 Task: Search one way flight ticket for 2 adults, 4 children and 1 infant on lap in business from Hyannis: Cape Cod Gateway Airport (boardman/polando Field) to New Bern: Coastal Carolina Regional Airport (was Craven County Regional) on 5-4-2023. Choice of flights is Alaska. Number of bags: 2 carry on bags and 7 checked bags. Price is upto 40000. Outbound departure time preference is 22:00.
Action: Mouse moved to (285, 119)
Screenshot: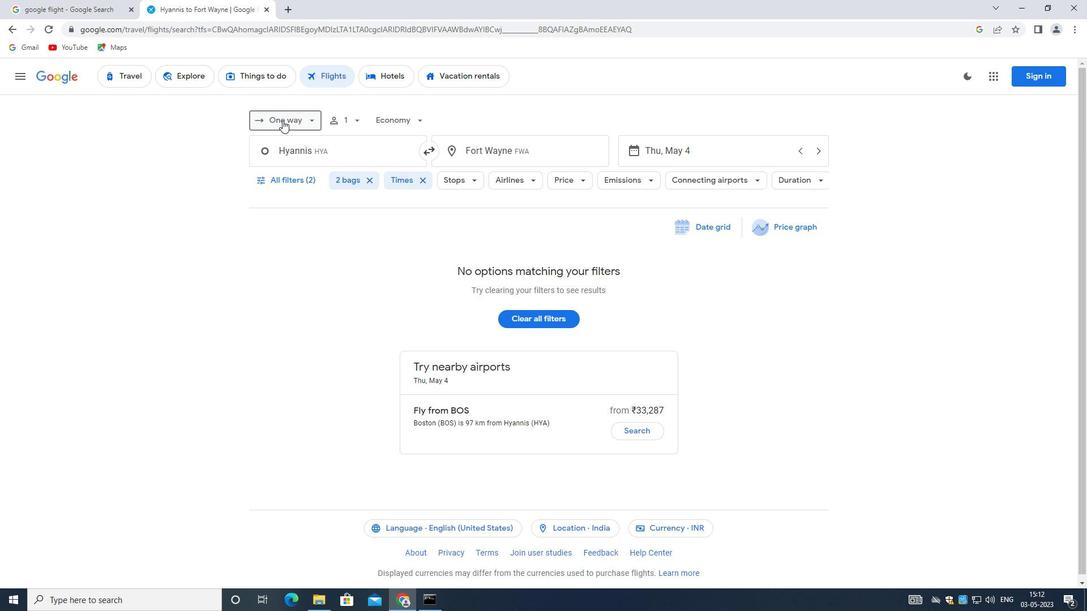 
Action: Mouse pressed left at (285, 119)
Screenshot: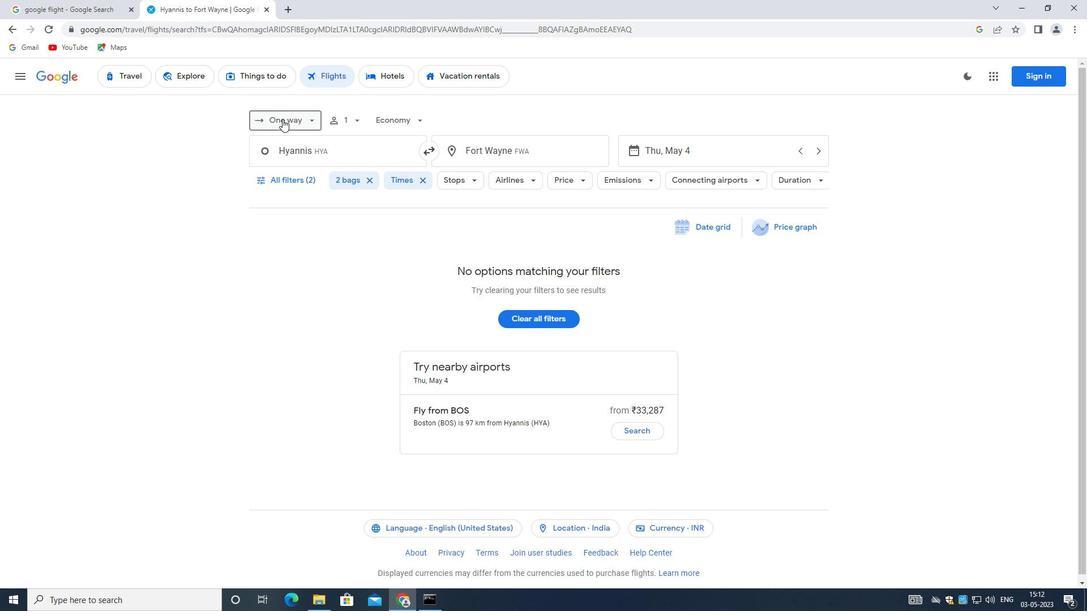 
Action: Mouse moved to (294, 167)
Screenshot: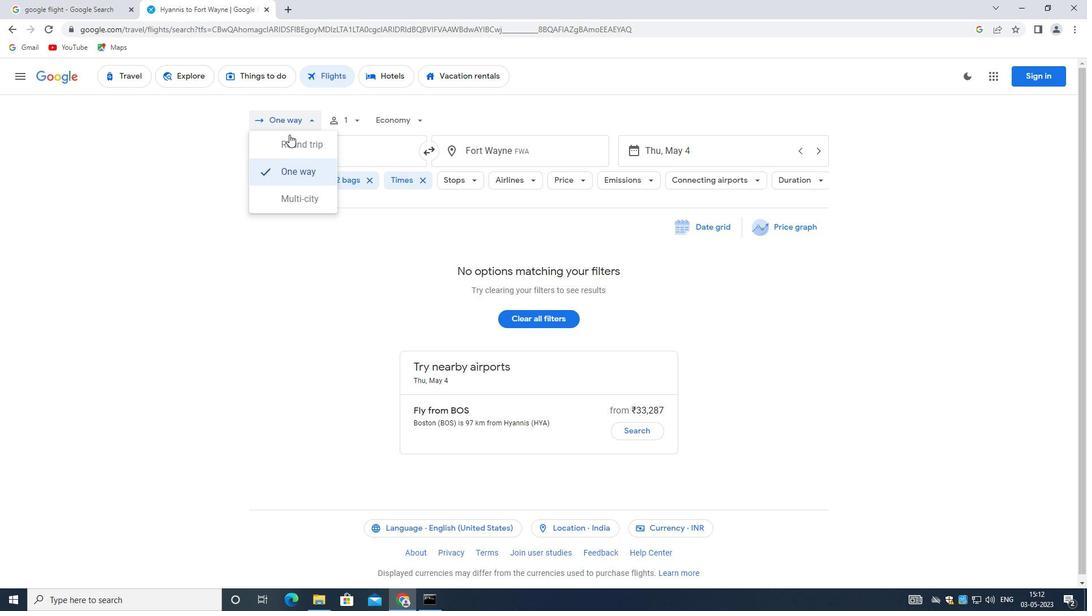 
Action: Mouse pressed left at (294, 167)
Screenshot: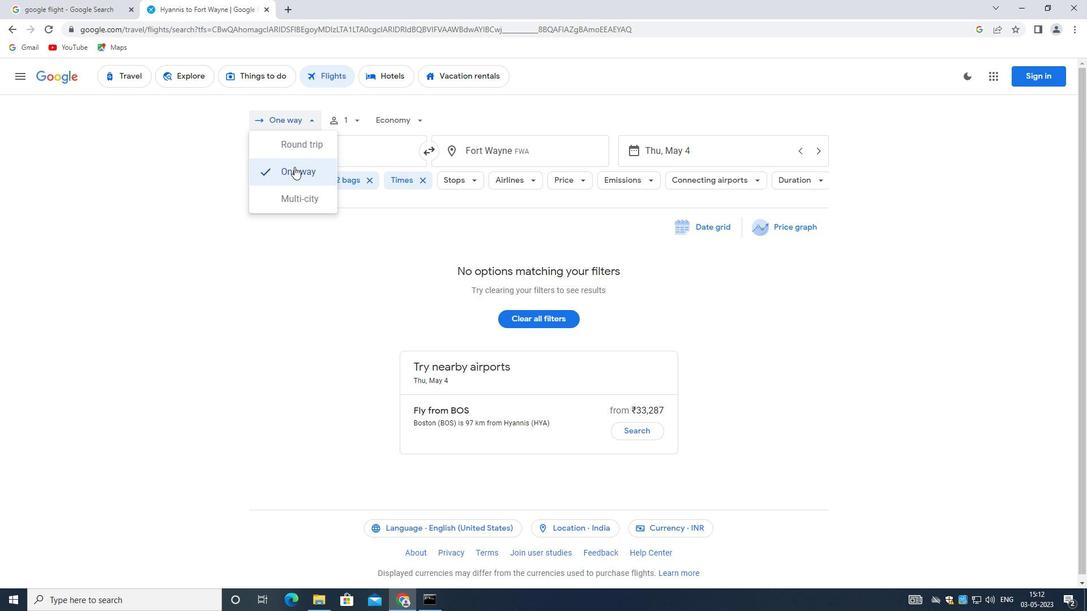 
Action: Mouse moved to (345, 118)
Screenshot: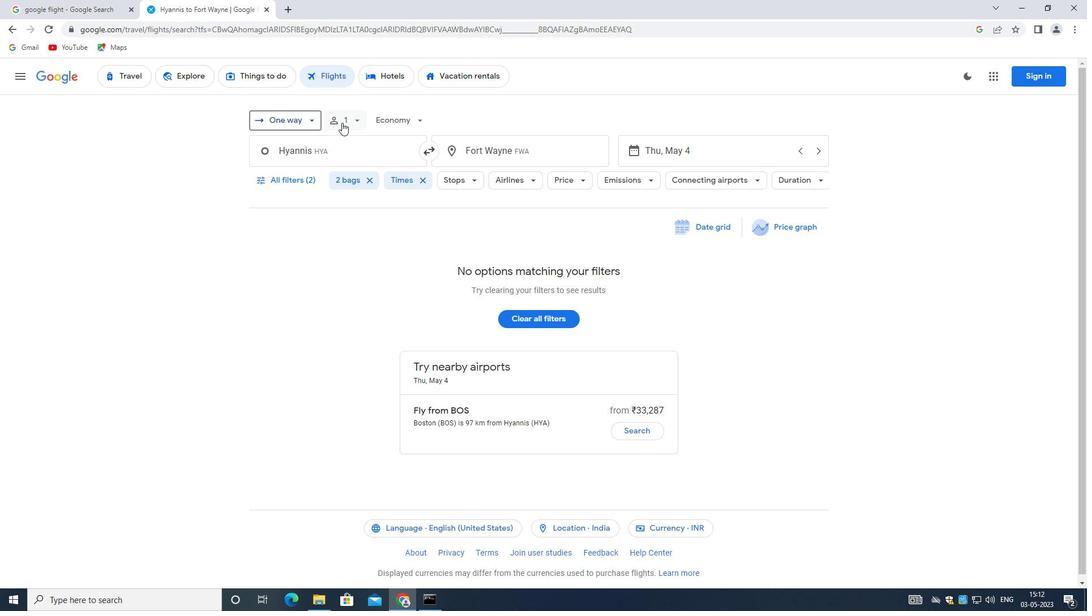 
Action: Mouse pressed left at (345, 118)
Screenshot: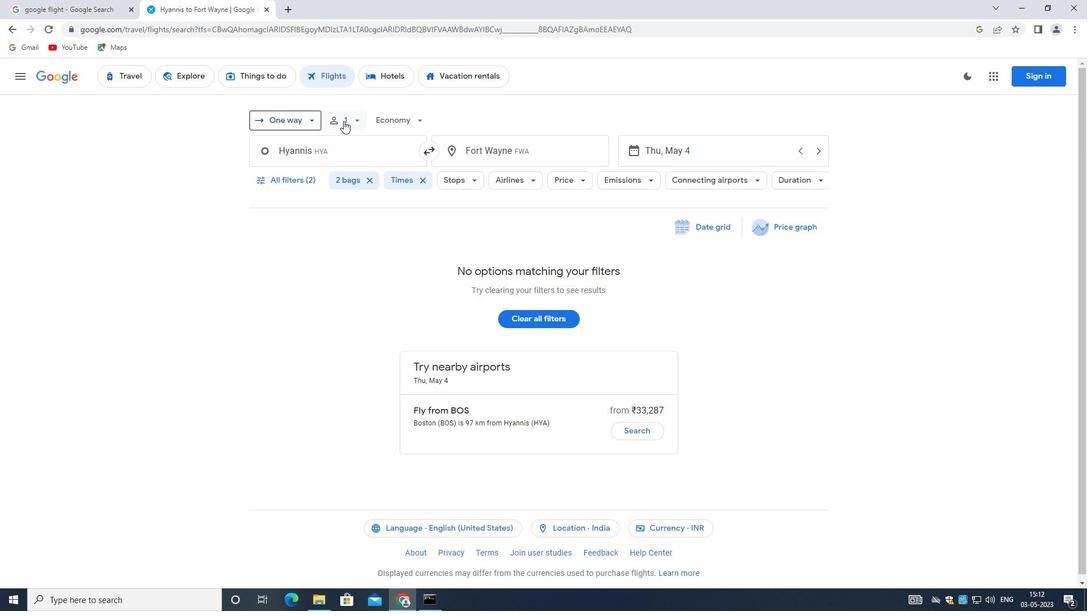 
Action: Mouse moved to (438, 148)
Screenshot: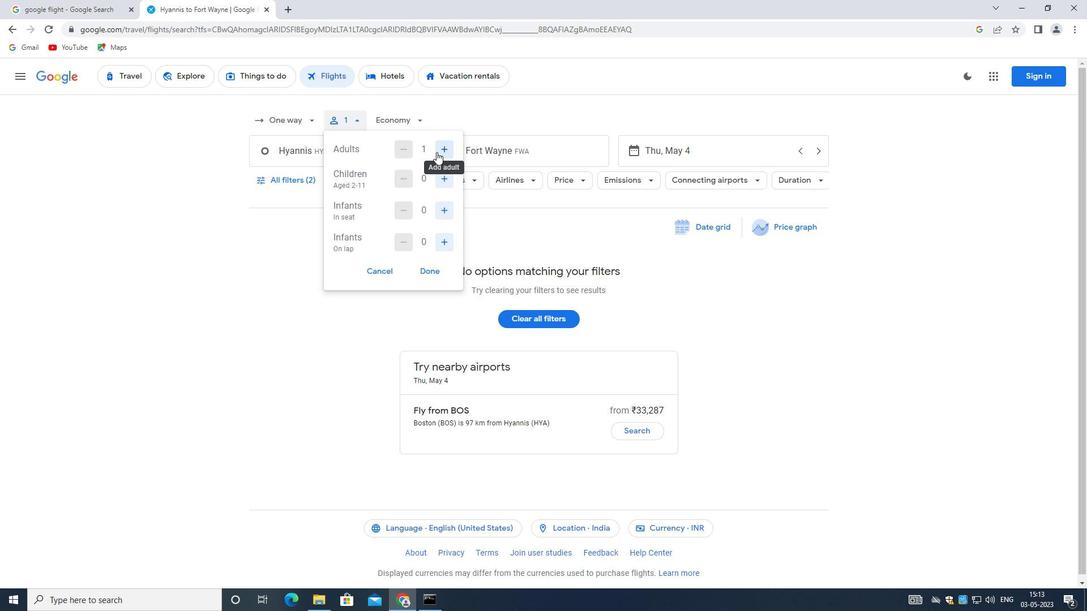 
Action: Mouse pressed left at (438, 148)
Screenshot: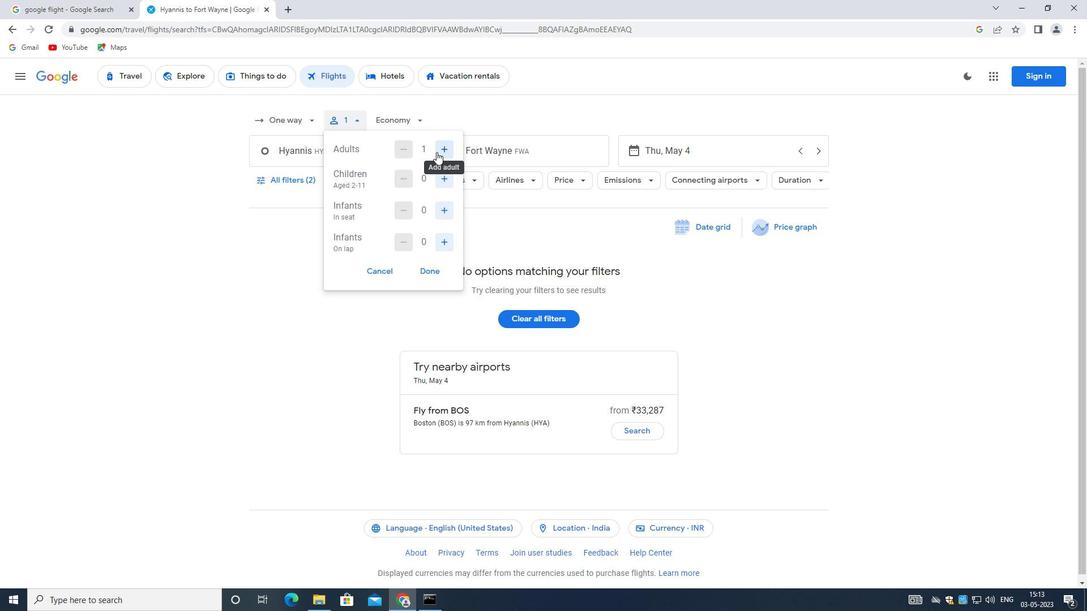
Action: Mouse moved to (447, 174)
Screenshot: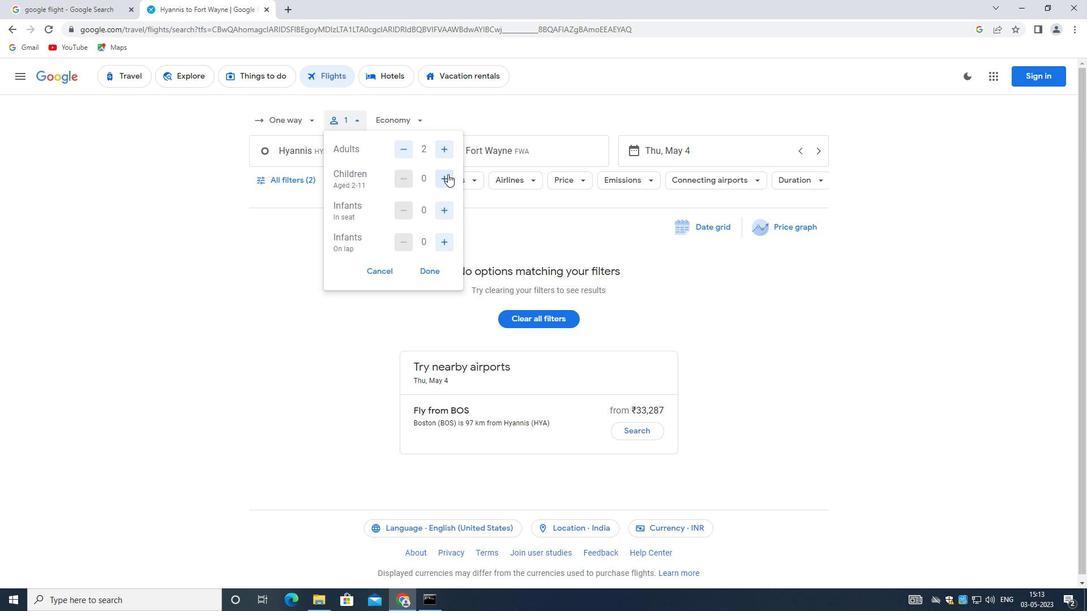 
Action: Mouse pressed left at (447, 174)
Screenshot: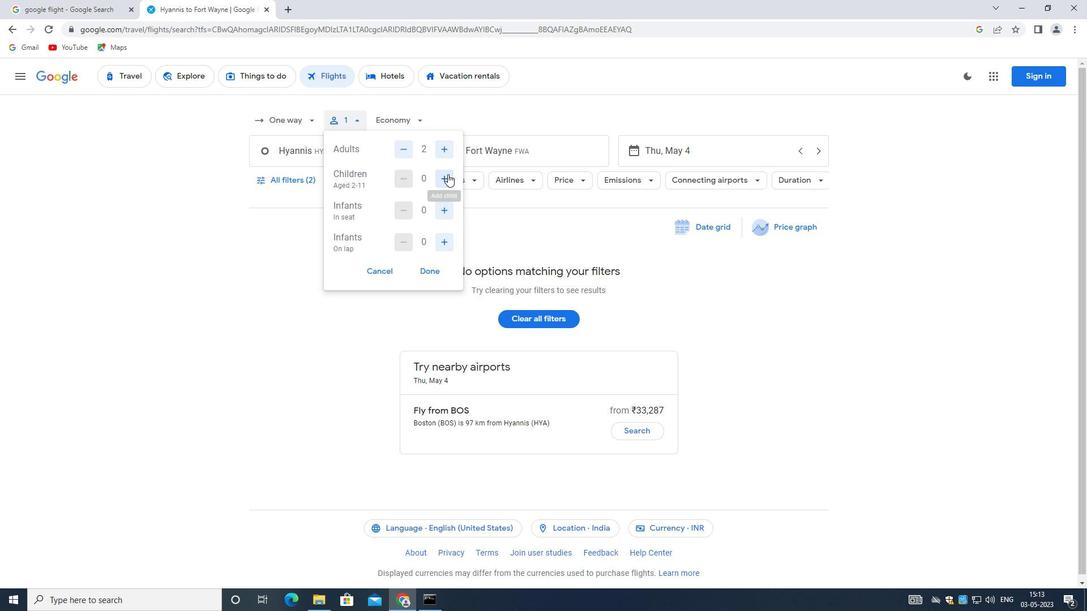 
Action: Mouse moved to (447, 174)
Screenshot: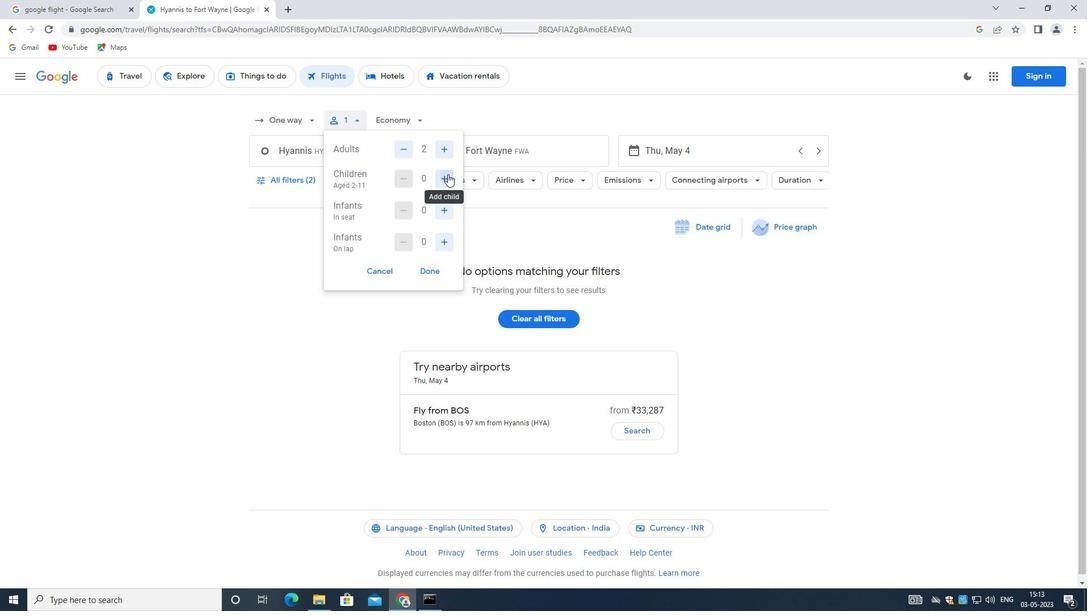 
Action: Mouse pressed left at (447, 174)
Screenshot: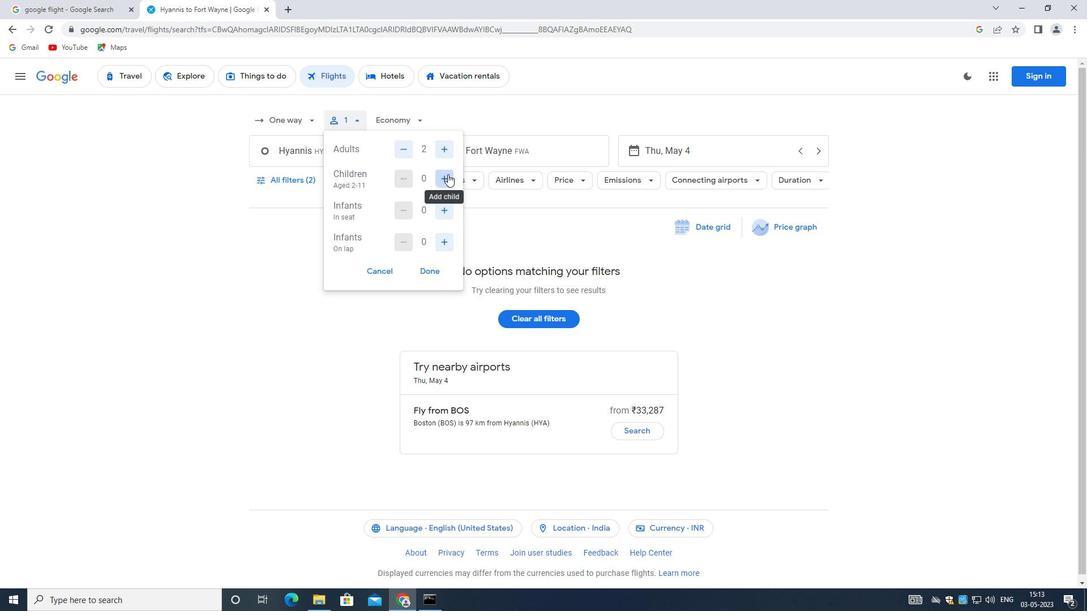 
Action: Mouse moved to (447, 175)
Screenshot: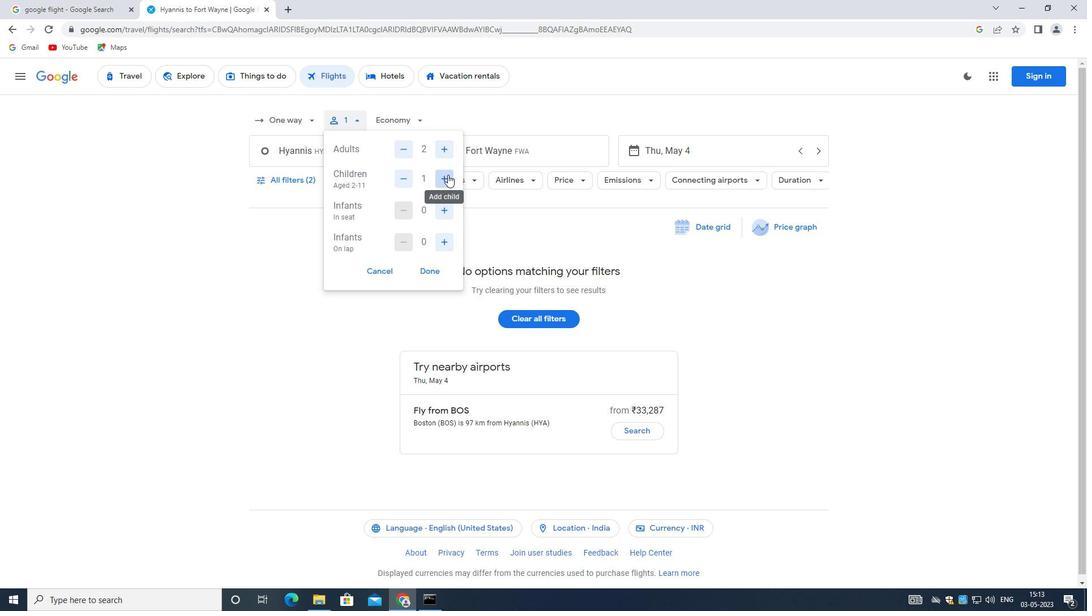 
Action: Mouse pressed left at (447, 175)
Screenshot: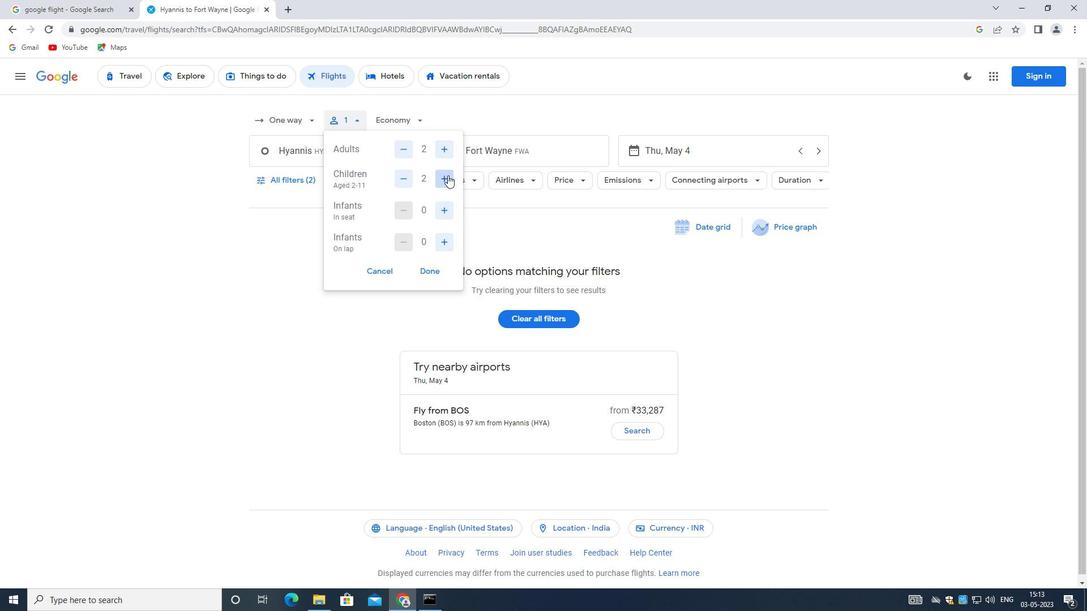 
Action: Mouse pressed left at (447, 175)
Screenshot: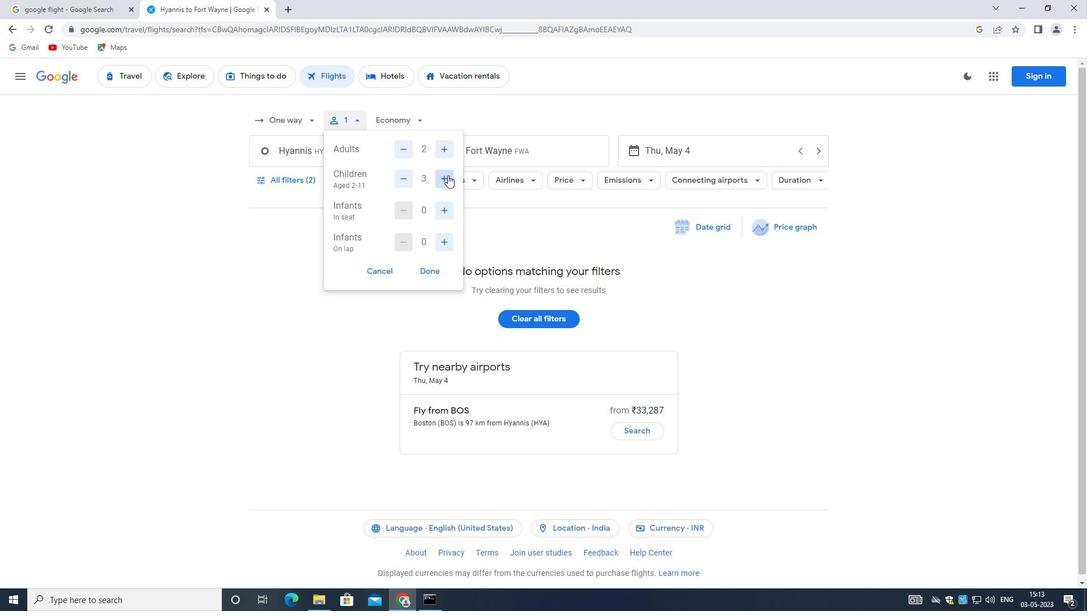 
Action: Mouse moved to (449, 211)
Screenshot: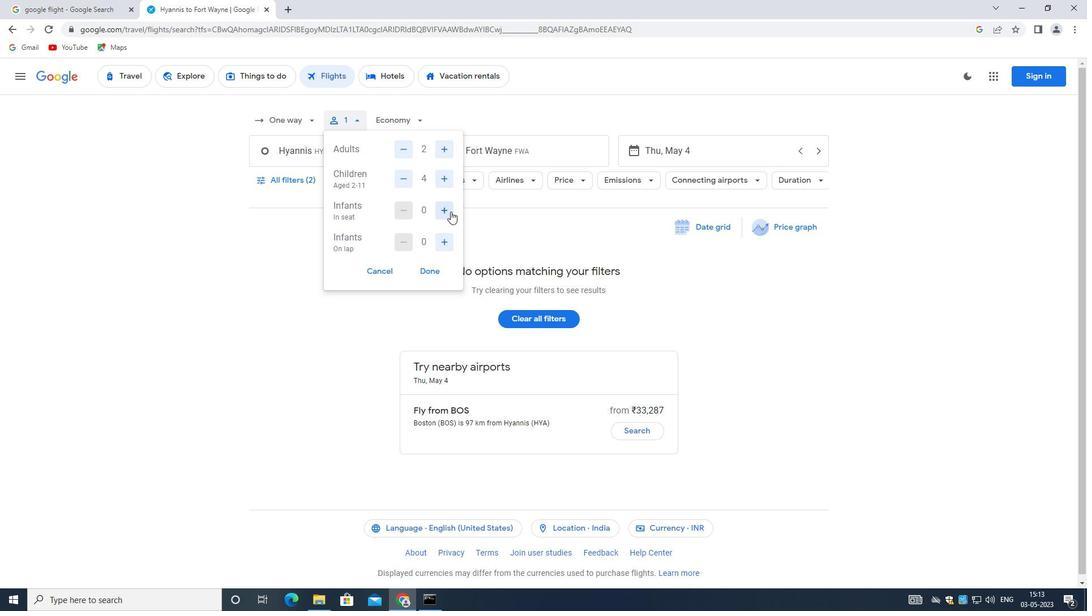 
Action: Mouse pressed left at (449, 211)
Screenshot: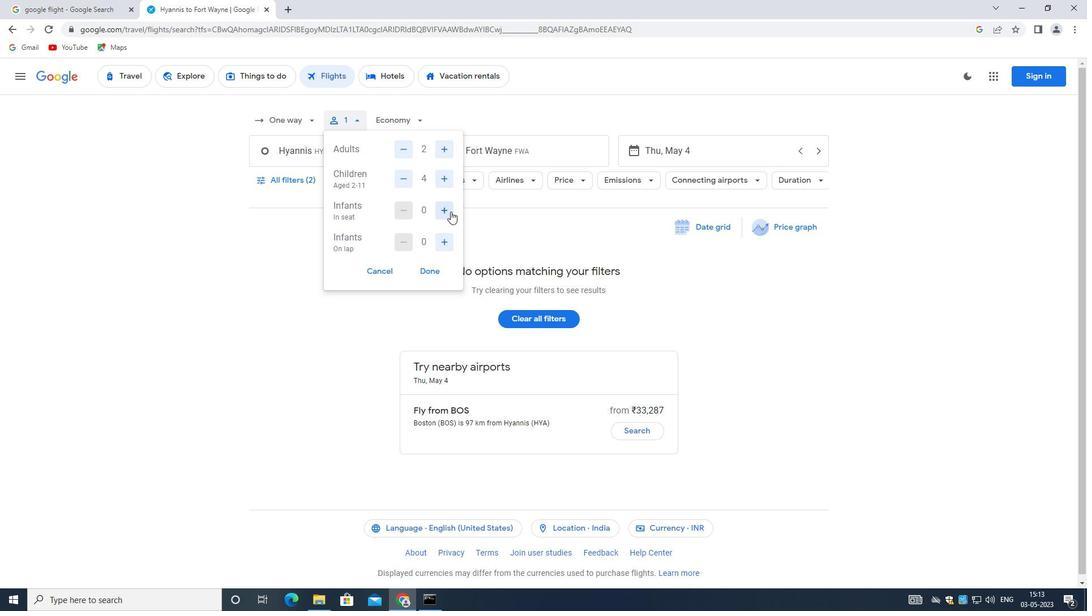 
Action: Mouse moved to (402, 208)
Screenshot: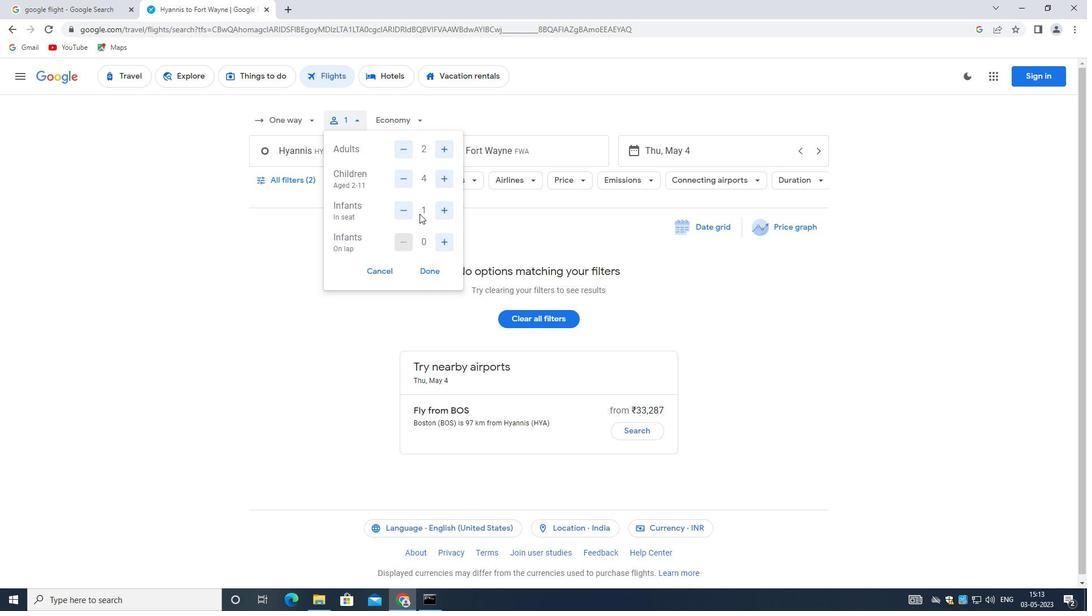 
Action: Mouse pressed left at (402, 208)
Screenshot: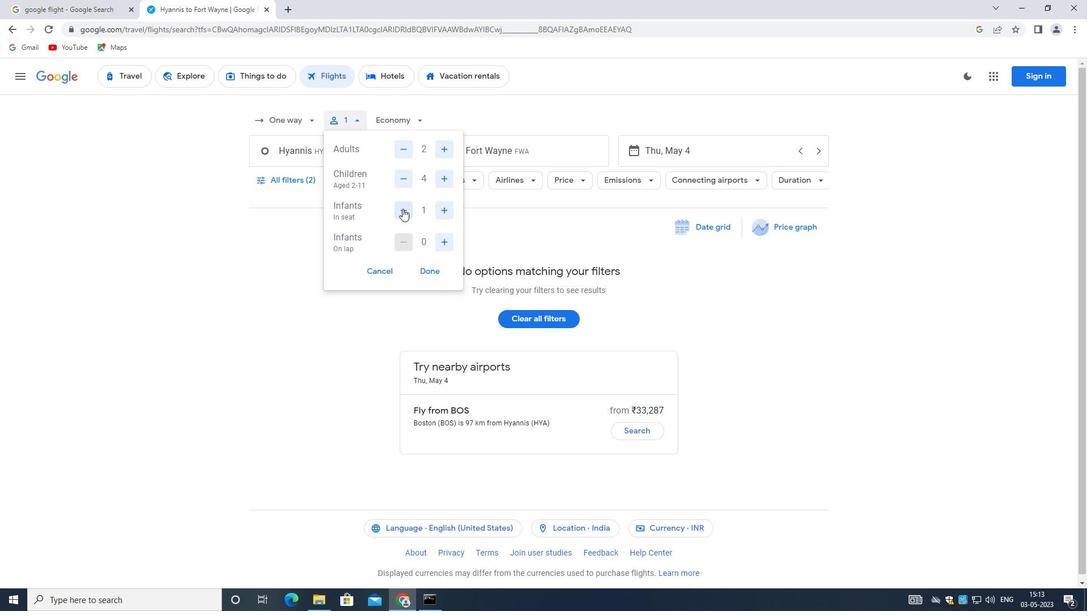 
Action: Mouse moved to (440, 241)
Screenshot: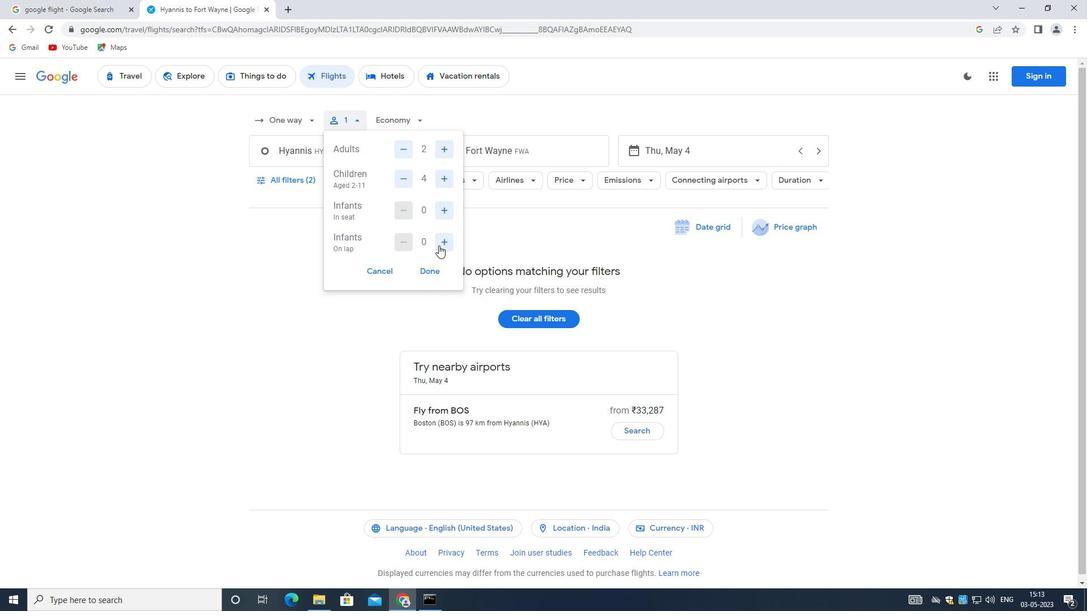 
Action: Mouse pressed left at (440, 241)
Screenshot: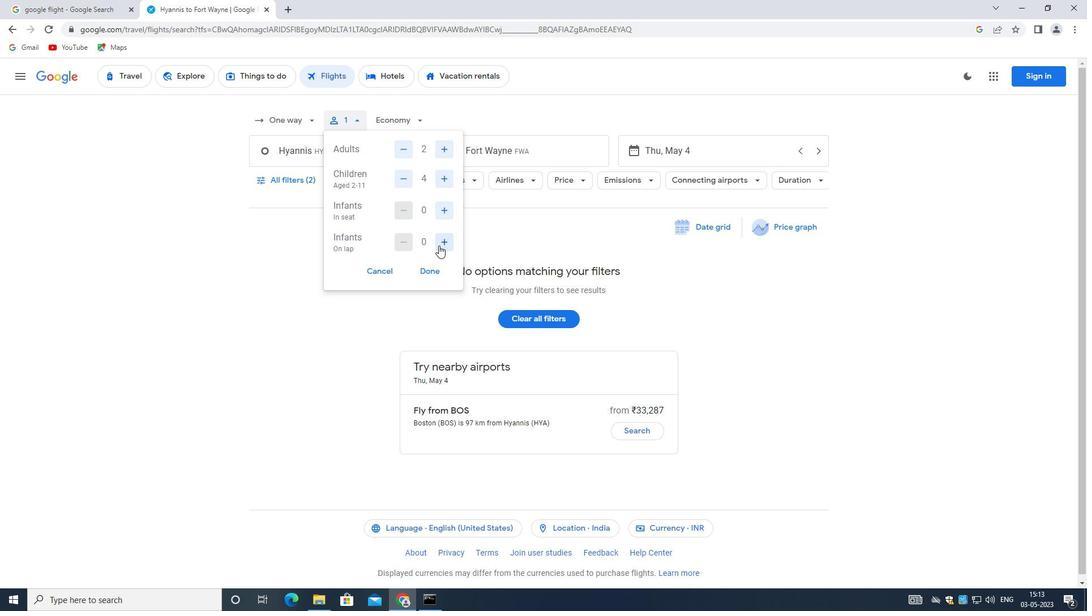 
Action: Mouse moved to (431, 269)
Screenshot: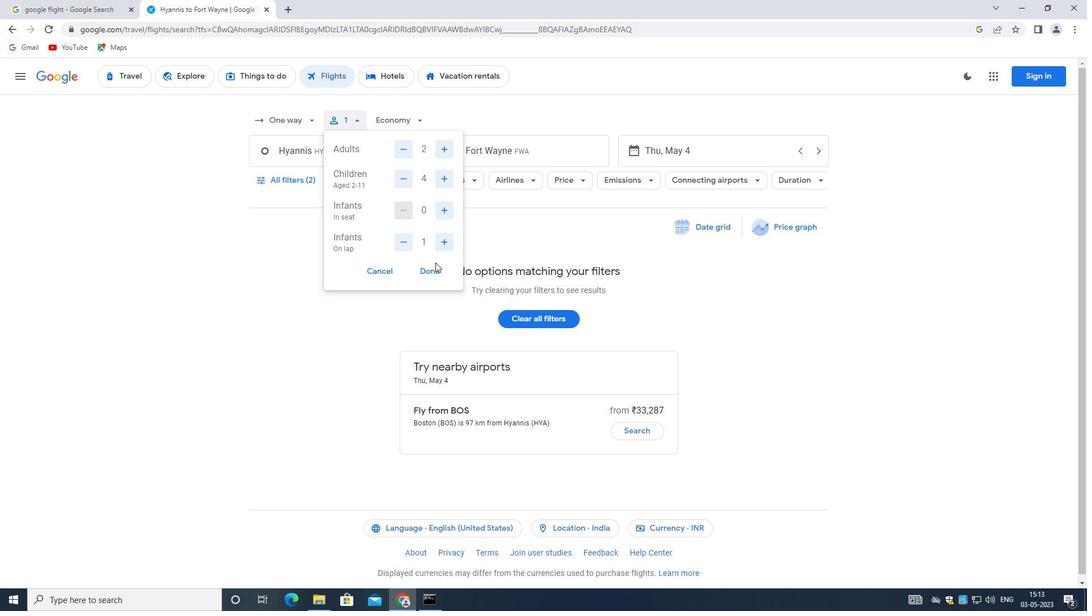 
Action: Mouse pressed left at (431, 269)
Screenshot: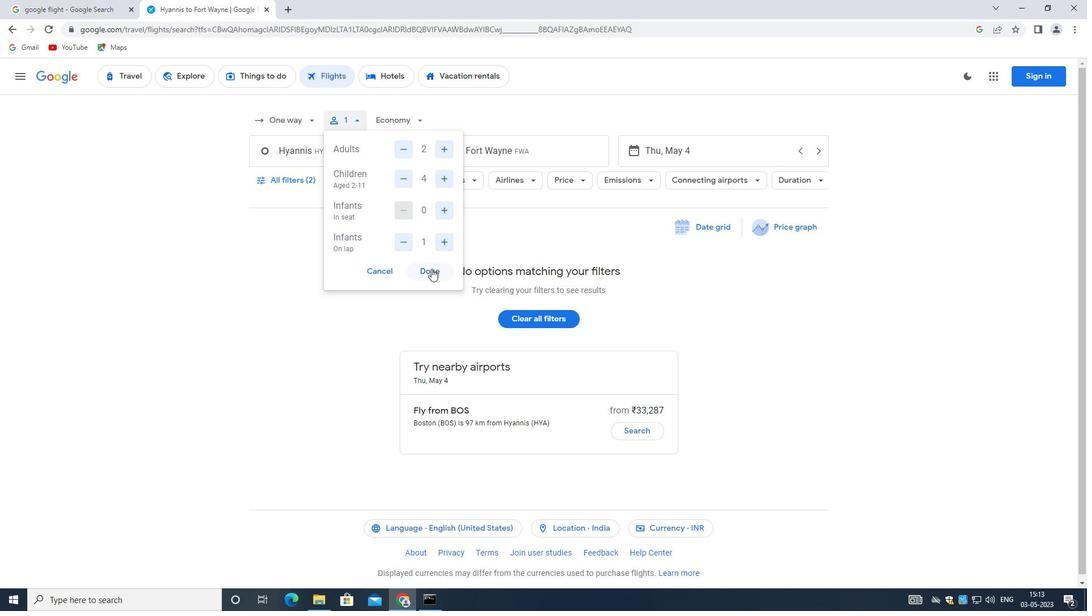 
Action: Mouse moved to (344, 160)
Screenshot: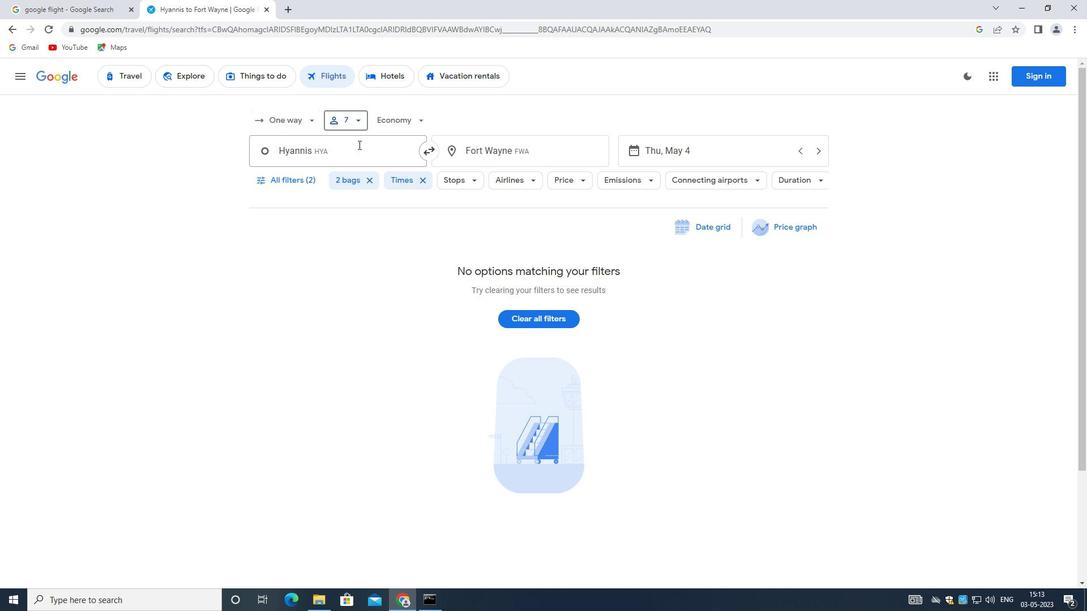 
Action: Mouse pressed left at (344, 160)
Screenshot: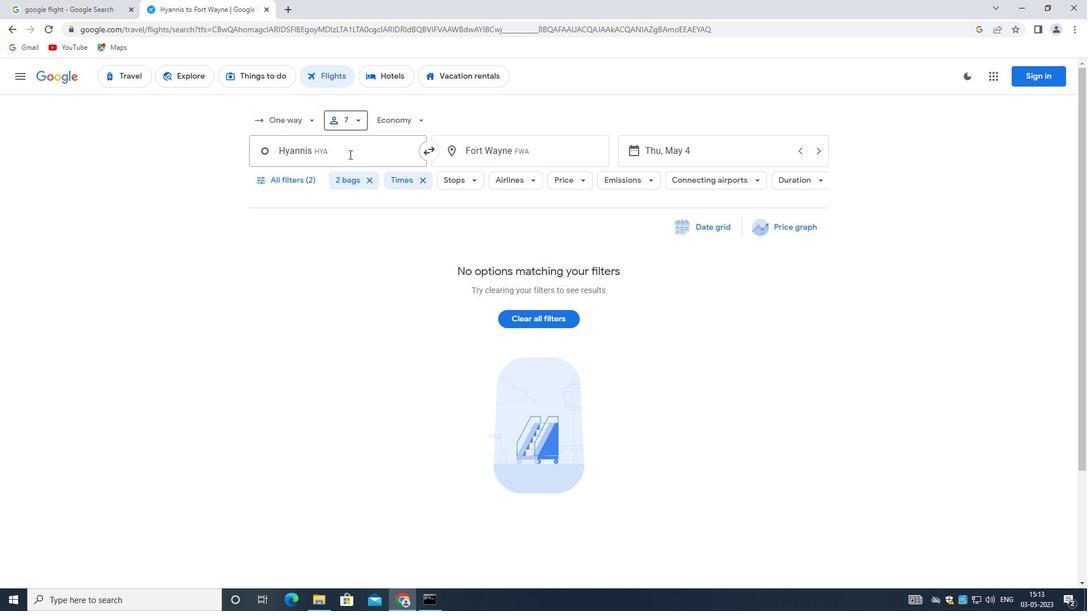 
Action: Mouse moved to (344, 160)
Screenshot: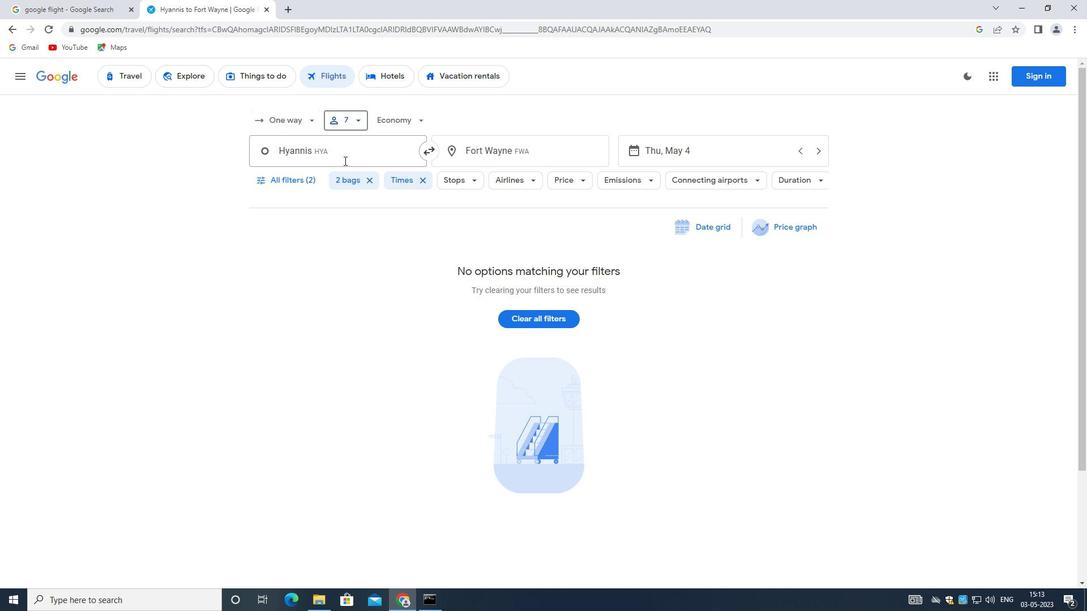 
Action: Key pressed <Key.backspace><Key.shift>CAPE
Screenshot: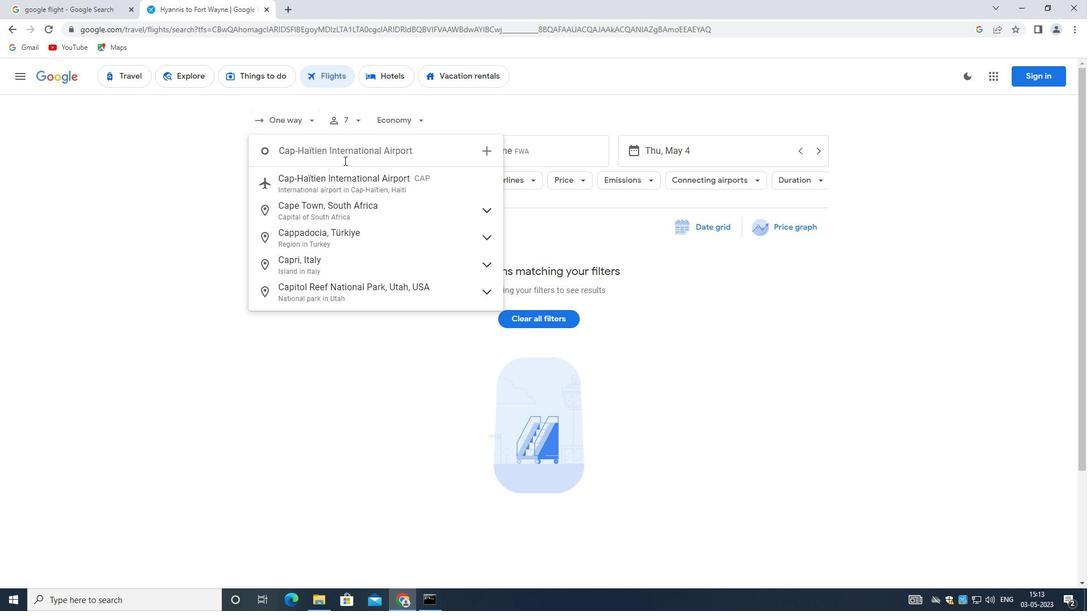 
Action: Mouse moved to (378, 303)
Screenshot: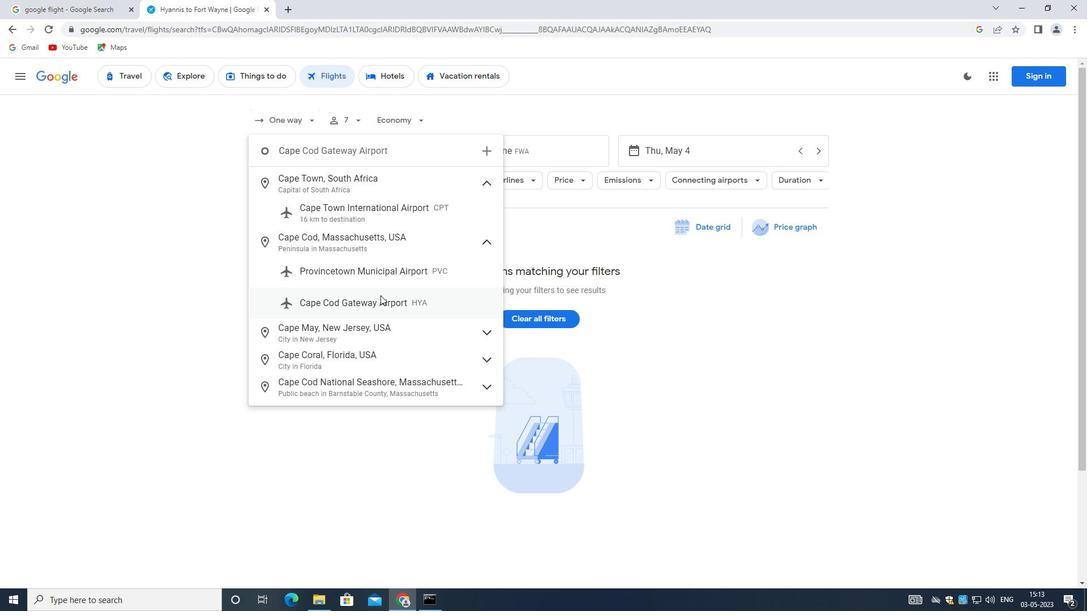 
Action: Mouse pressed left at (378, 303)
Screenshot: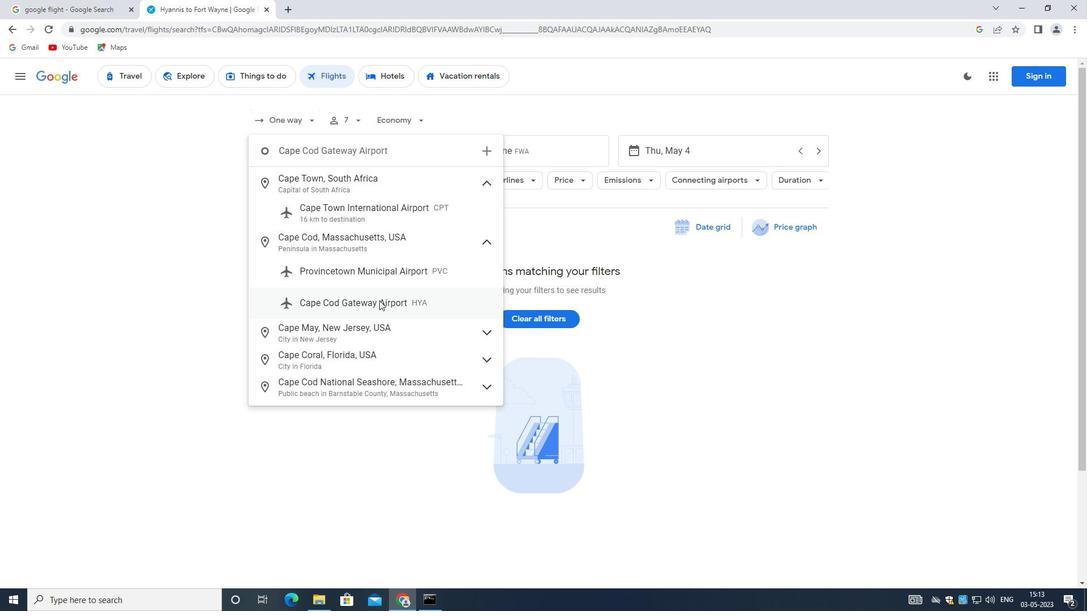 
Action: Mouse moved to (479, 147)
Screenshot: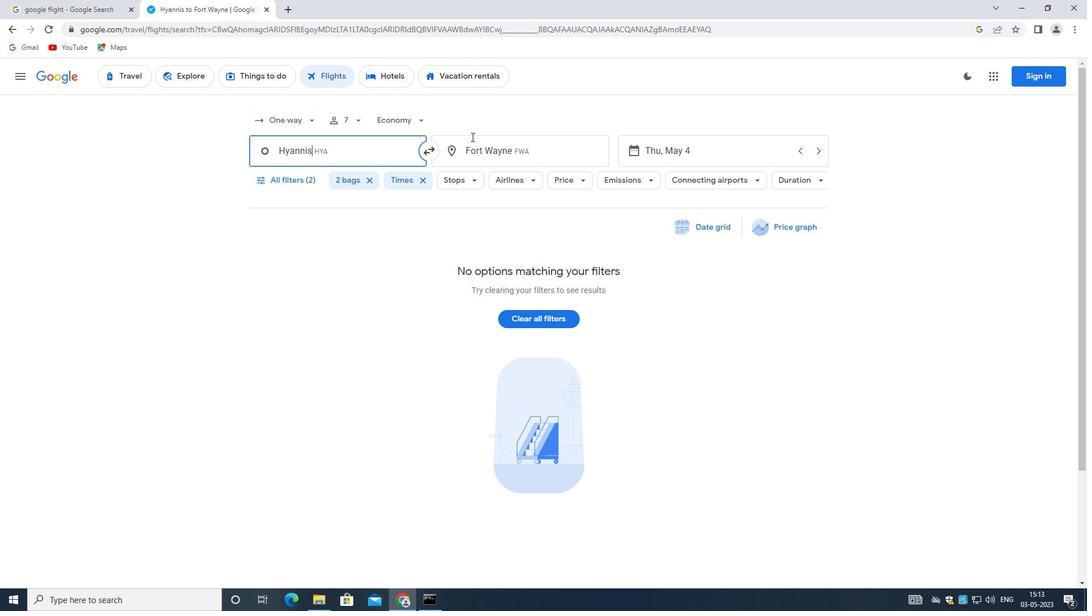 
Action: Mouse pressed left at (479, 147)
Screenshot: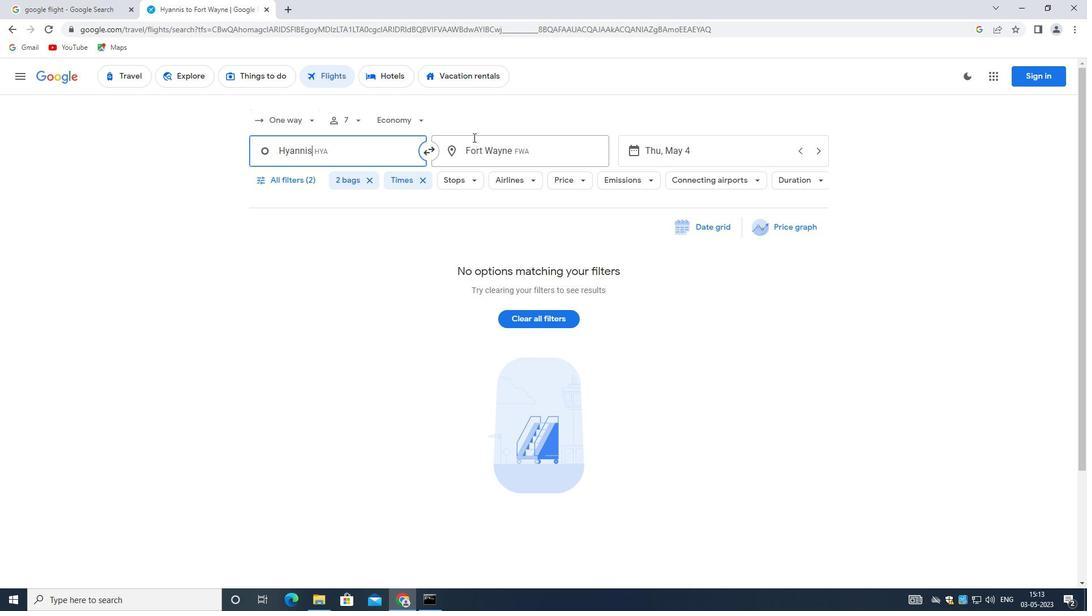 
Action: Mouse moved to (477, 148)
Screenshot: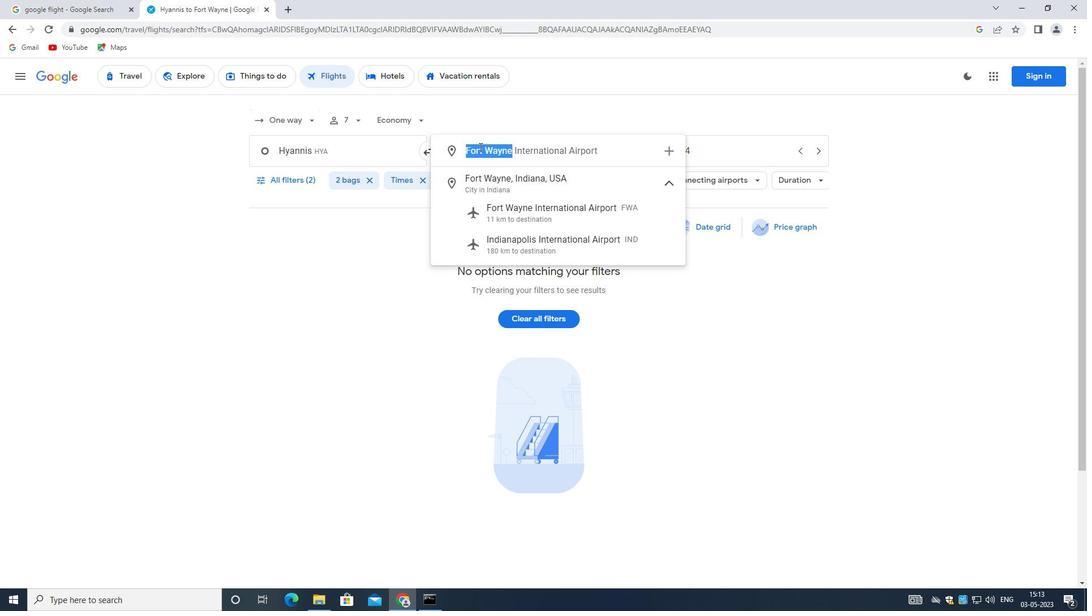 
Action: Key pressed <Key.shift><Key.shift><Key.shift><Key.shift><Key.shift><Key.shift><Key.shift><Key.shift><Key.shift><Key.shift>COASTAL
Screenshot: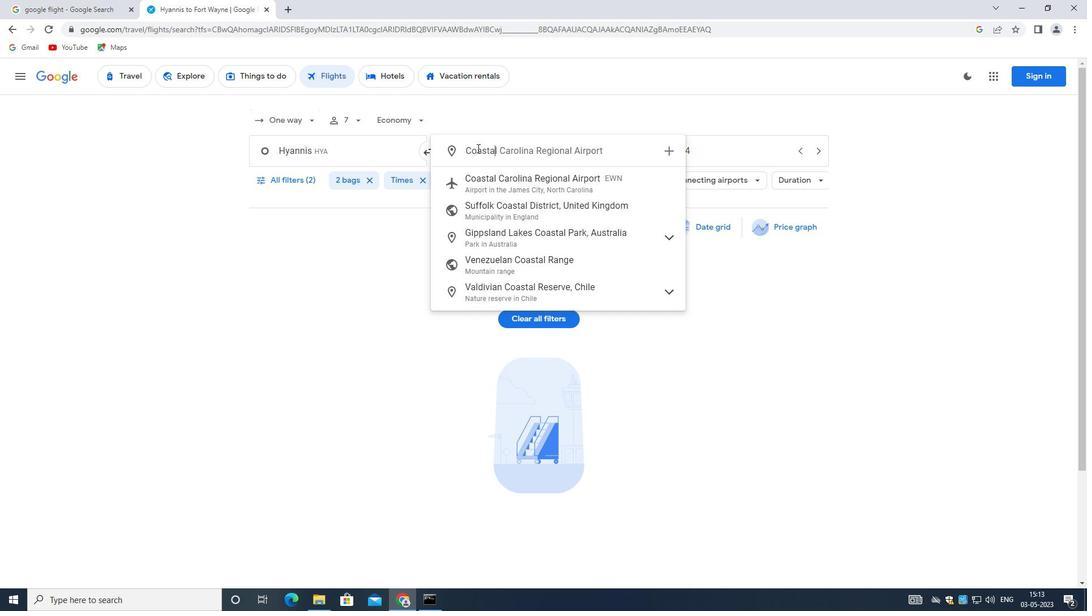 
Action: Mouse moved to (536, 180)
Screenshot: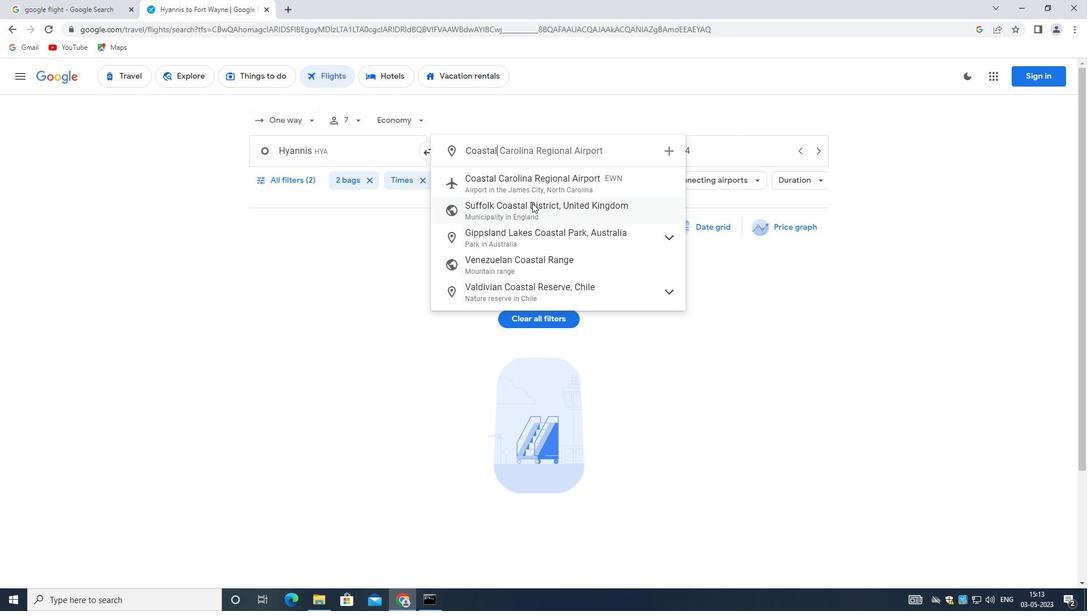 
Action: Mouse pressed left at (536, 180)
Screenshot: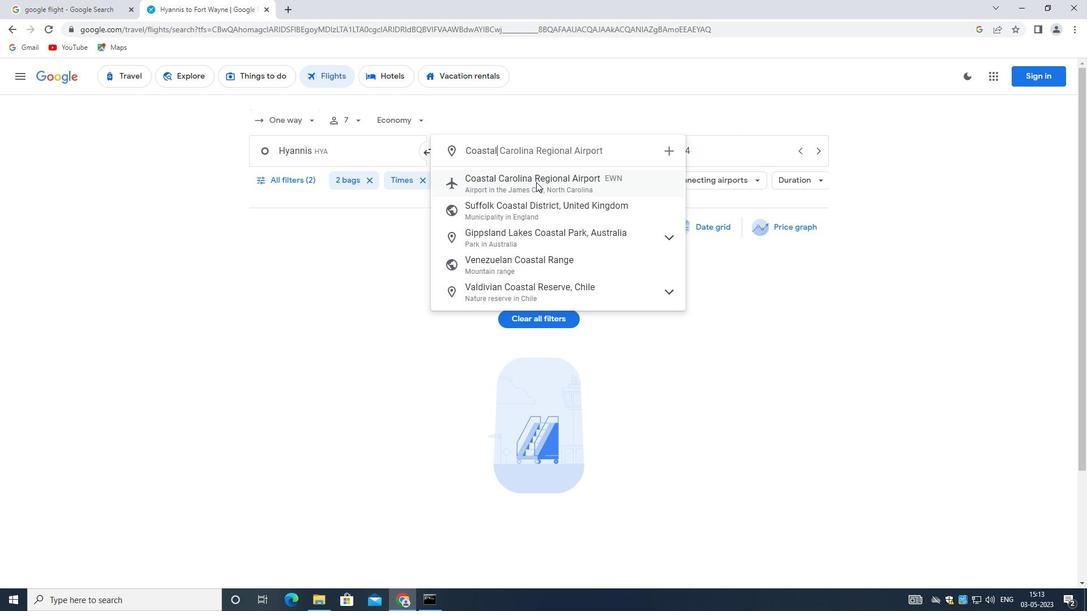 
Action: Mouse moved to (669, 137)
Screenshot: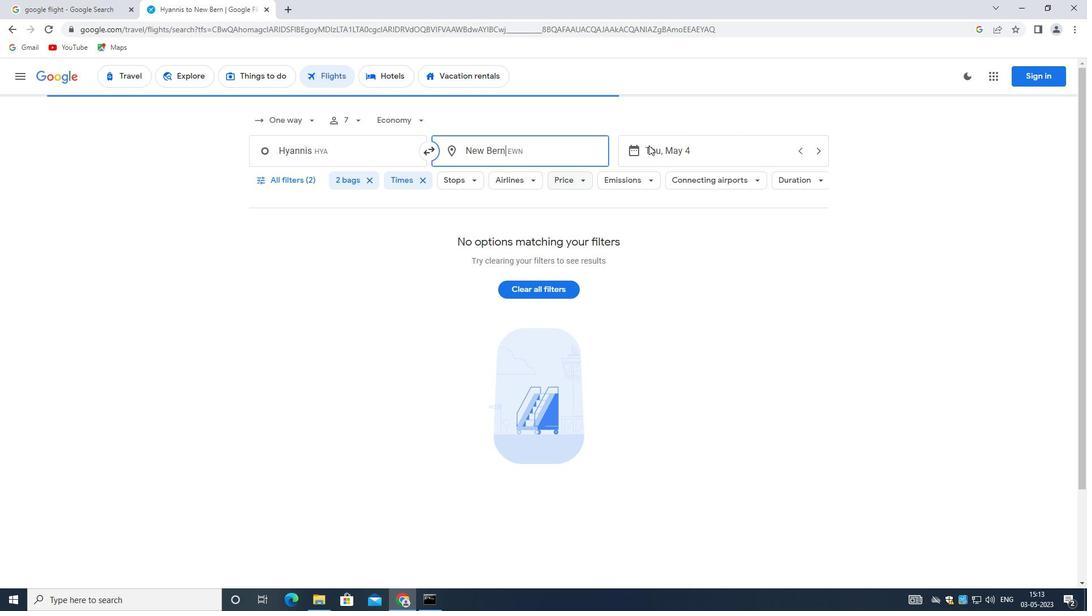 
Action: Mouse pressed left at (669, 137)
Screenshot: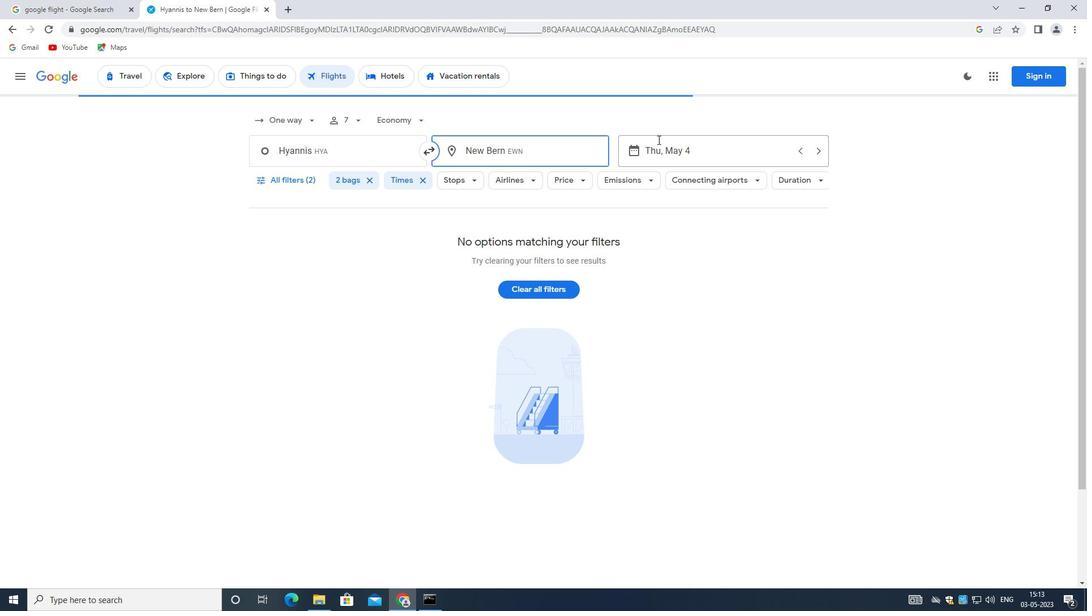 
Action: Mouse moved to (805, 431)
Screenshot: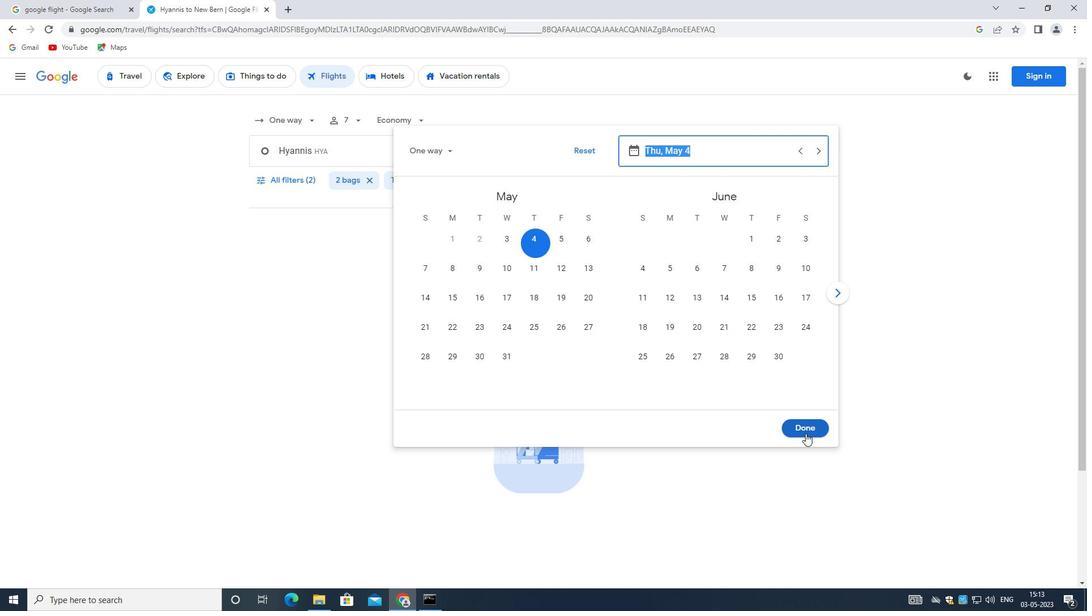 
Action: Mouse pressed left at (805, 431)
Screenshot: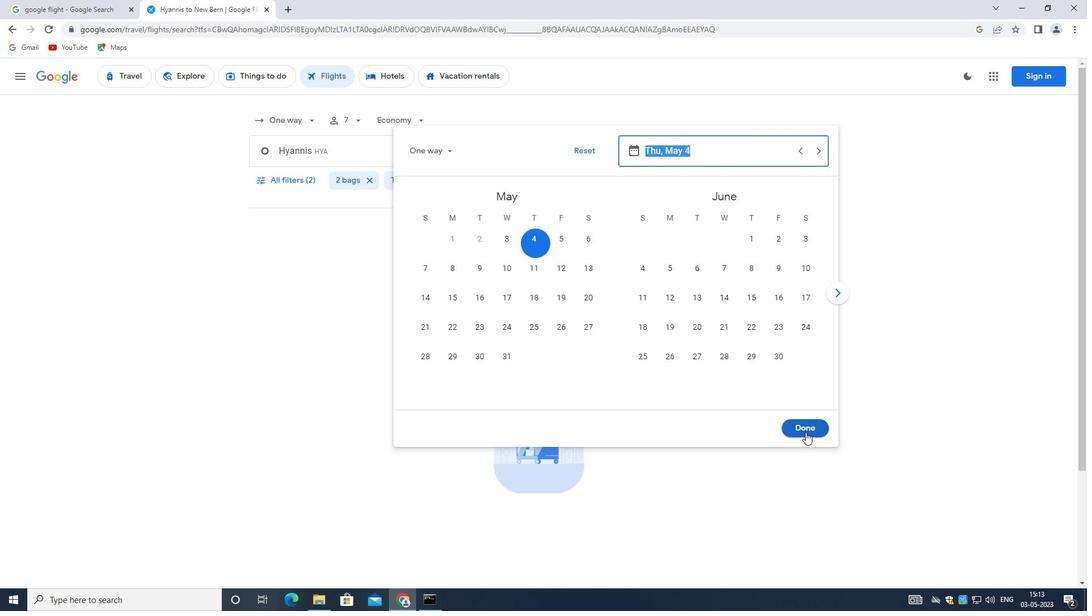
Action: Mouse moved to (286, 175)
Screenshot: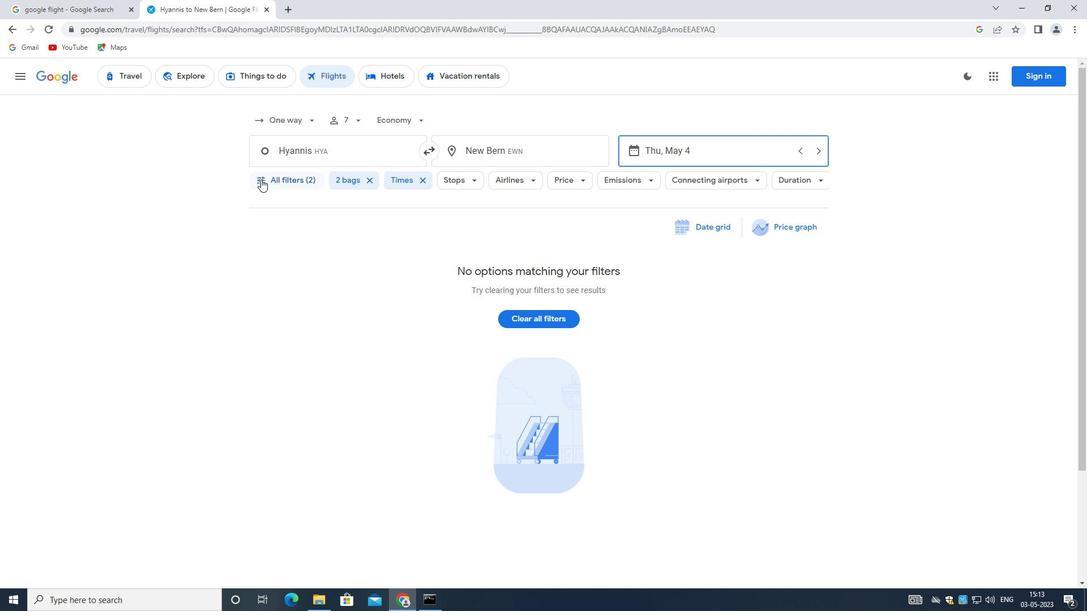
Action: Mouse pressed left at (286, 175)
Screenshot: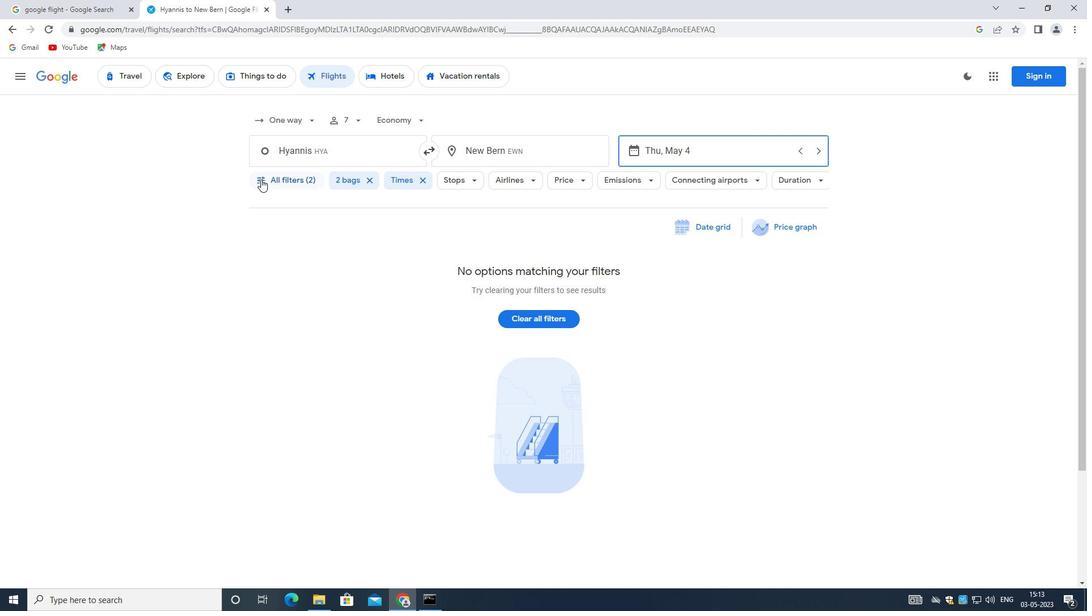 
Action: Mouse moved to (368, 297)
Screenshot: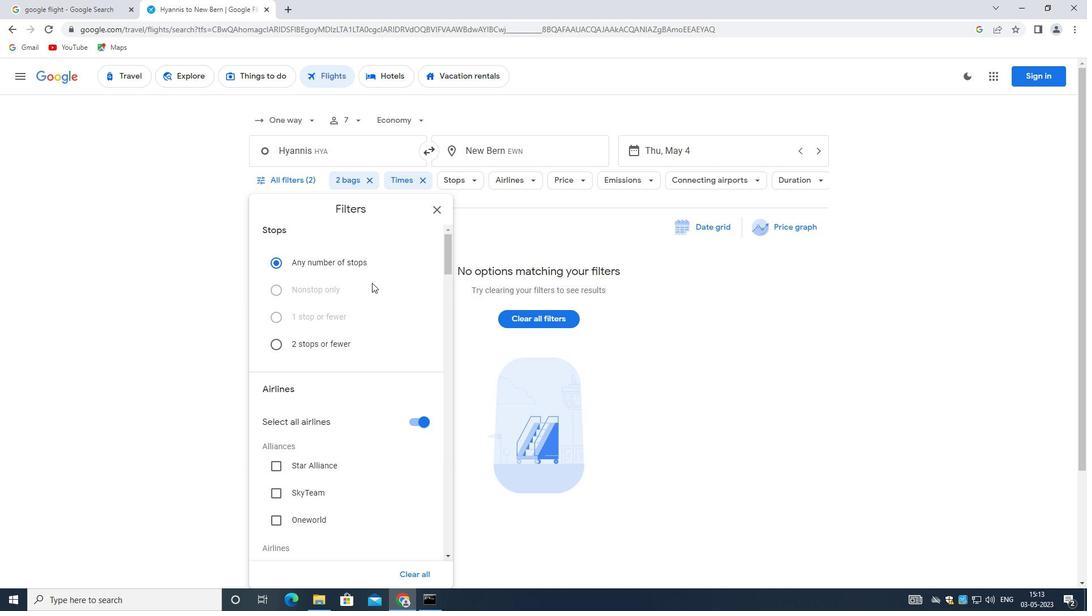 
Action: Mouse scrolled (368, 296) with delta (0, 0)
Screenshot: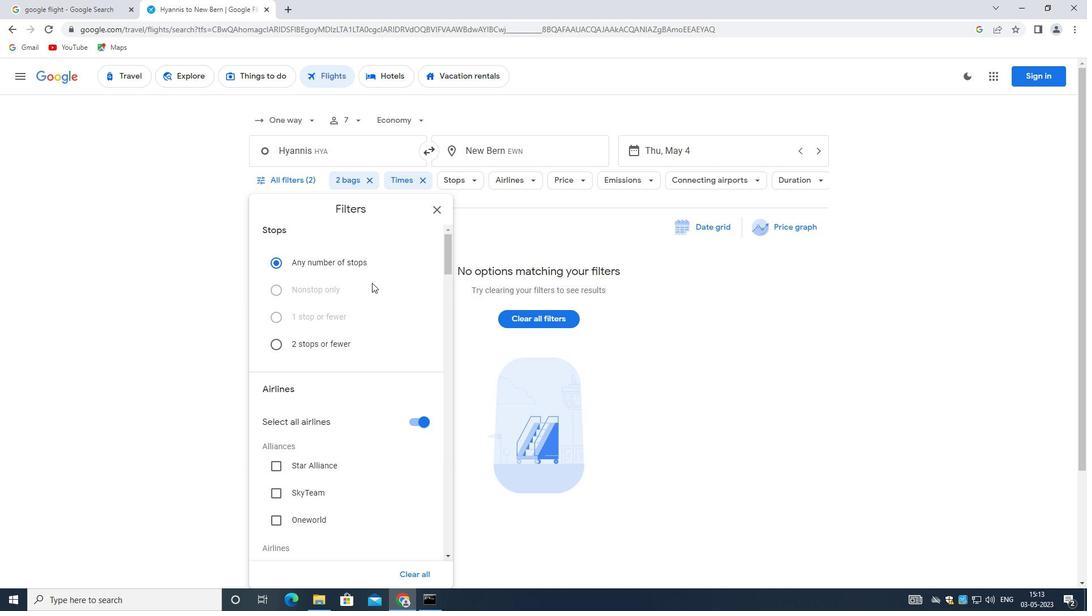 
Action: Mouse moved to (367, 299)
Screenshot: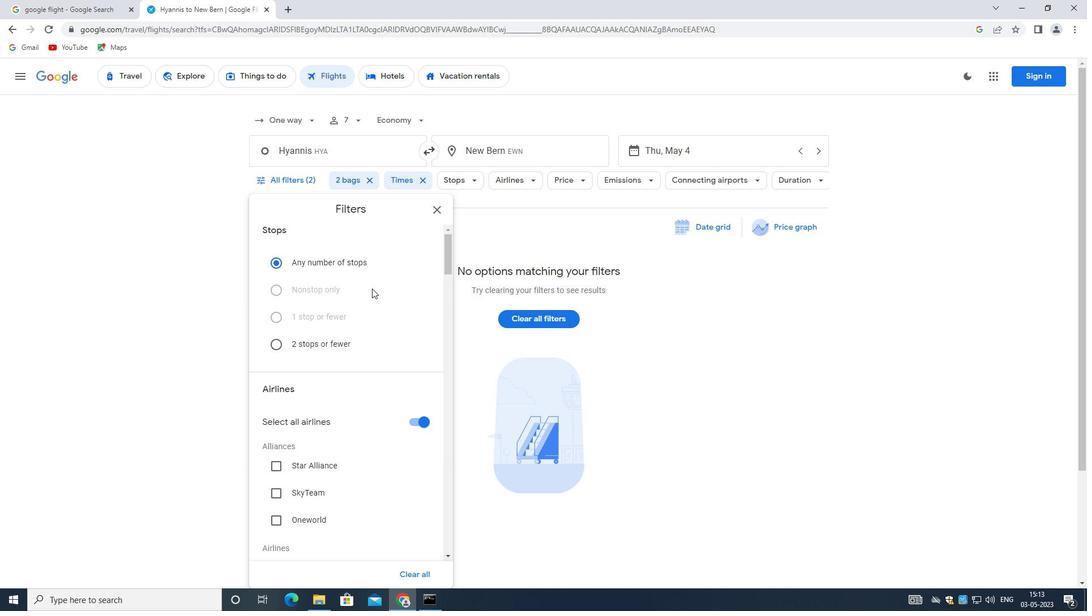 
Action: Mouse scrolled (367, 299) with delta (0, 0)
Screenshot: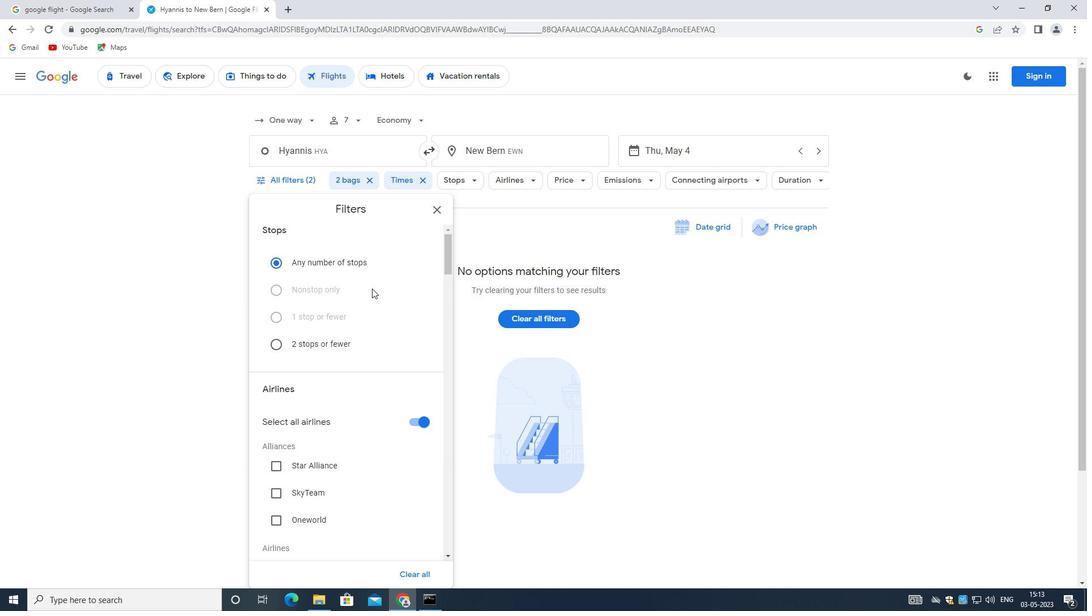 
Action: Mouse moved to (367, 299)
Screenshot: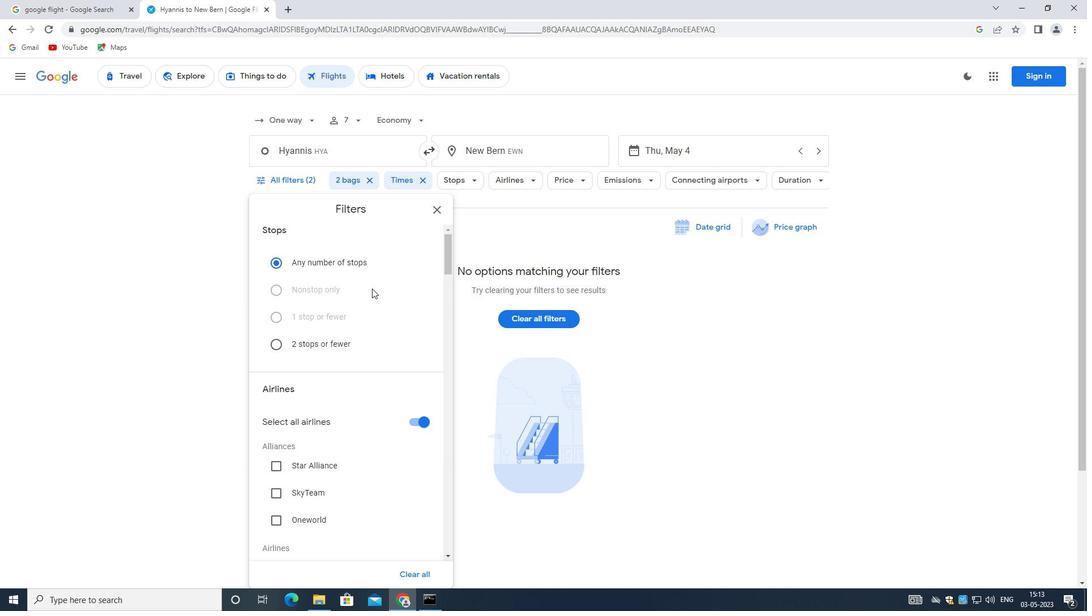 
Action: Mouse scrolled (367, 299) with delta (0, 0)
Screenshot: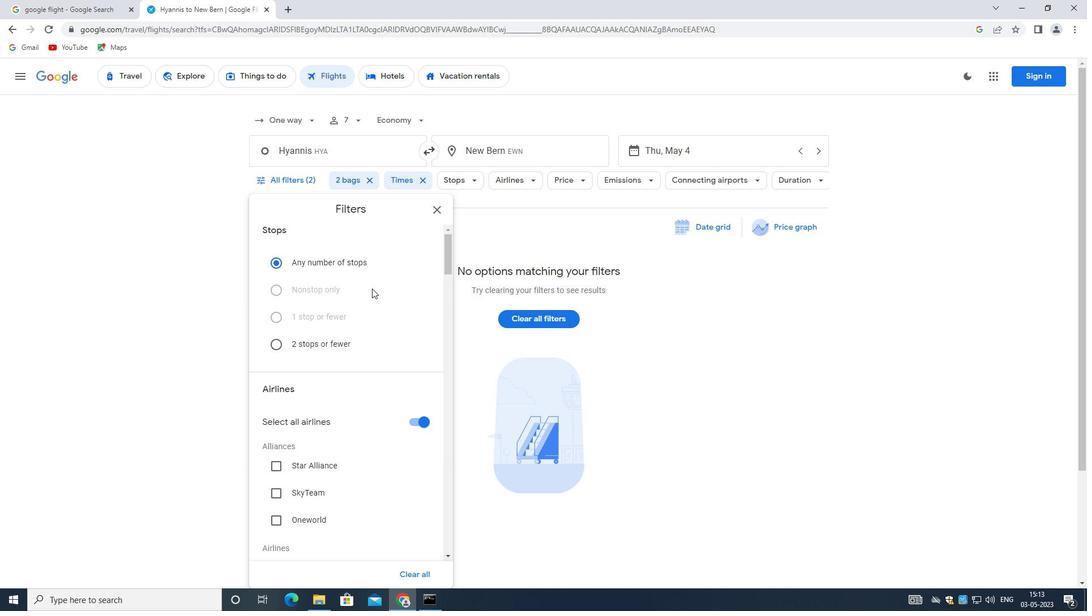 
Action: Mouse moved to (415, 252)
Screenshot: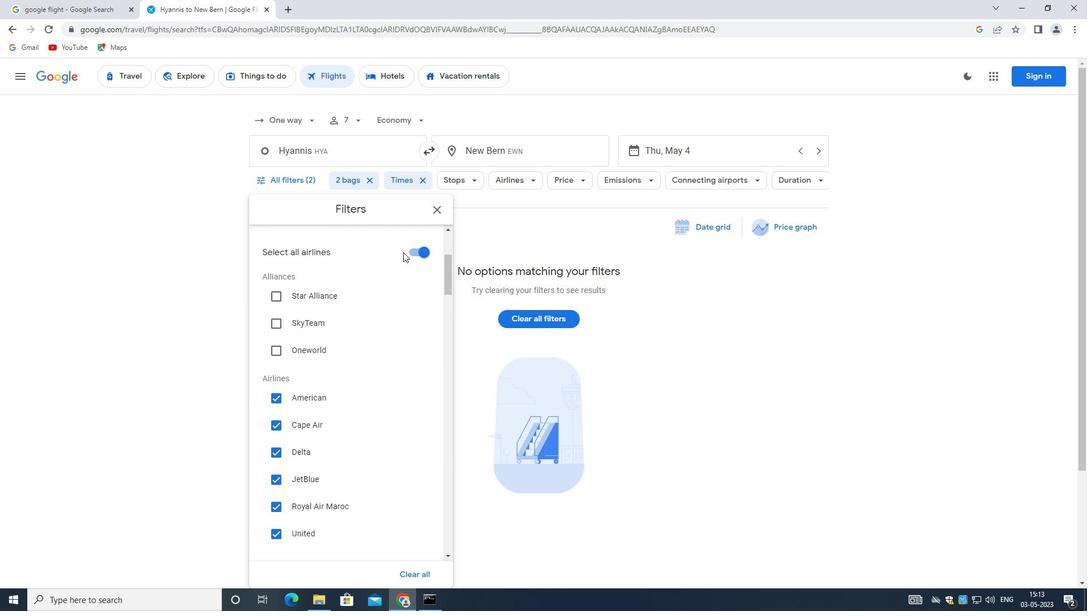 
Action: Mouse pressed left at (415, 252)
Screenshot: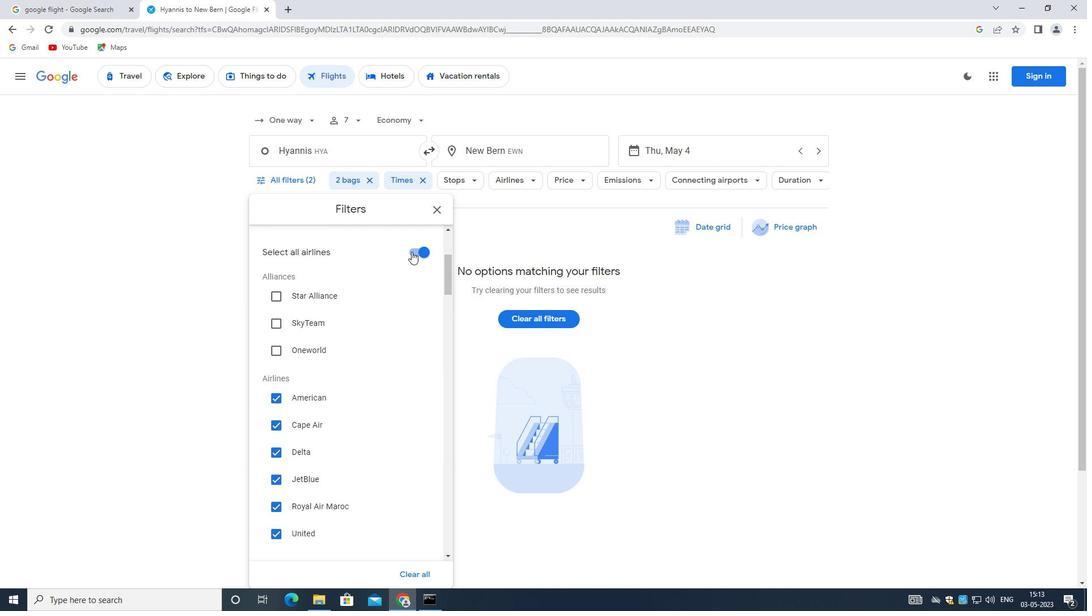 
Action: Mouse moved to (378, 297)
Screenshot: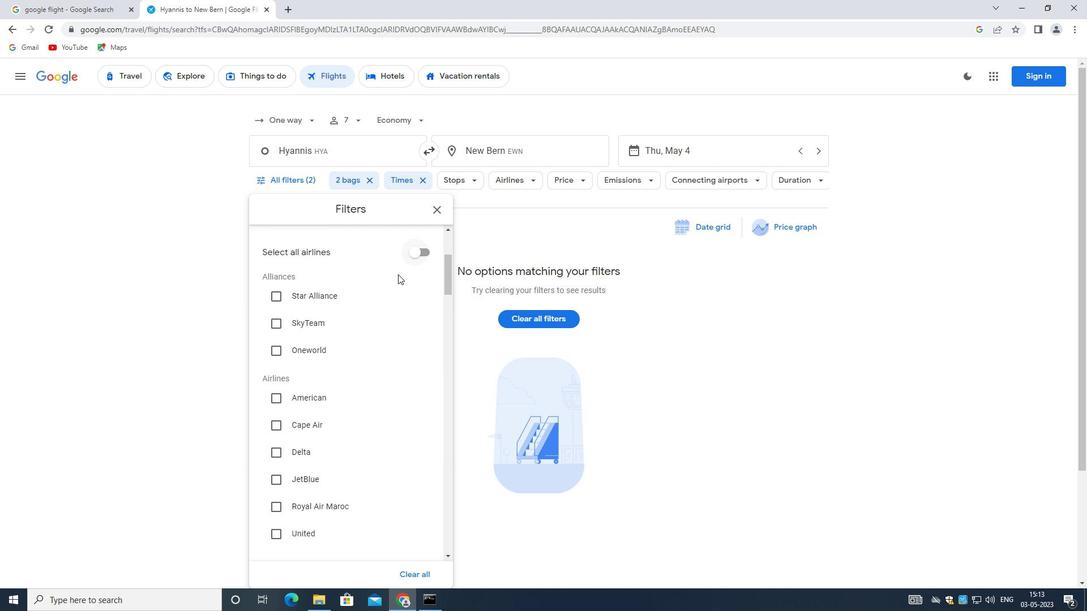 
Action: Mouse scrolled (378, 297) with delta (0, 0)
Screenshot: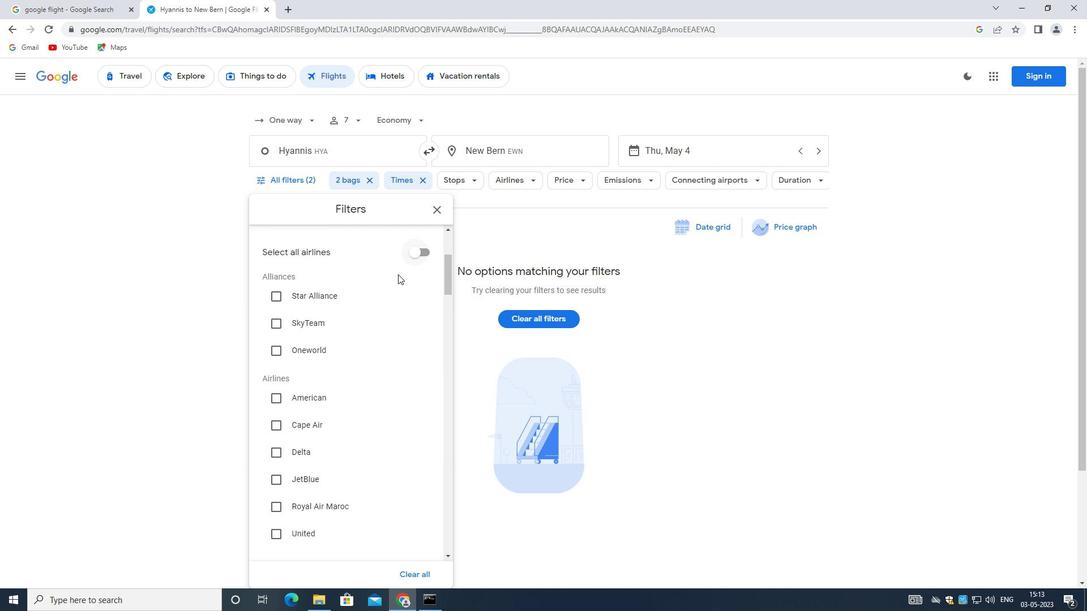 
Action: Mouse scrolled (378, 297) with delta (0, 0)
Screenshot: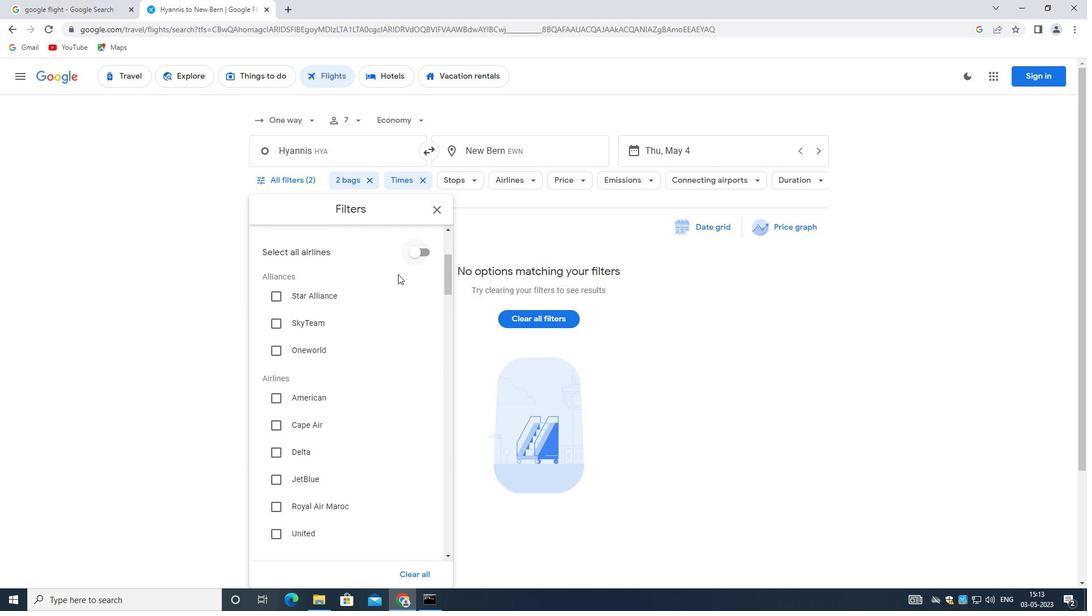
Action: Mouse moved to (376, 310)
Screenshot: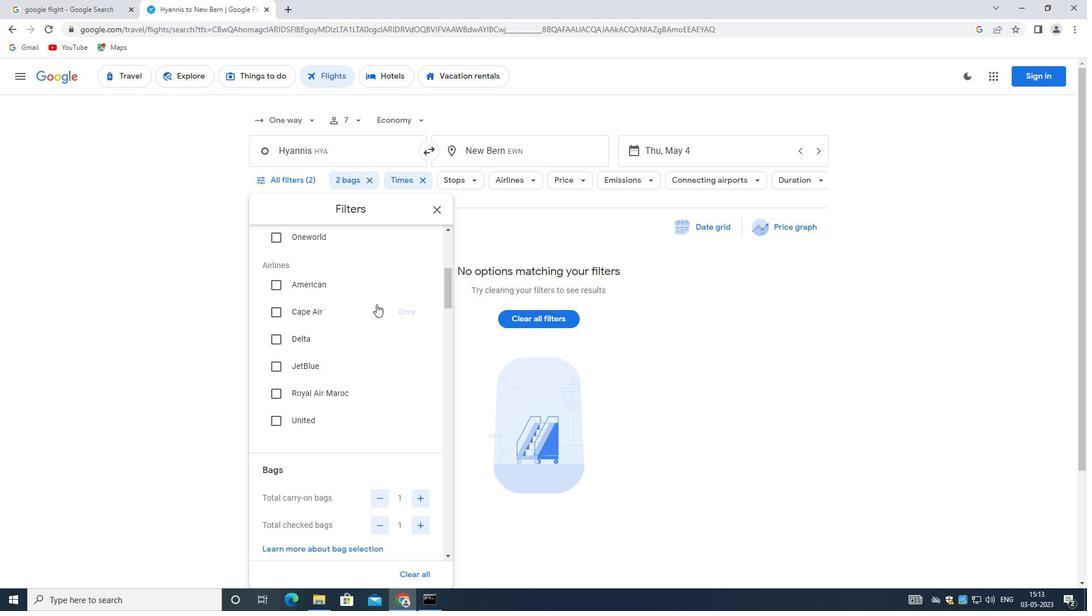 
Action: Mouse scrolled (376, 310) with delta (0, 0)
Screenshot: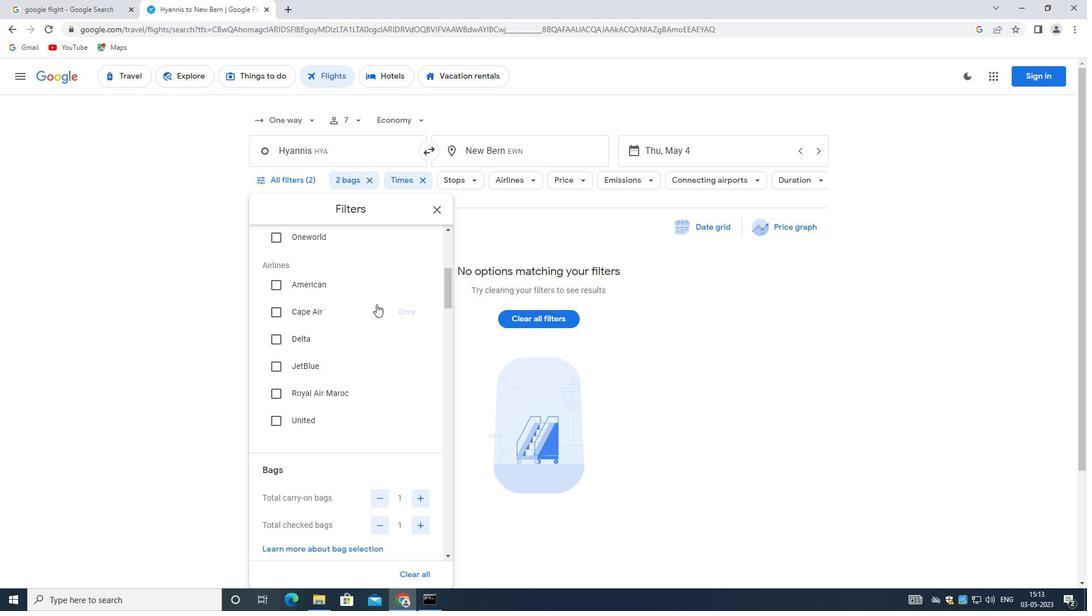 
Action: Mouse moved to (376, 312)
Screenshot: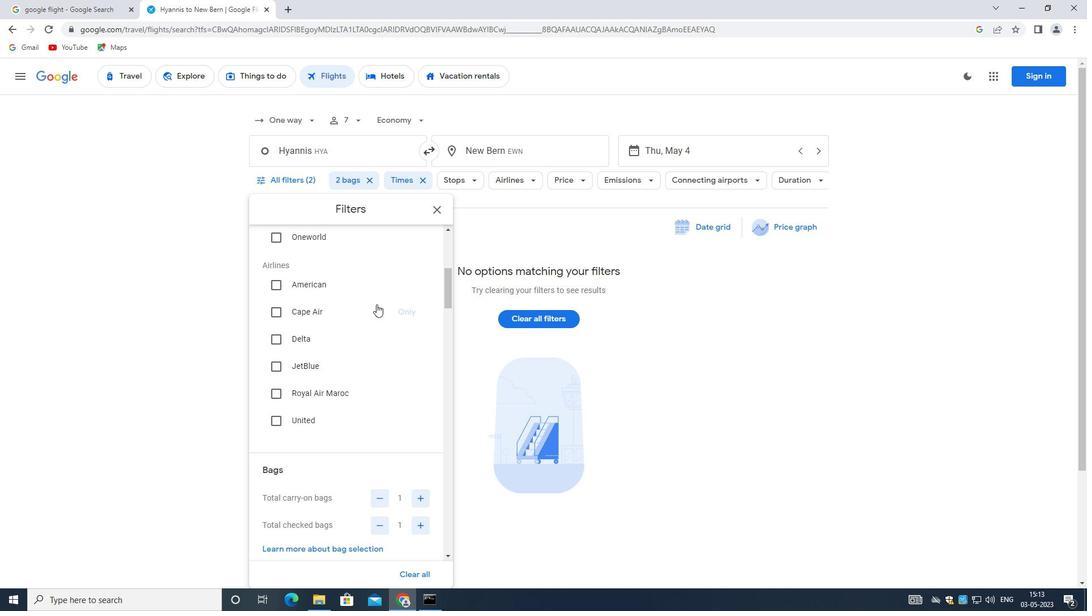 
Action: Mouse scrolled (376, 312) with delta (0, 0)
Screenshot: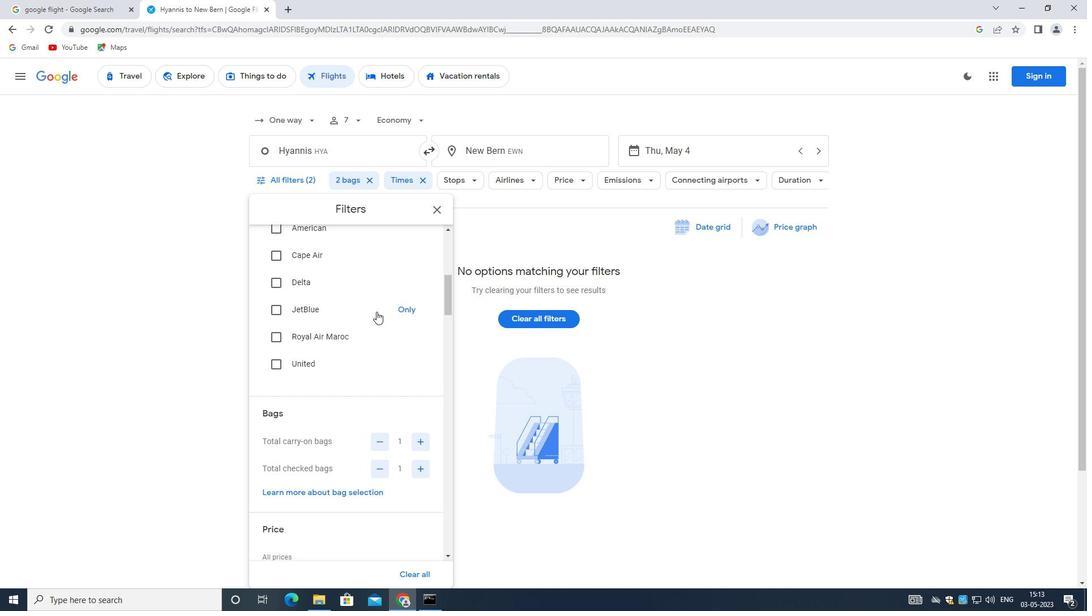 
Action: Mouse scrolled (376, 312) with delta (0, 0)
Screenshot: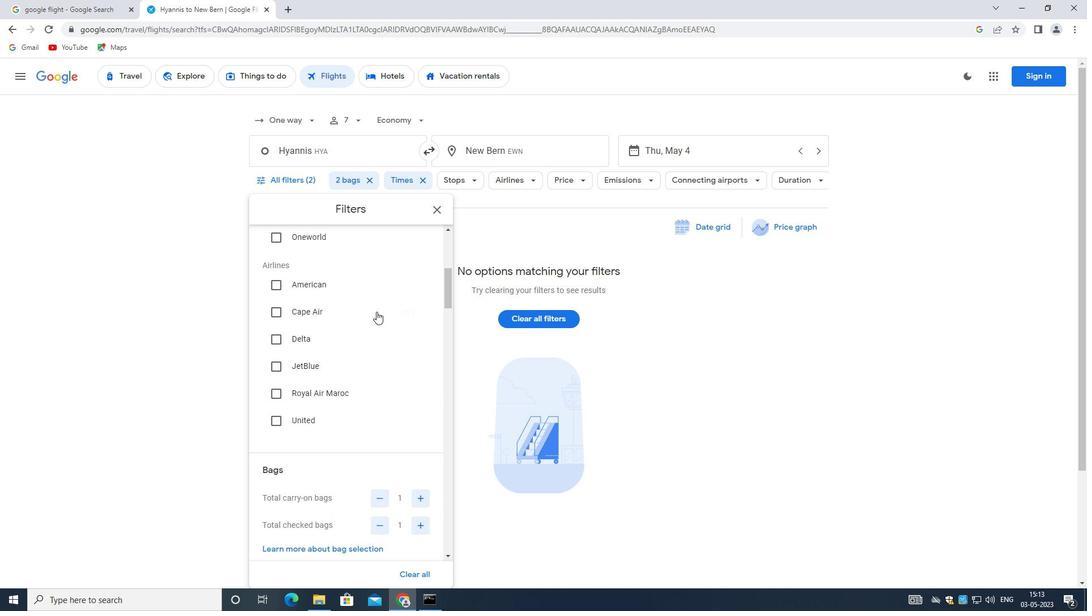 
Action: Mouse moved to (376, 312)
Screenshot: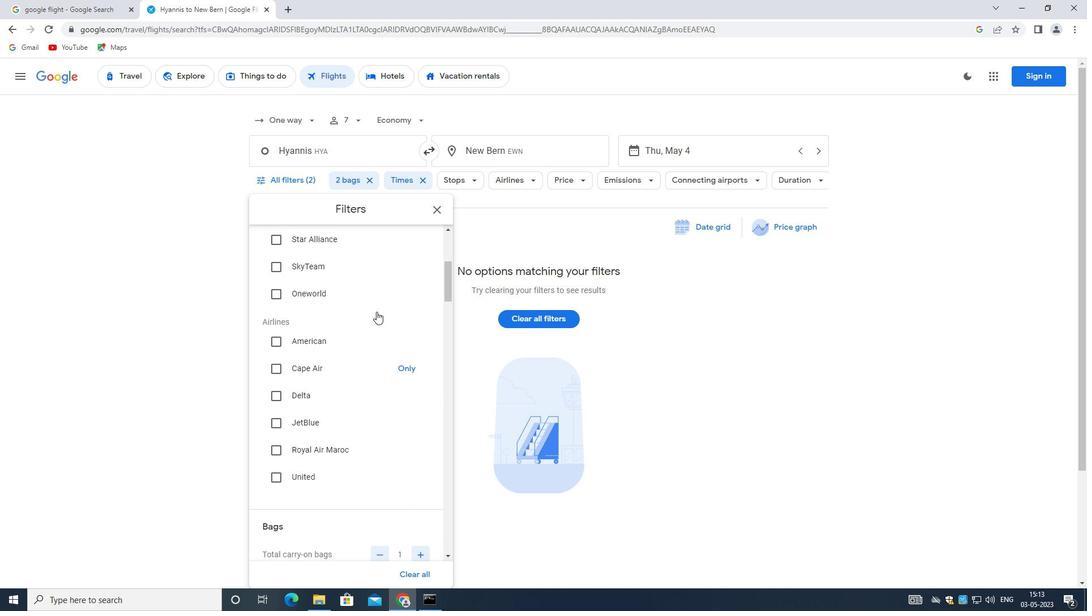 
Action: Mouse scrolled (376, 312) with delta (0, 0)
Screenshot: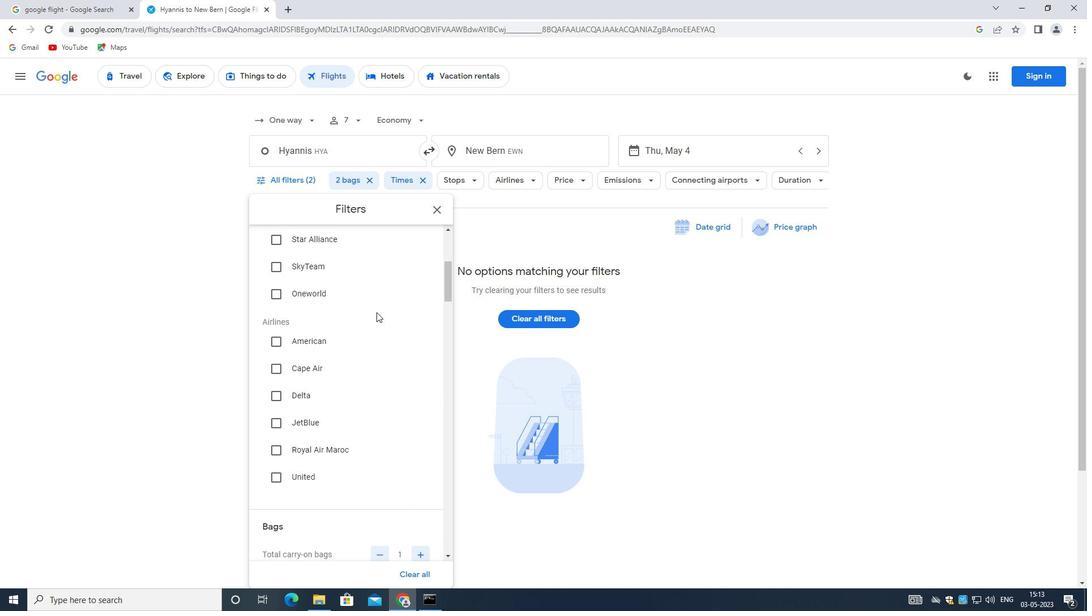 
Action: Mouse scrolled (376, 312) with delta (0, 0)
Screenshot: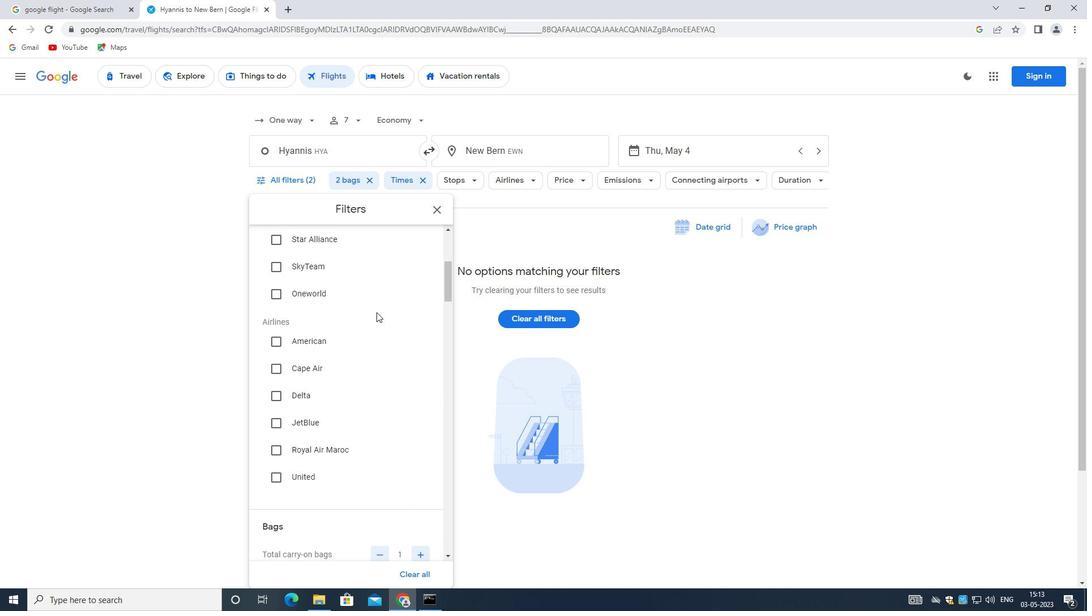 
Action: Mouse scrolled (376, 312) with delta (0, 0)
Screenshot: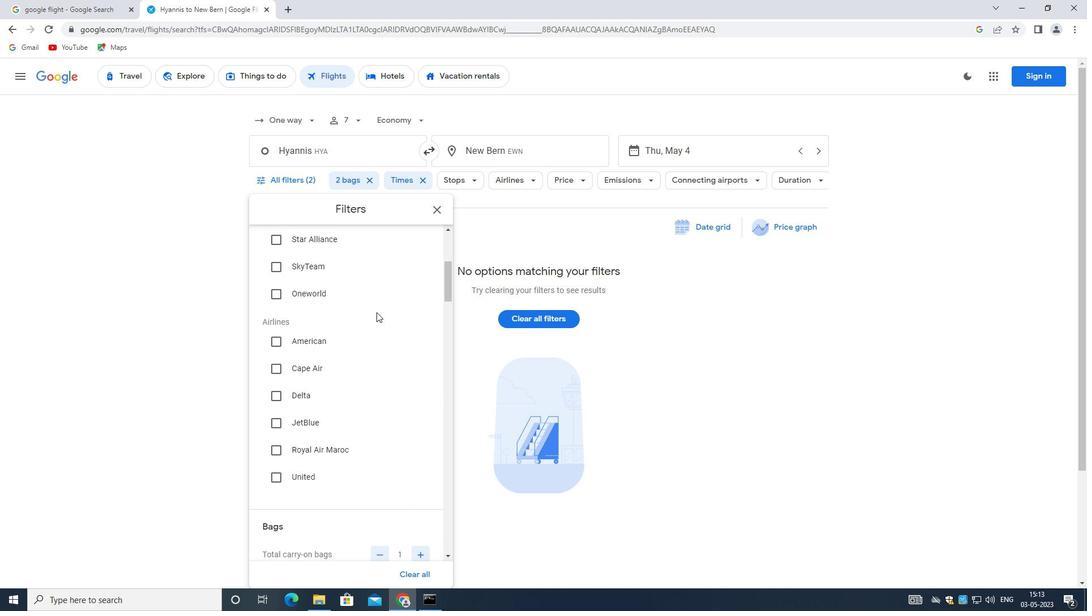
Action: Mouse scrolled (376, 313) with delta (0, 0)
Screenshot: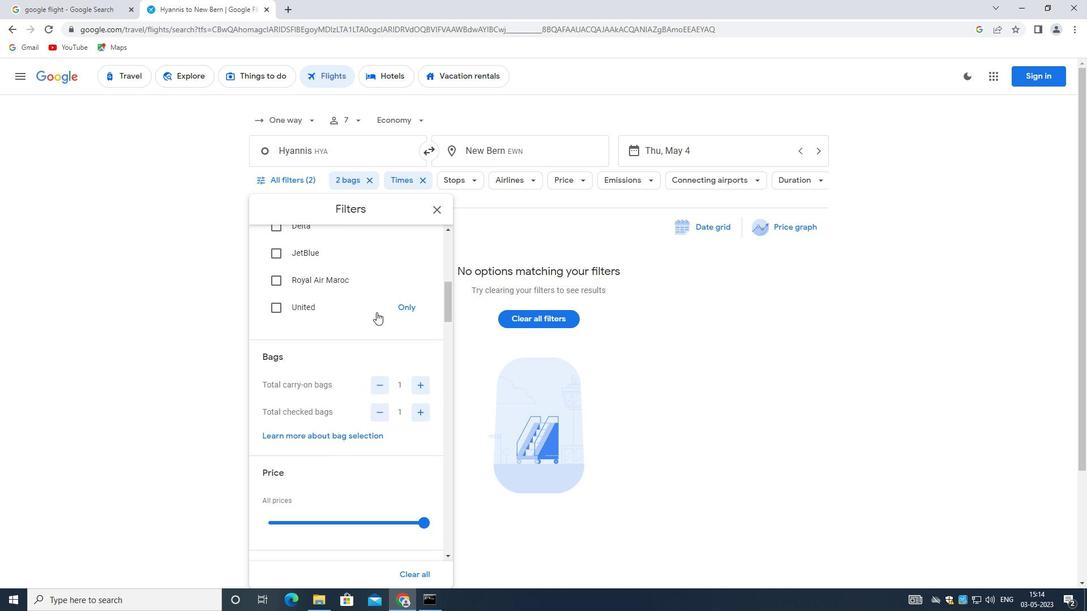 
Action: Mouse moved to (376, 312)
Screenshot: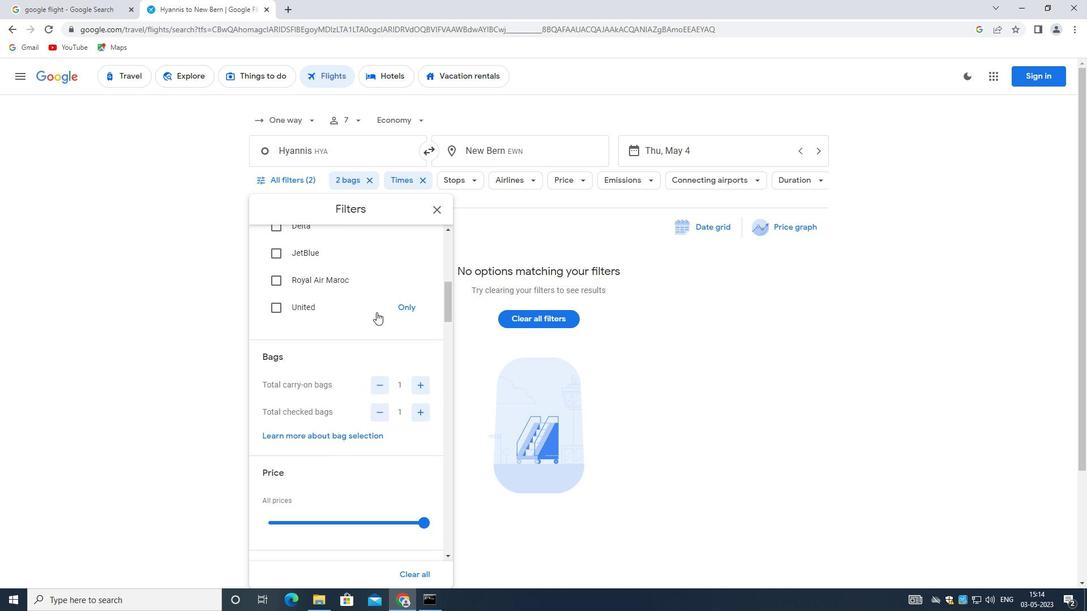 
Action: Mouse scrolled (376, 313) with delta (0, 0)
Screenshot: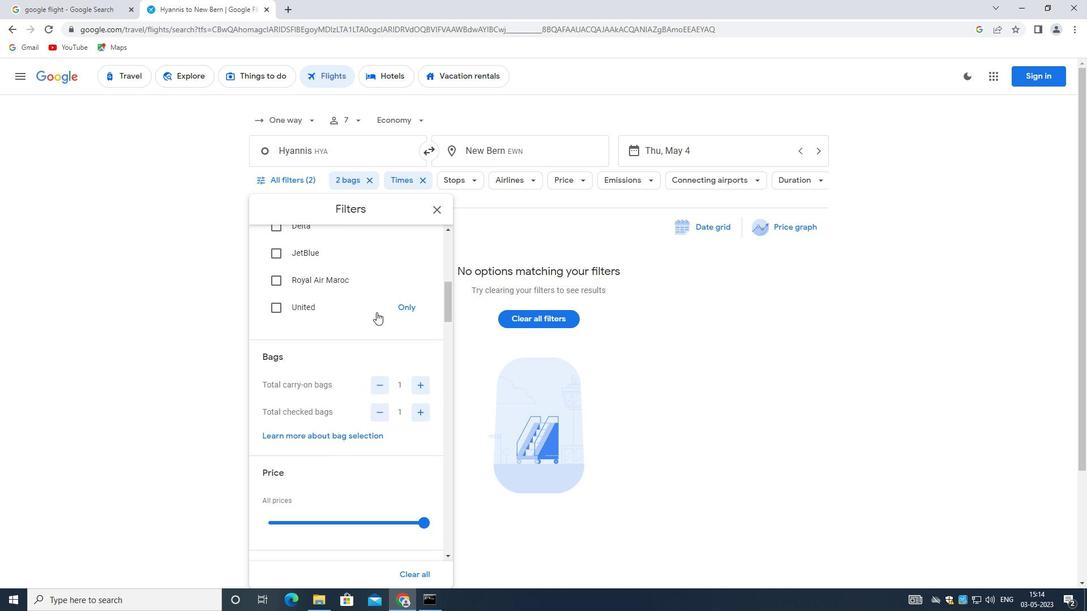 
Action: Mouse moved to (322, 285)
Screenshot: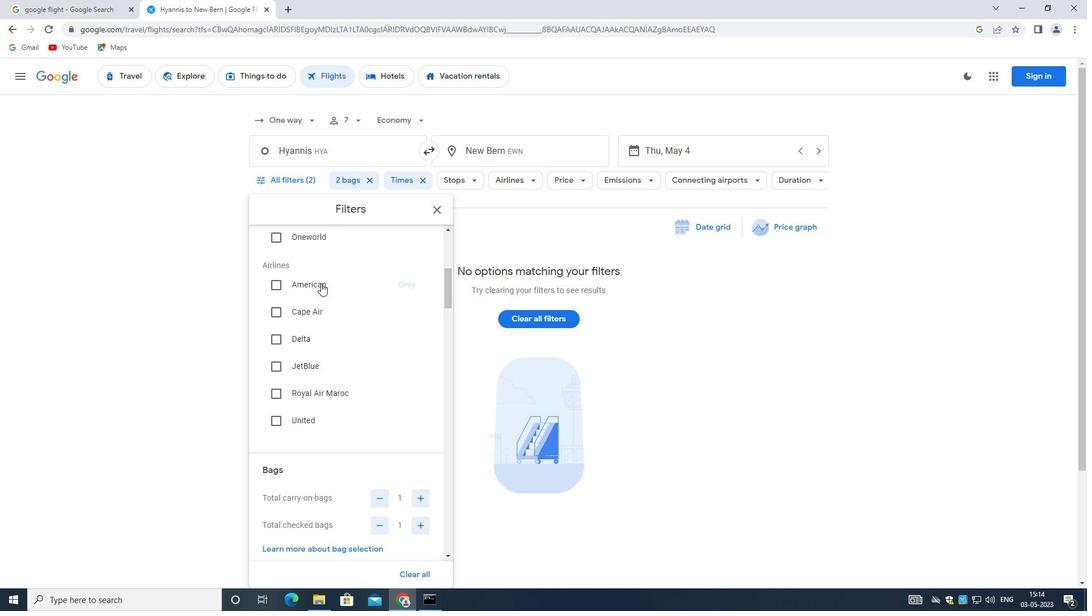 
Action: Mouse scrolled (322, 284) with delta (0, 0)
Screenshot: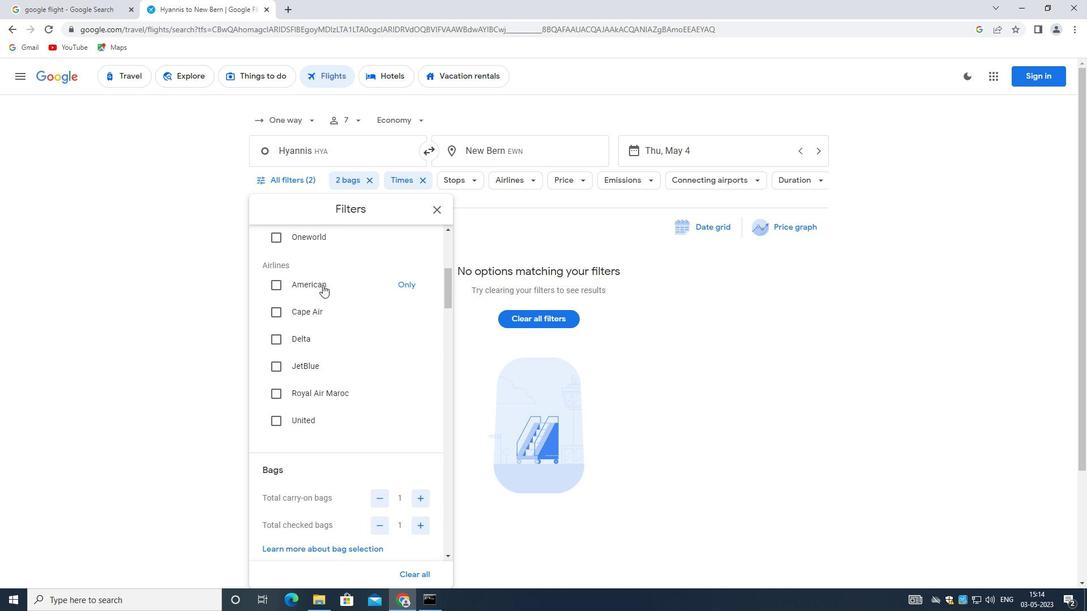 
Action: Mouse moved to (400, 342)
Screenshot: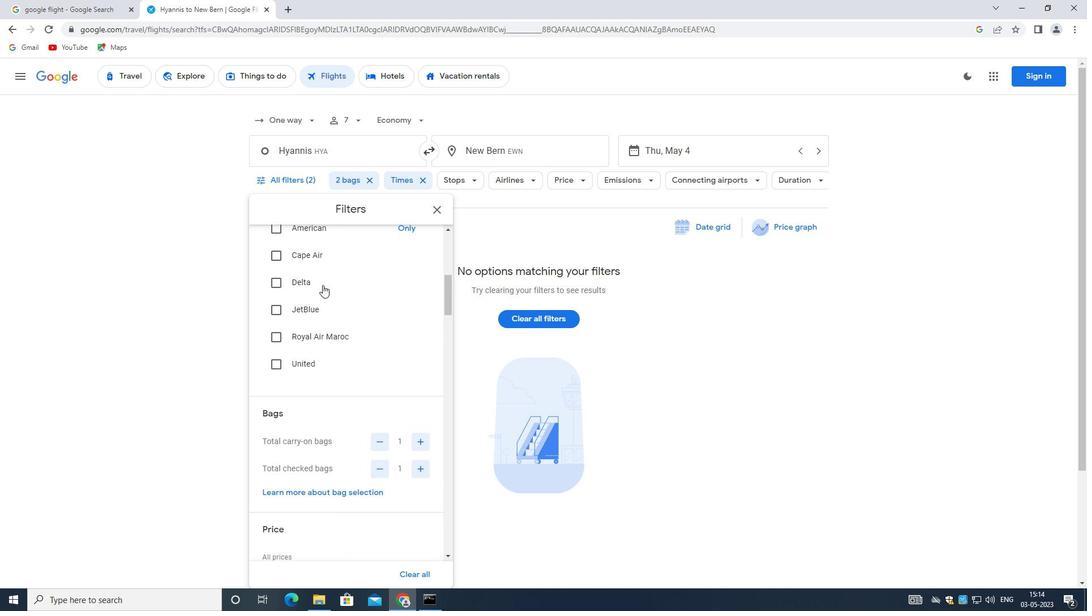 
Action: Mouse scrolled (400, 342) with delta (0, 0)
Screenshot: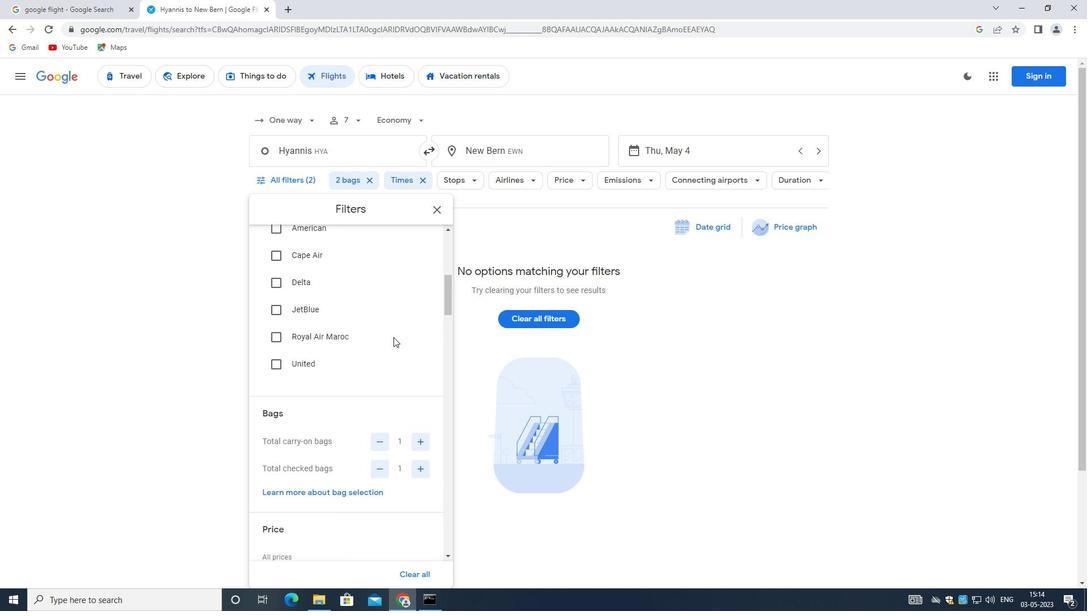 
Action: Mouse scrolled (400, 342) with delta (0, 0)
Screenshot: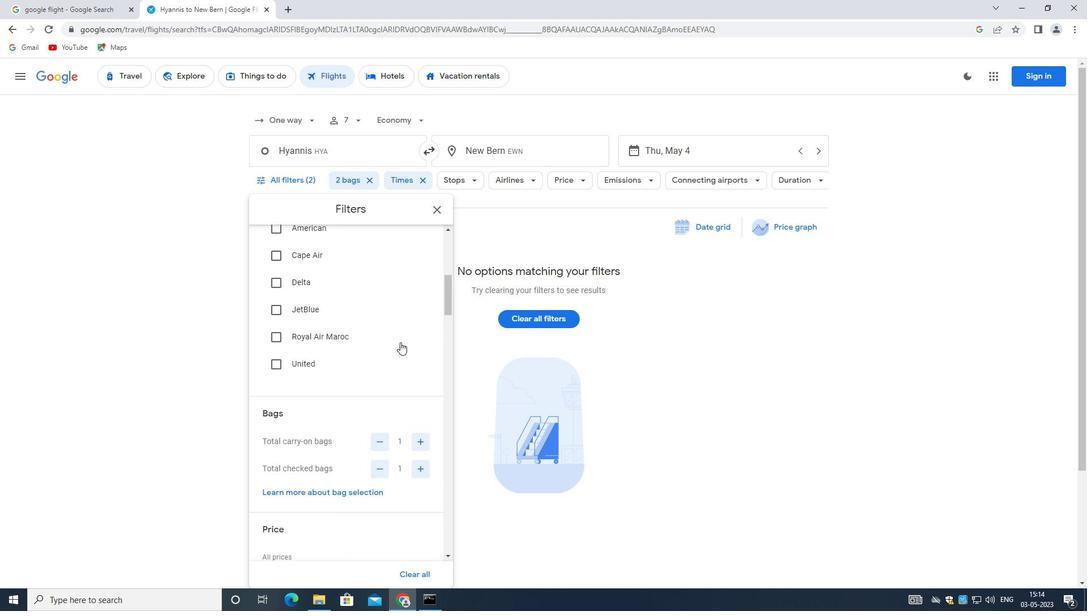 
Action: Mouse moved to (421, 330)
Screenshot: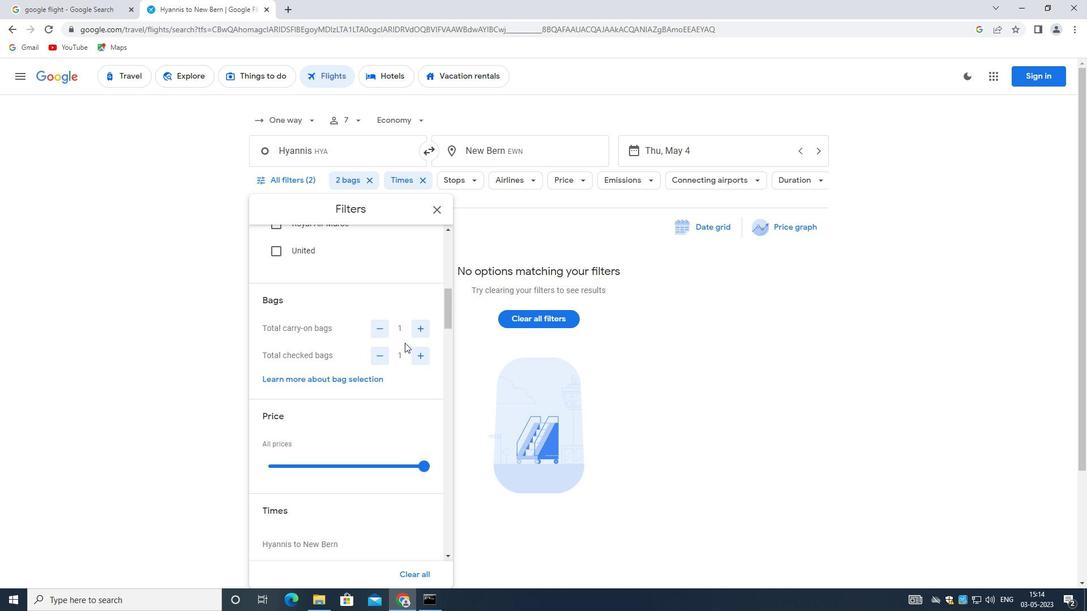 
Action: Mouse pressed left at (421, 330)
Screenshot: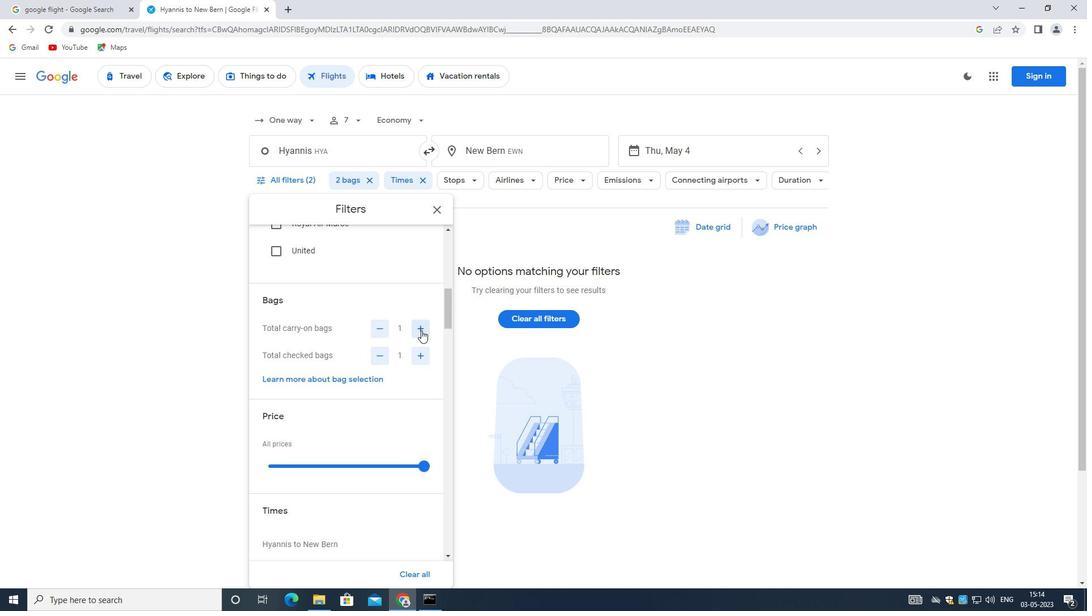 
Action: Mouse moved to (420, 357)
Screenshot: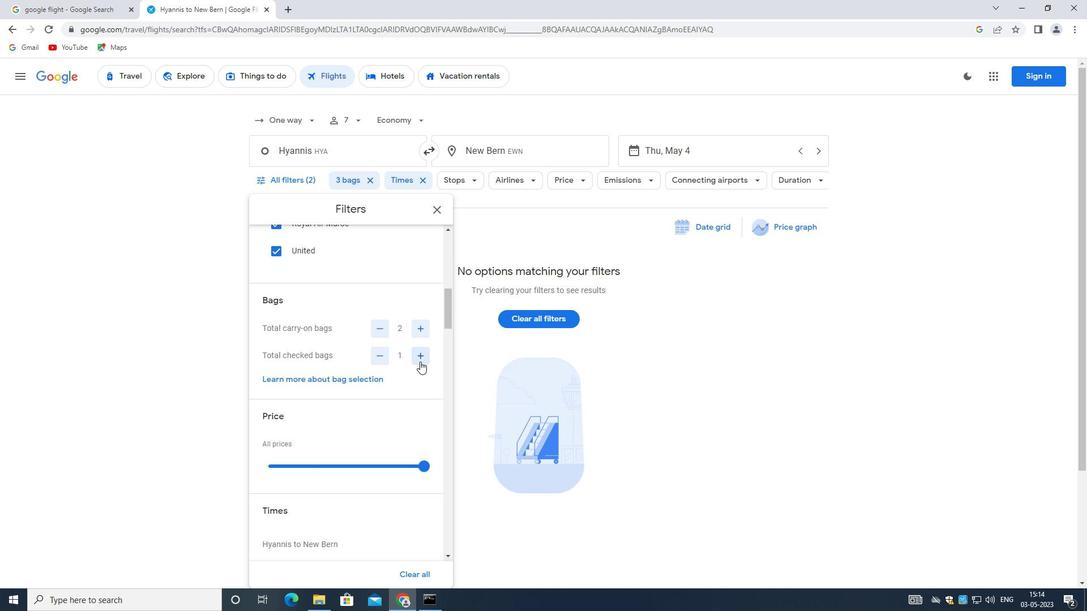 
Action: Mouse pressed left at (420, 357)
Screenshot: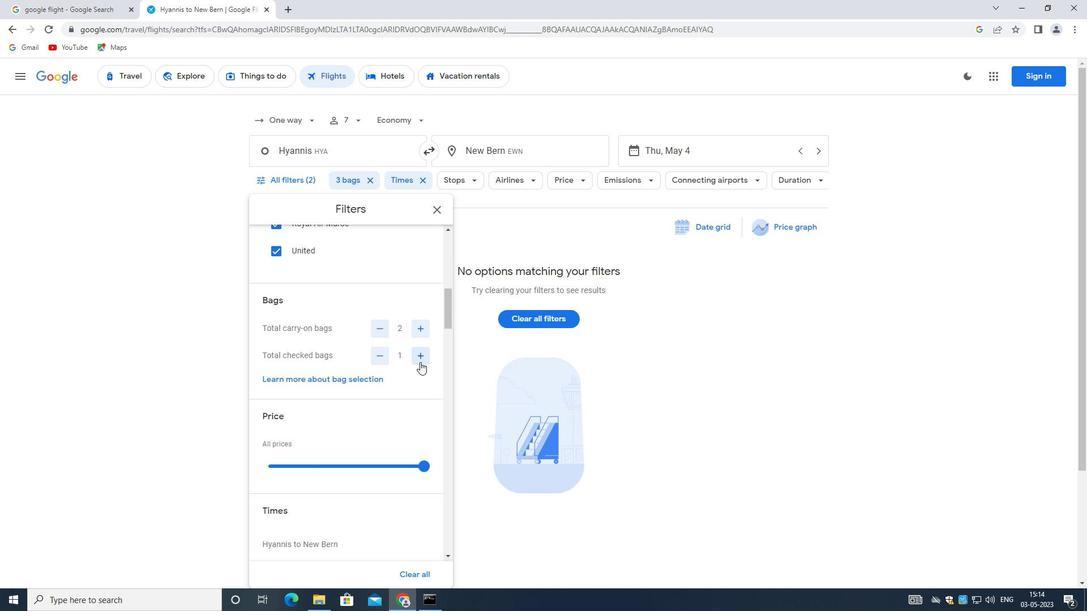 
Action: Mouse pressed left at (420, 357)
Screenshot: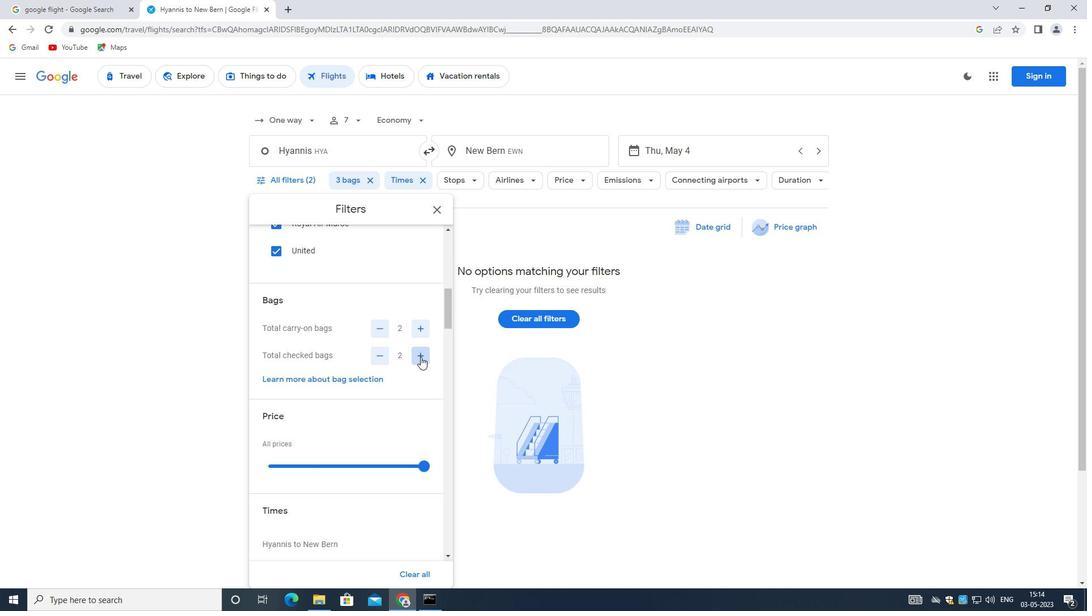
Action: Mouse pressed left at (420, 357)
Screenshot: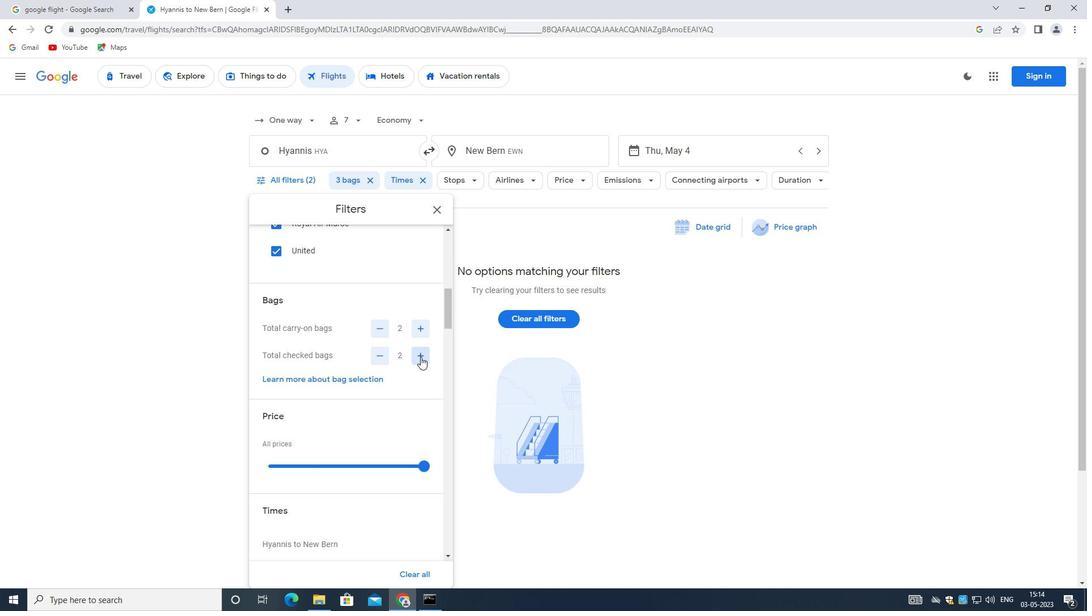 
Action: Mouse pressed left at (420, 357)
Screenshot: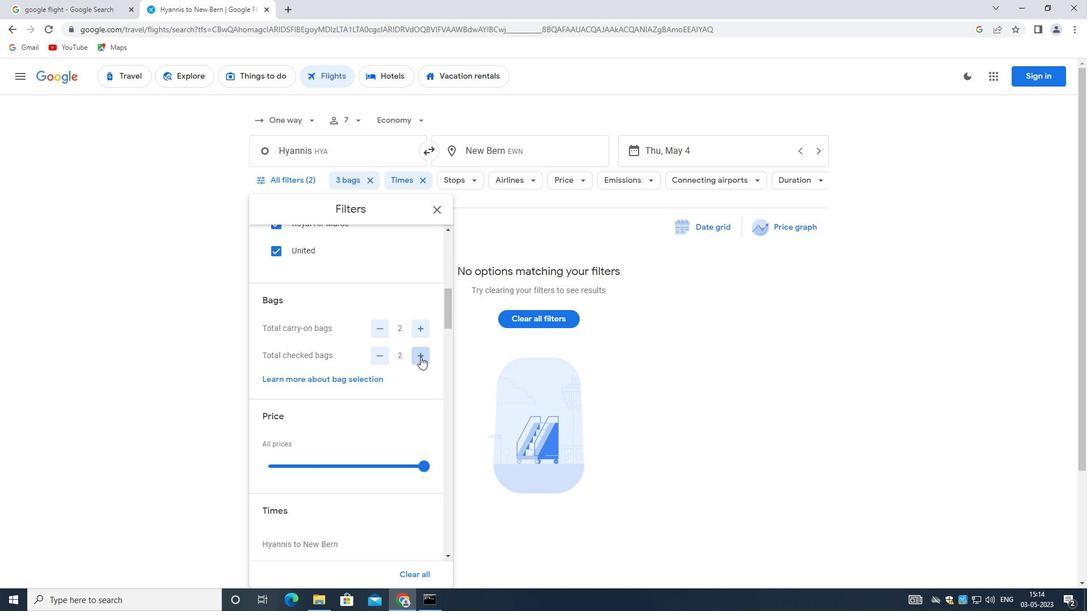 
Action: Mouse pressed left at (420, 357)
Screenshot: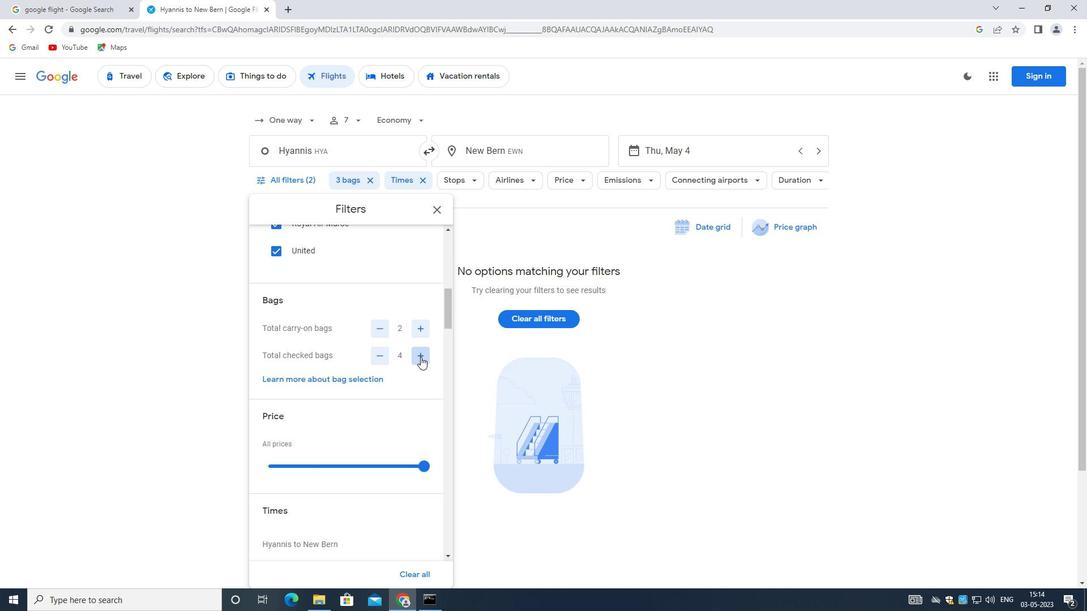 
Action: Mouse pressed left at (420, 357)
Screenshot: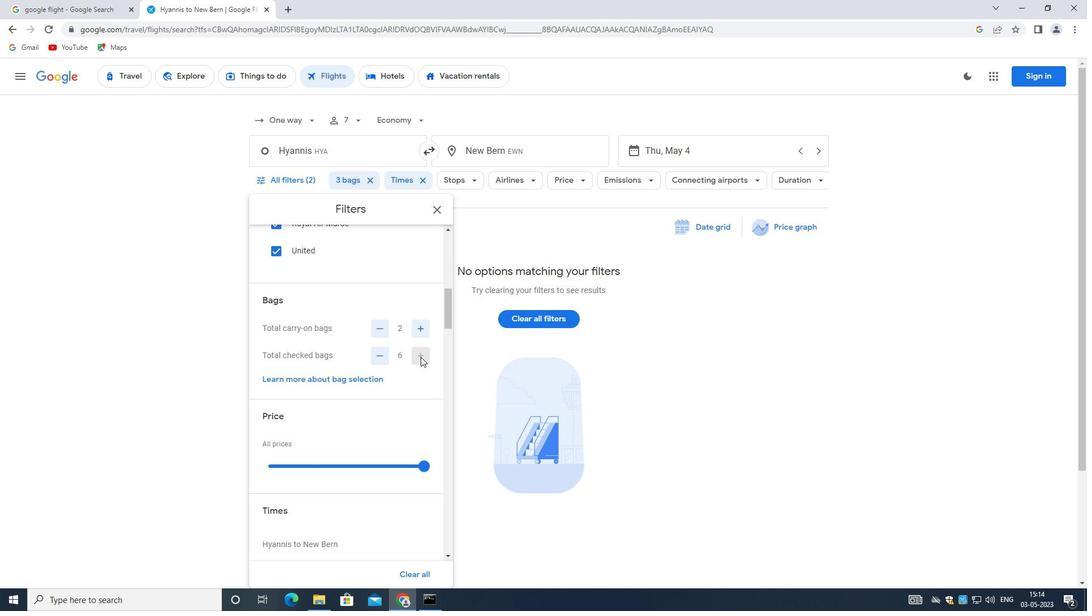 
Action: Mouse moved to (404, 373)
Screenshot: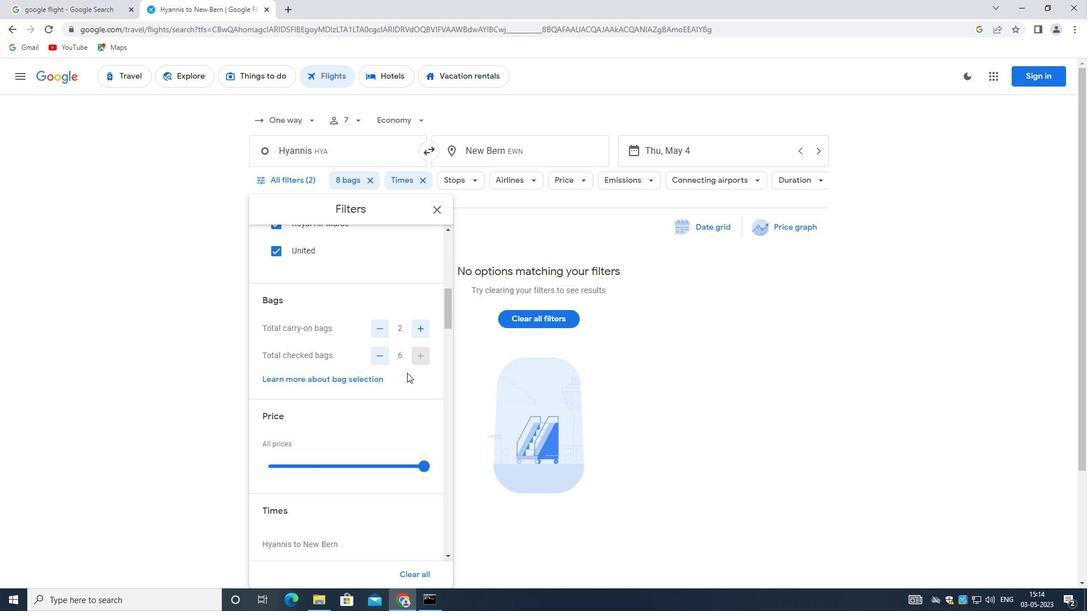 
Action: Mouse scrolled (404, 372) with delta (0, 0)
Screenshot: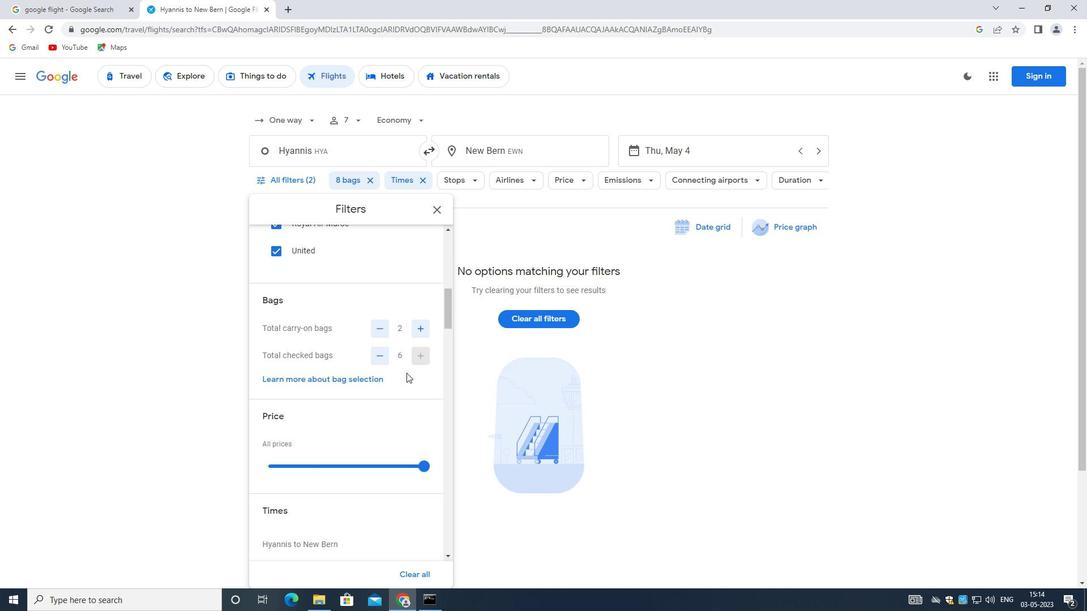 
Action: Mouse moved to (404, 373)
Screenshot: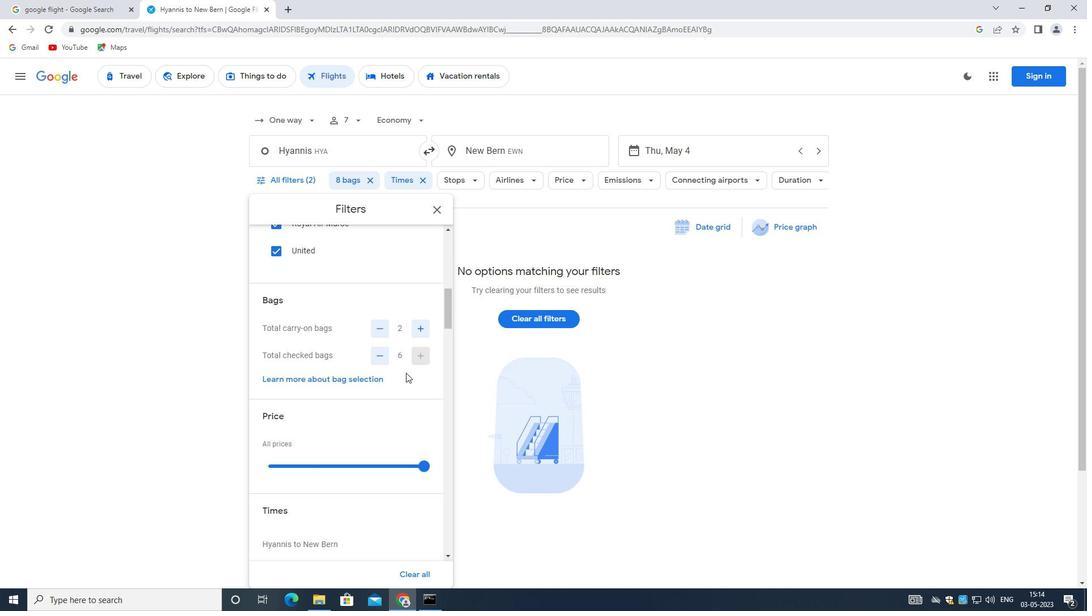 
Action: Mouse scrolled (404, 373) with delta (0, 0)
Screenshot: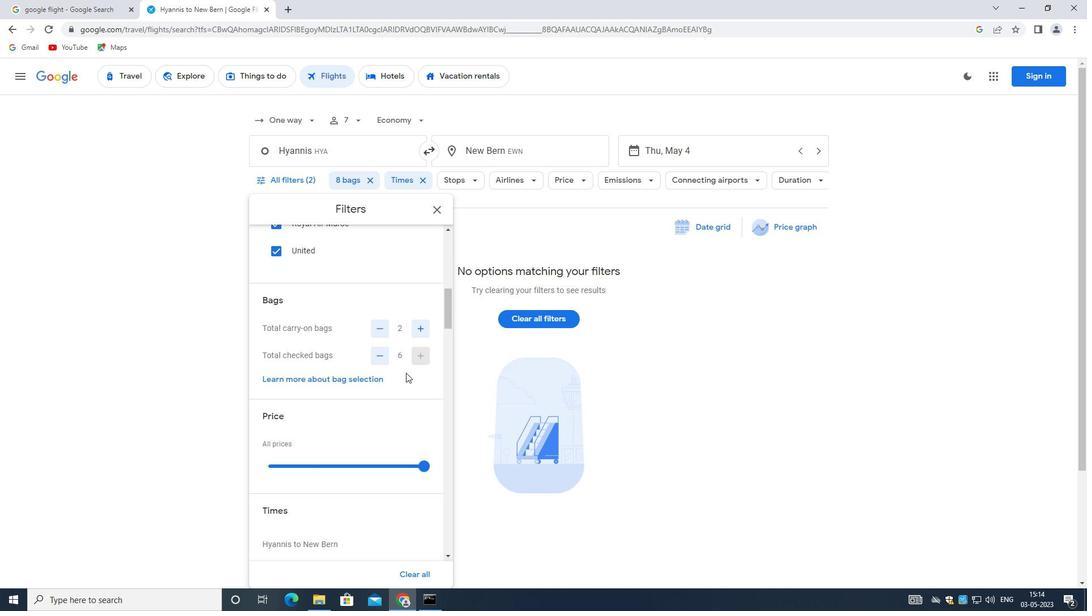 
Action: Mouse moved to (403, 373)
Screenshot: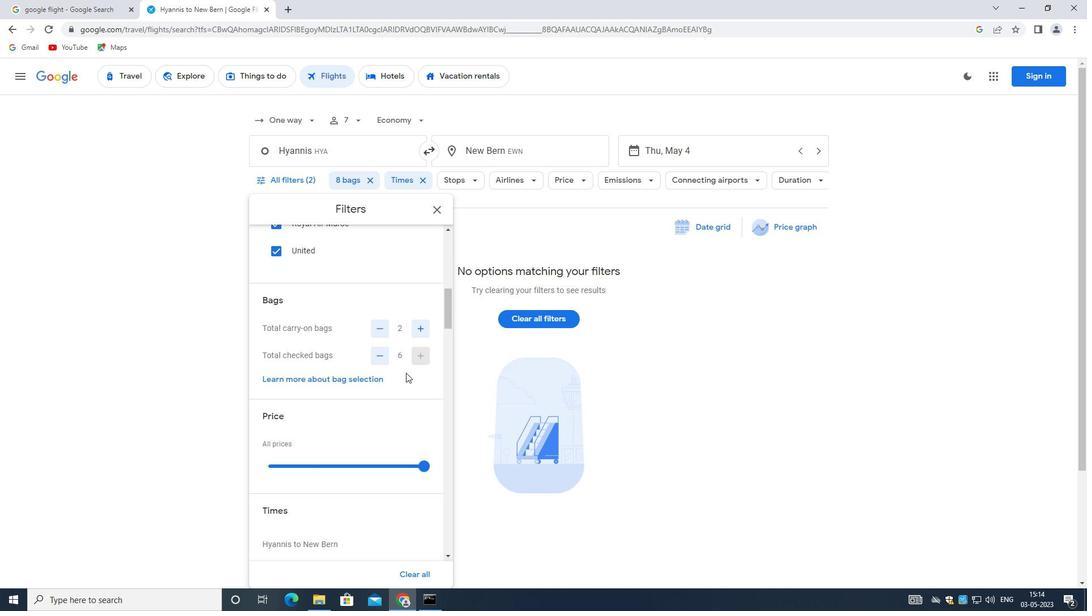 
Action: Mouse scrolled (403, 373) with delta (0, 0)
Screenshot: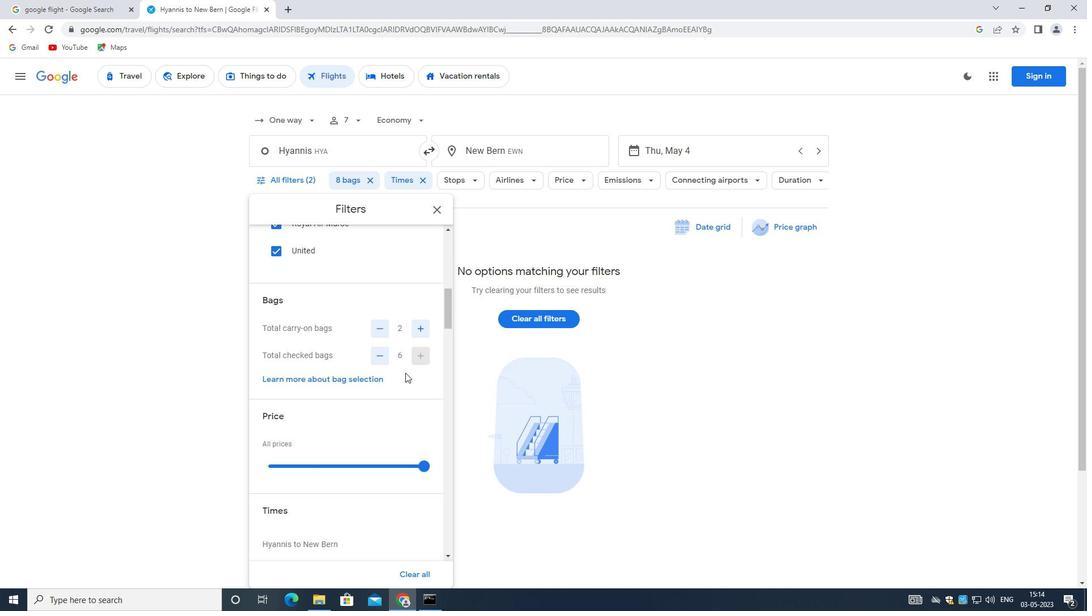 
Action: Mouse moved to (402, 373)
Screenshot: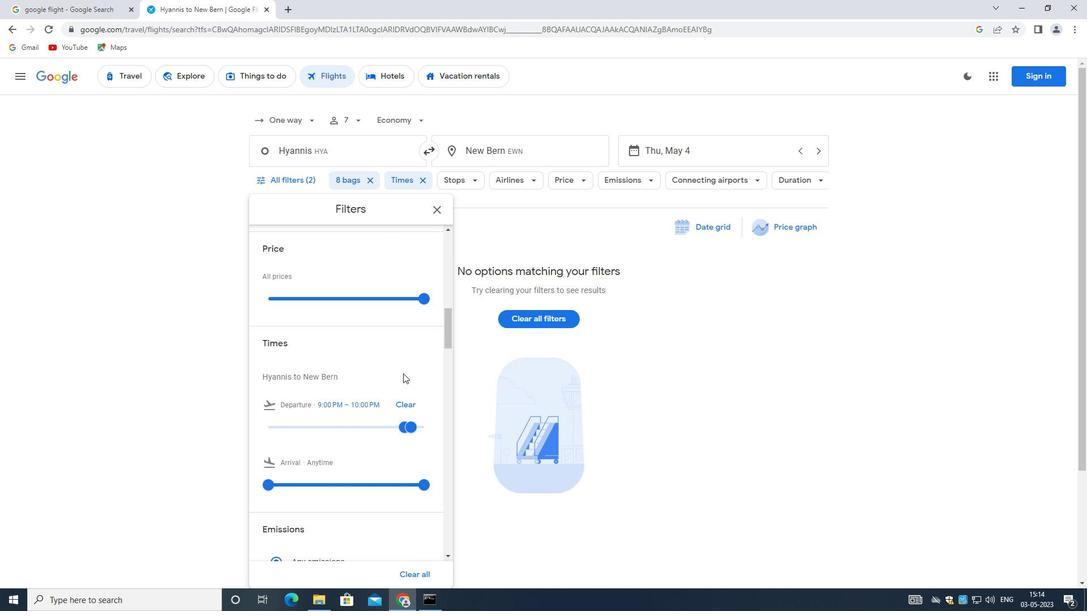 
Action: Mouse scrolled (402, 373) with delta (0, 0)
Screenshot: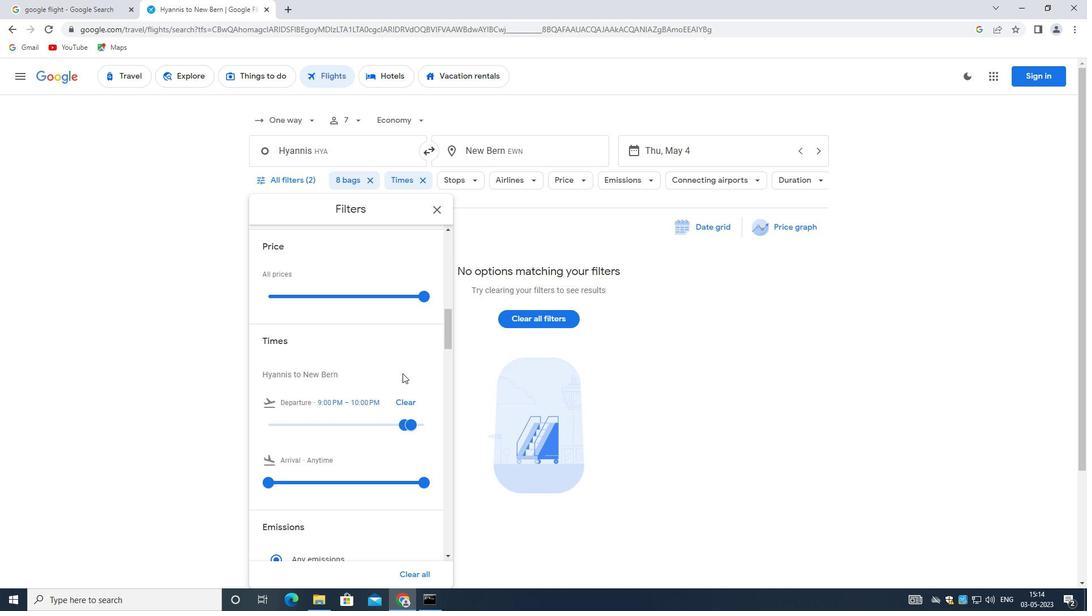 
Action: Mouse moved to (361, 236)
Screenshot: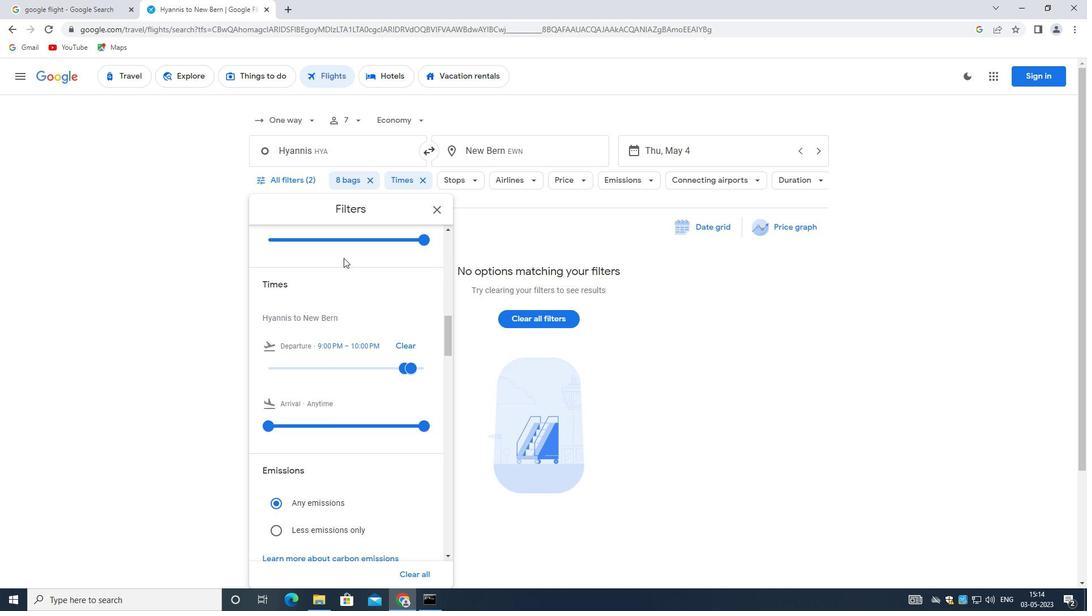 
Action: Mouse pressed left at (361, 236)
Screenshot: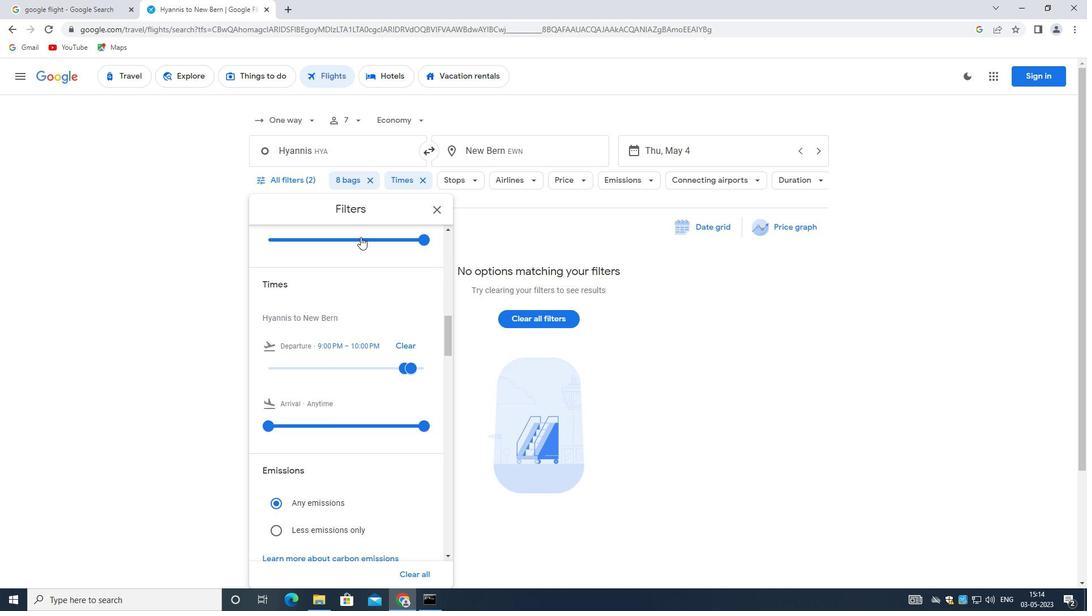 
Action: Mouse moved to (353, 300)
Screenshot: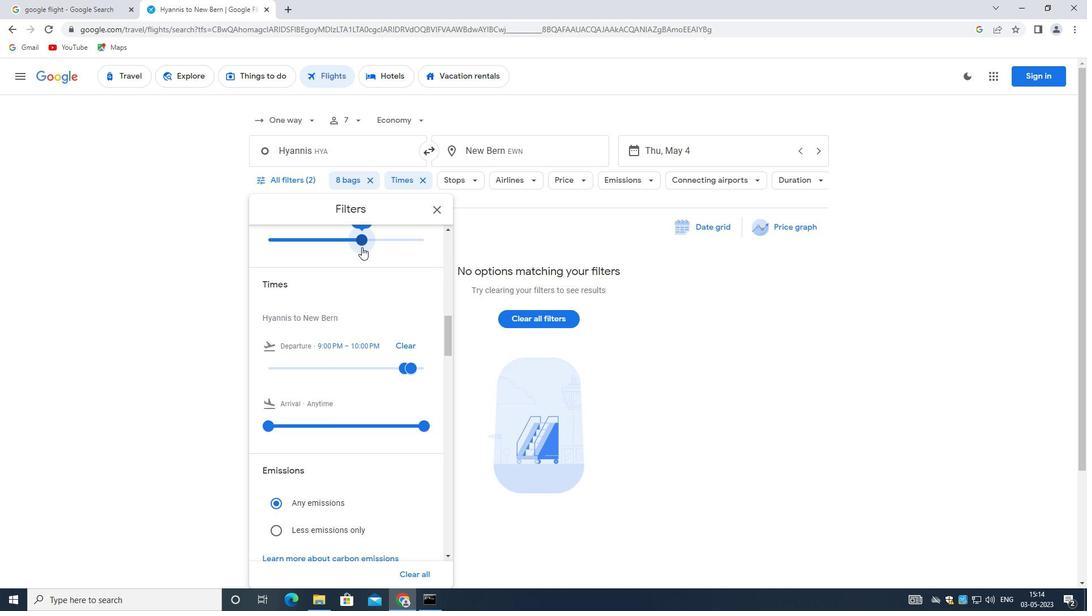 
Action: Mouse scrolled (353, 300) with delta (0, 0)
Screenshot: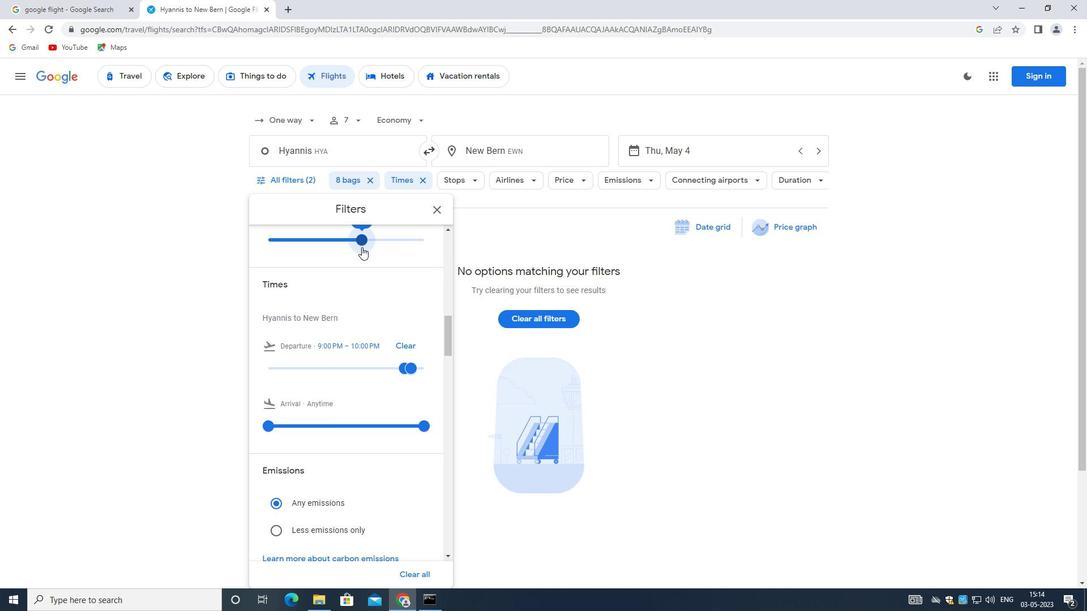 
Action: Mouse scrolled (353, 300) with delta (0, 0)
Screenshot: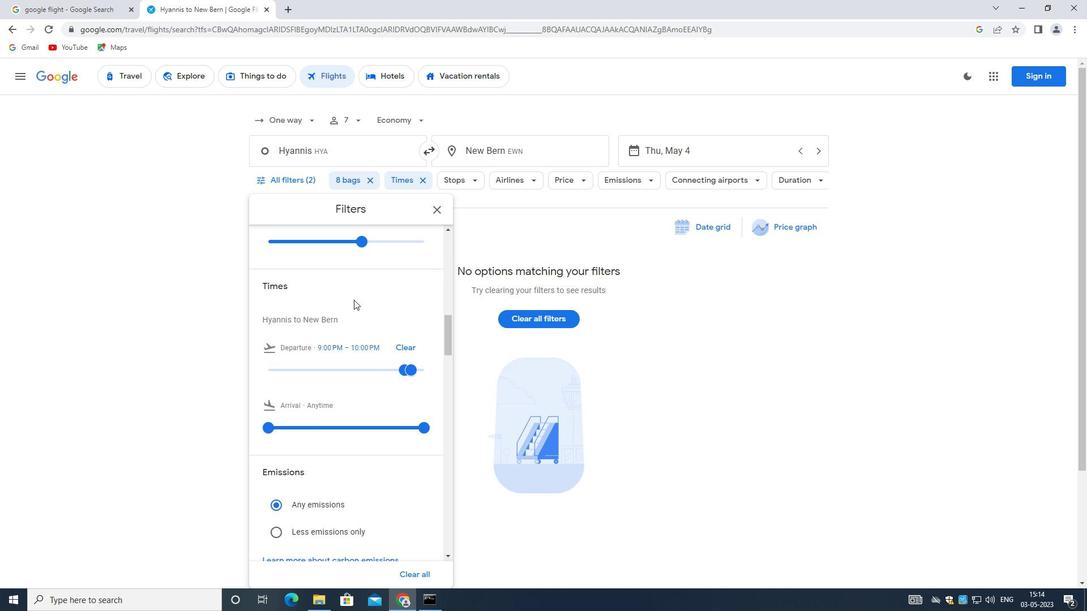 
Action: Mouse moved to (355, 349)
Screenshot: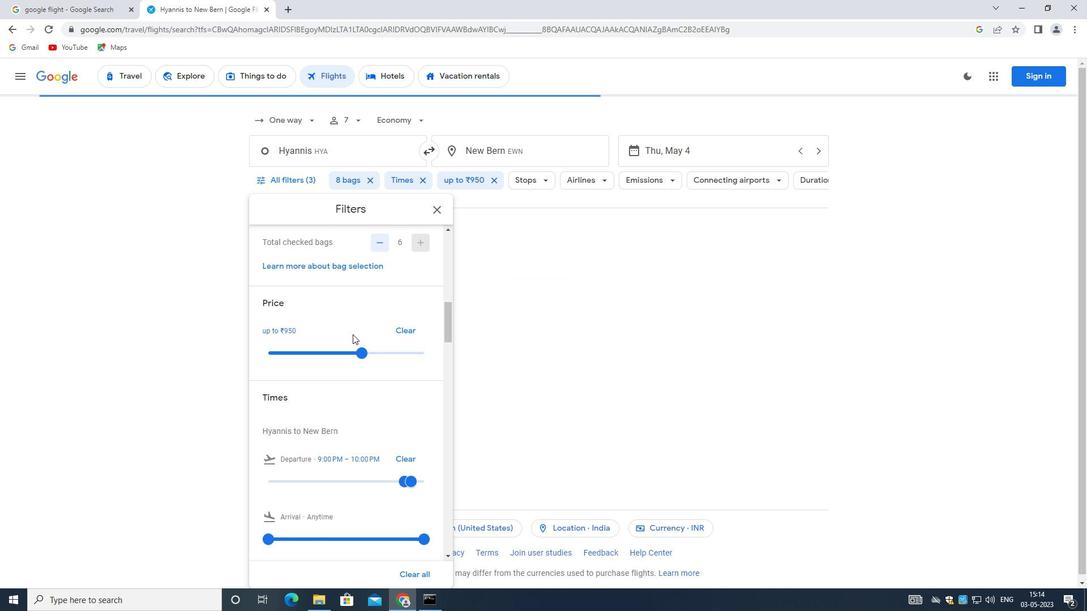 
Action: Mouse pressed left at (355, 349)
Screenshot: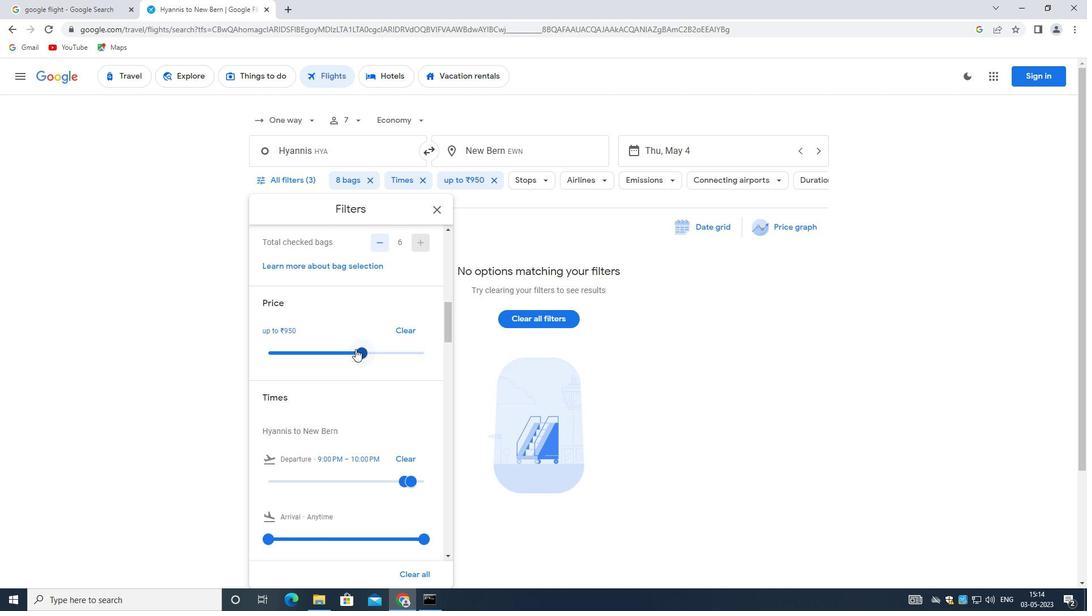 
Action: Mouse moved to (404, 348)
Screenshot: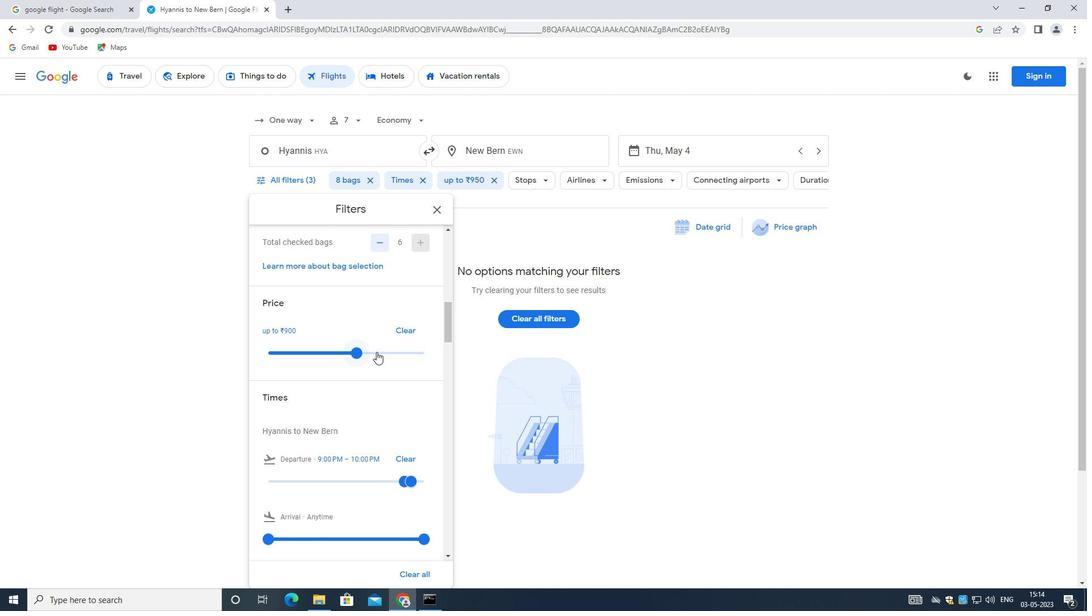 
Action: Mouse pressed left at (404, 348)
Screenshot: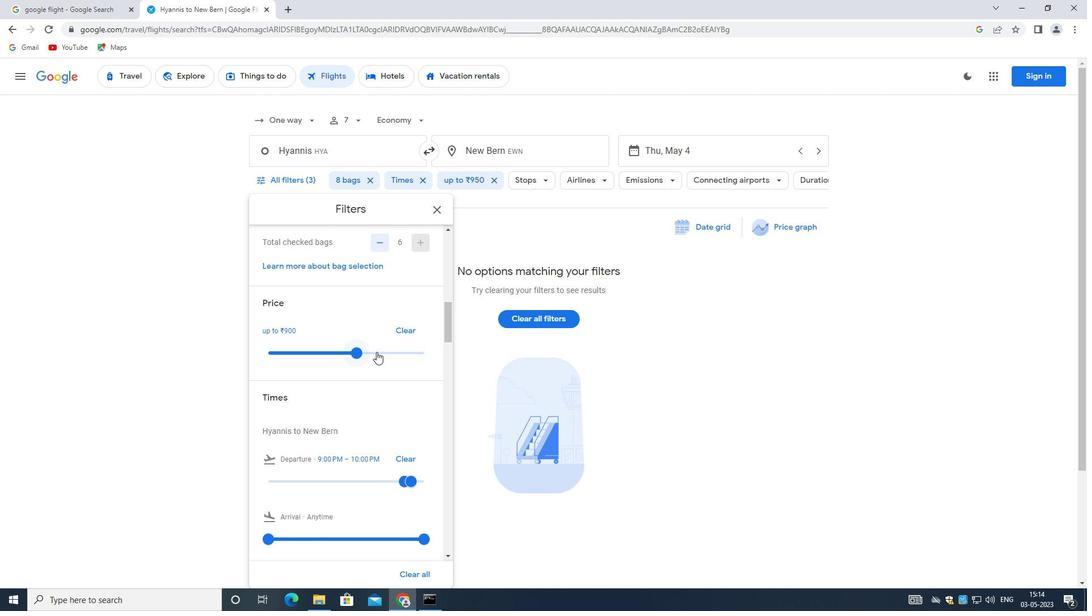 
Action: Mouse moved to (377, 477)
Screenshot: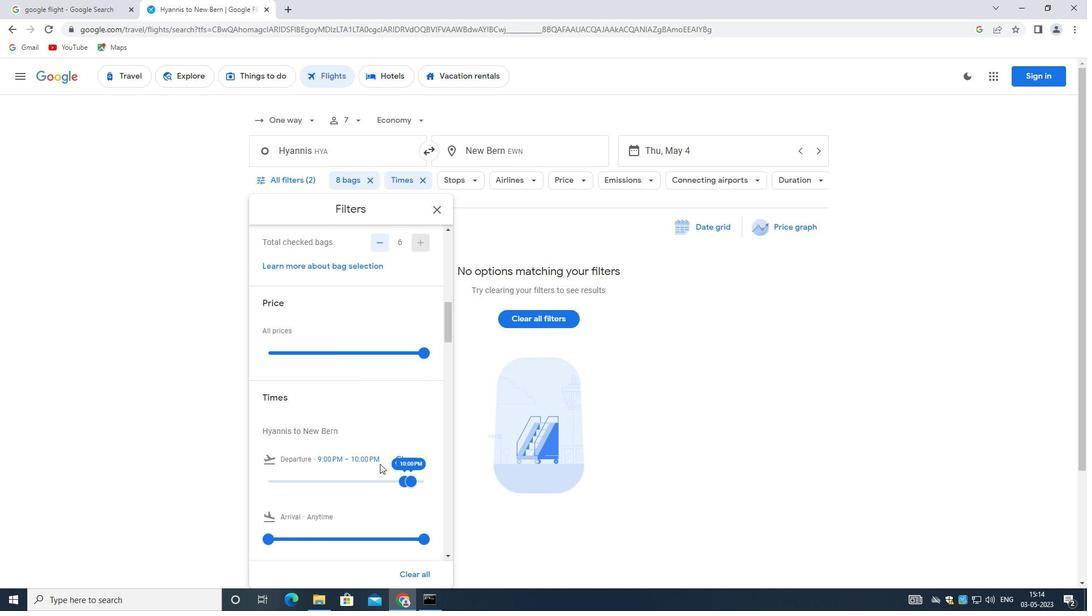 
Action: Mouse pressed left at (377, 477)
Screenshot: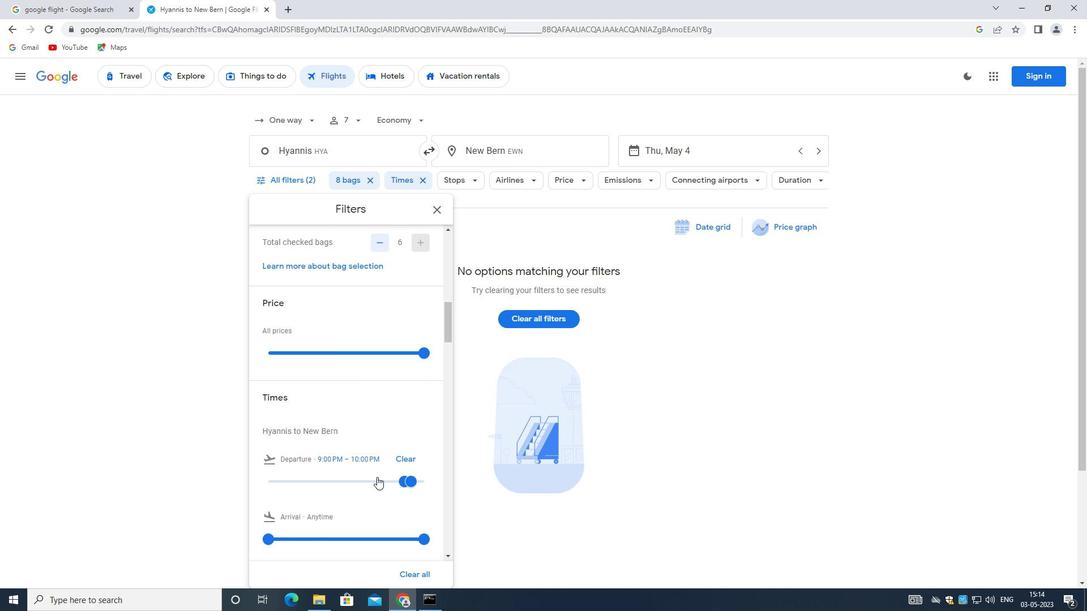 
Action: Mouse moved to (406, 479)
Screenshot: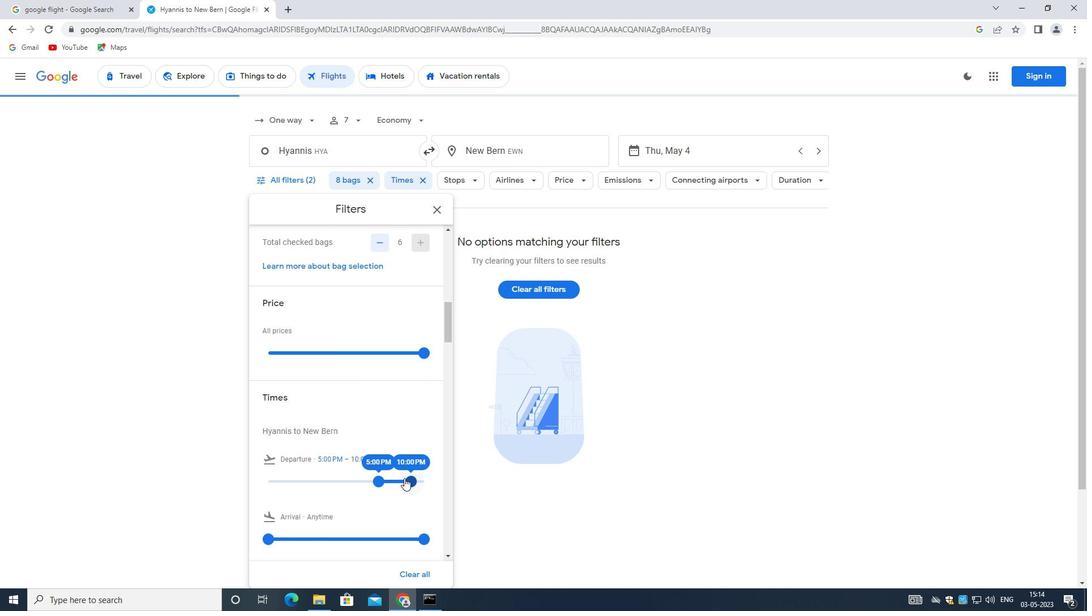 
Action: Mouse pressed left at (406, 479)
Screenshot: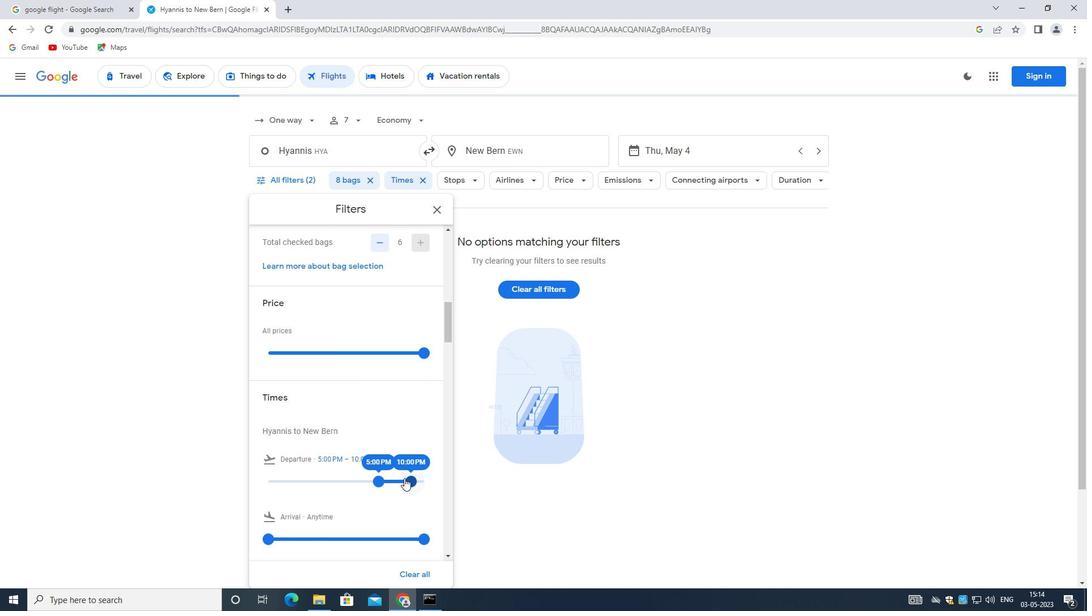 
Action: Mouse moved to (380, 477)
Screenshot: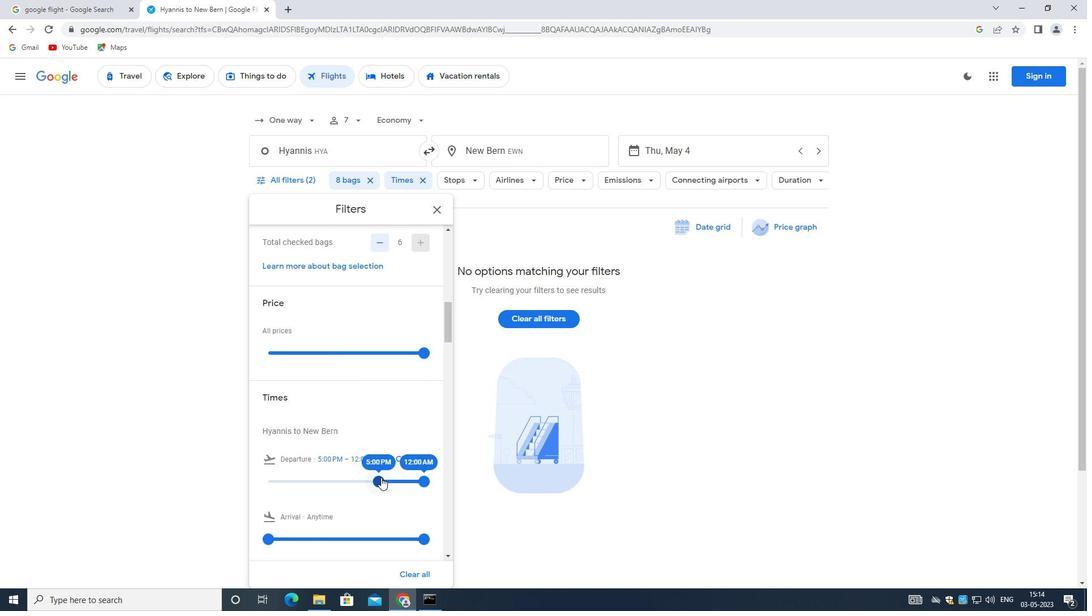 
Action: Mouse pressed left at (380, 477)
Screenshot: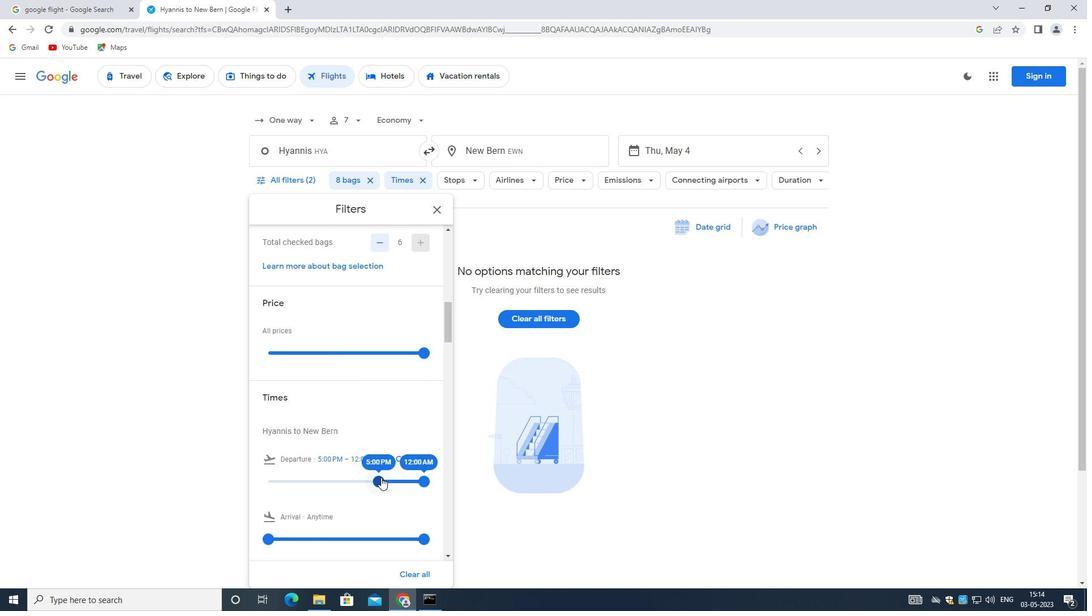 
Action: Mouse moved to (424, 480)
Screenshot: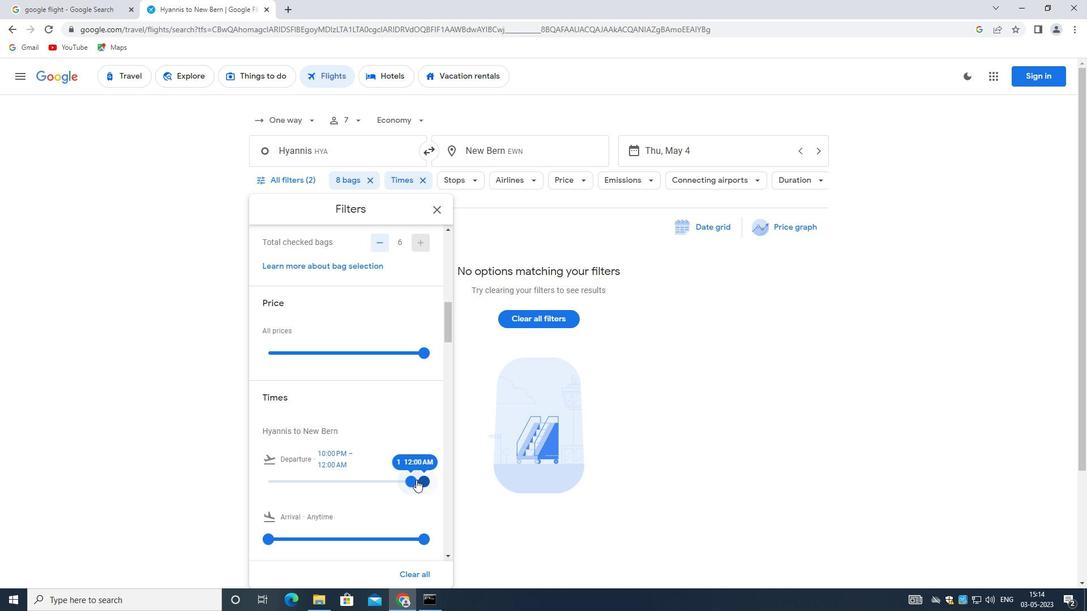 
Action: Mouse pressed left at (424, 480)
Screenshot: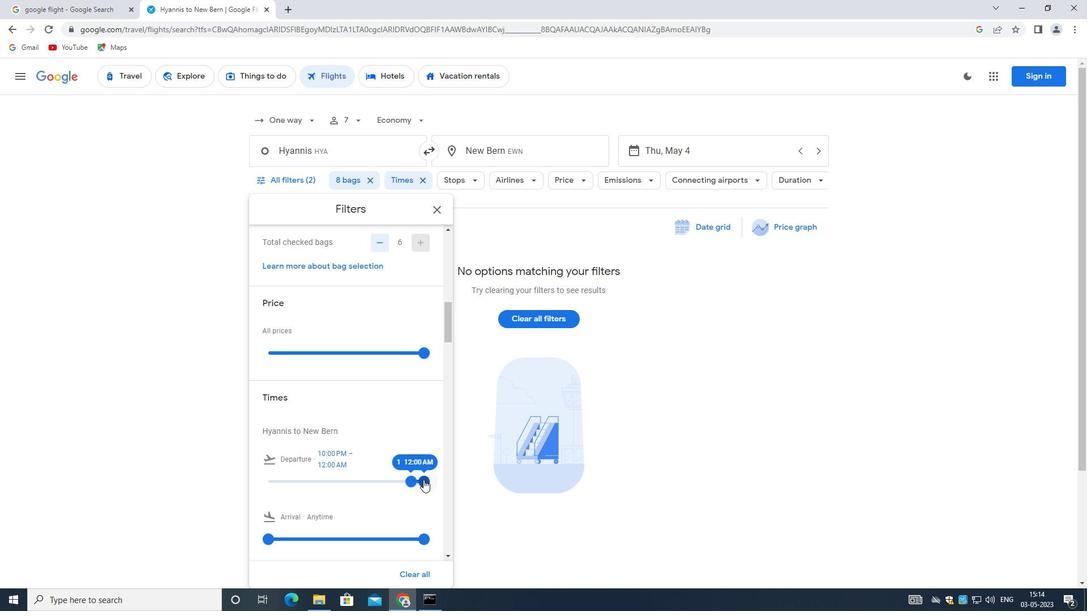 
Action: Mouse moved to (346, 491)
Screenshot: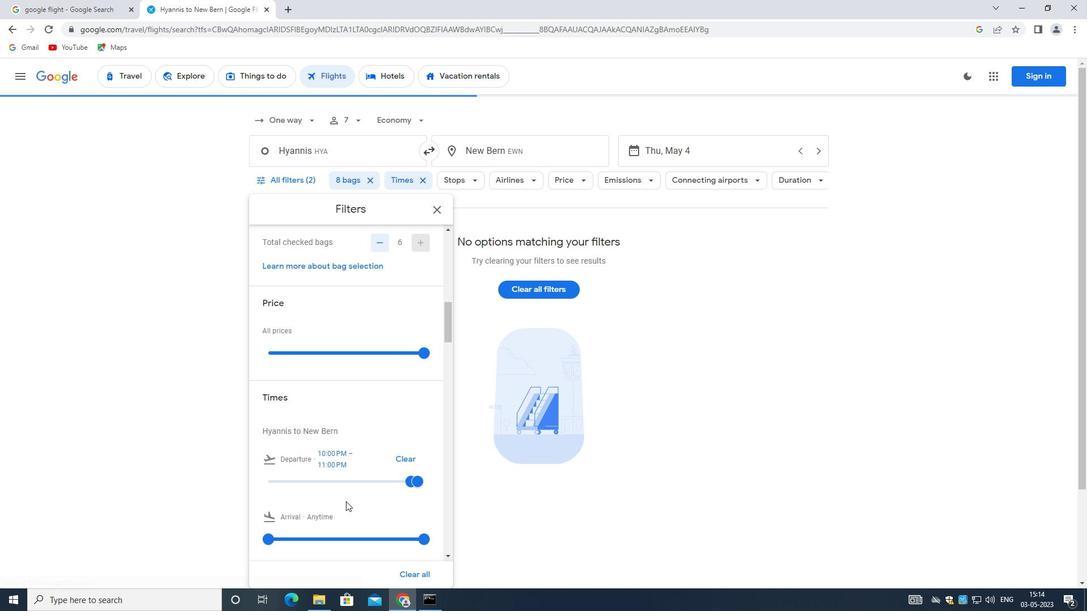 
Action: Mouse scrolled (346, 490) with delta (0, 0)
Screenshot: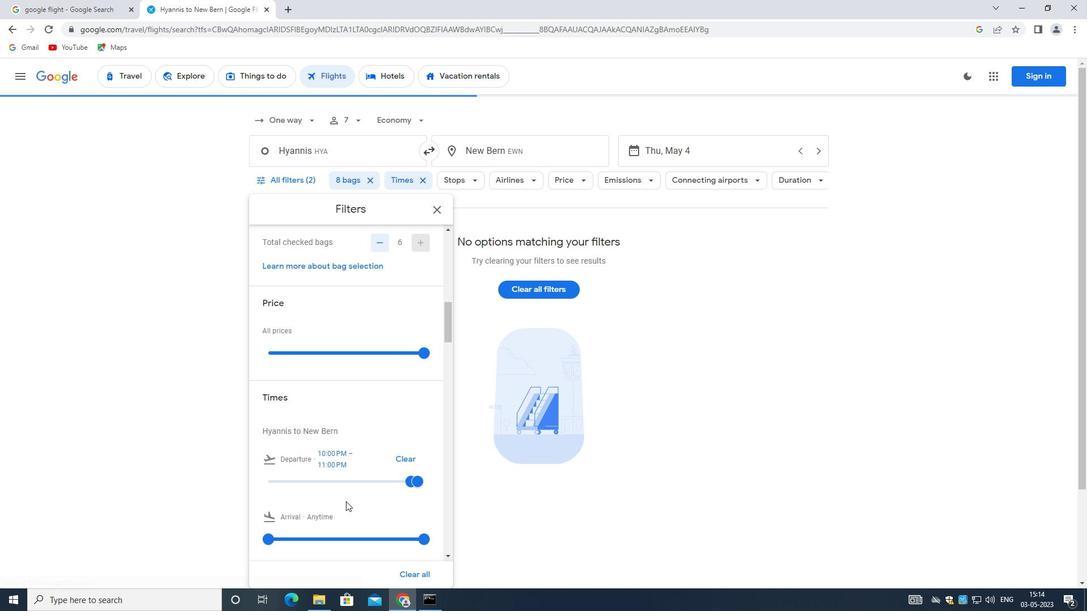 
Action: Mouse scrolled (346, 490) with delta (0, 0)
Screenshot: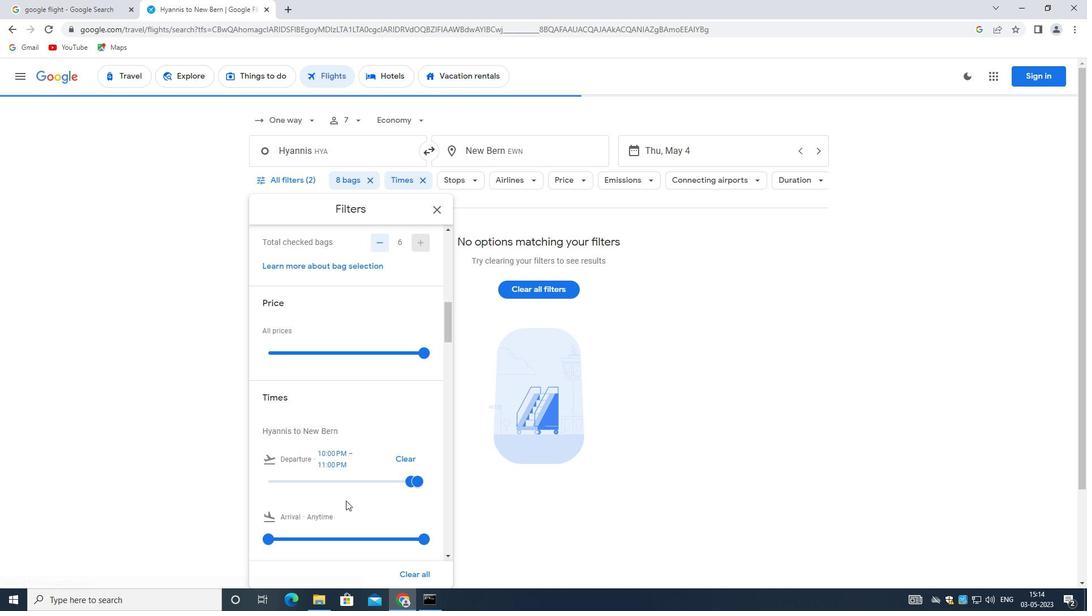 
Action: Mouse moved to (346, 491)
Screenshot: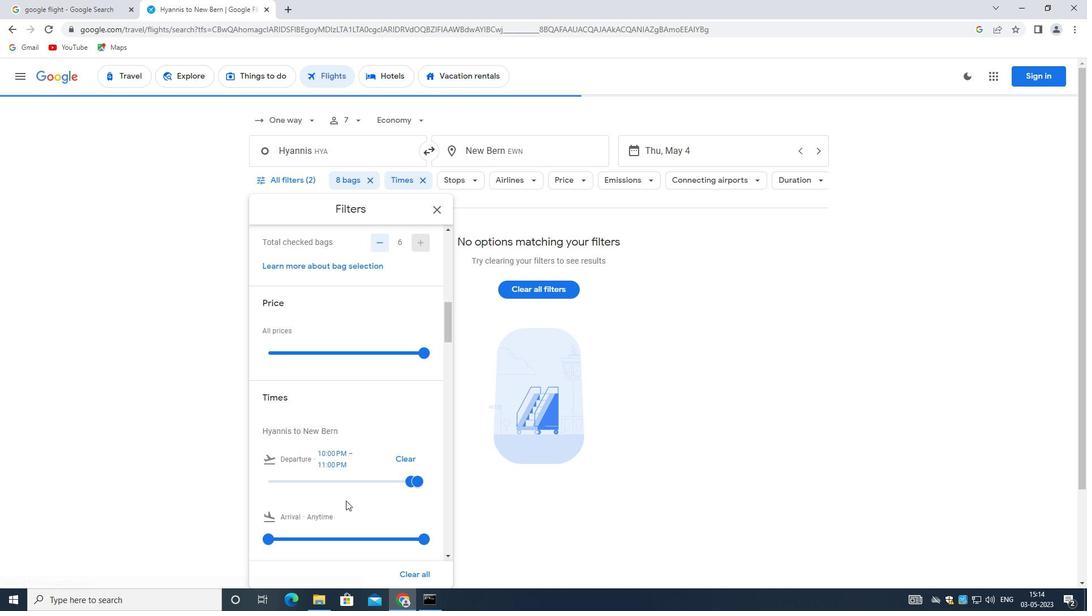 
Action: Mouse scrolled (346, 490) with delta (0, 0)
Screenshot: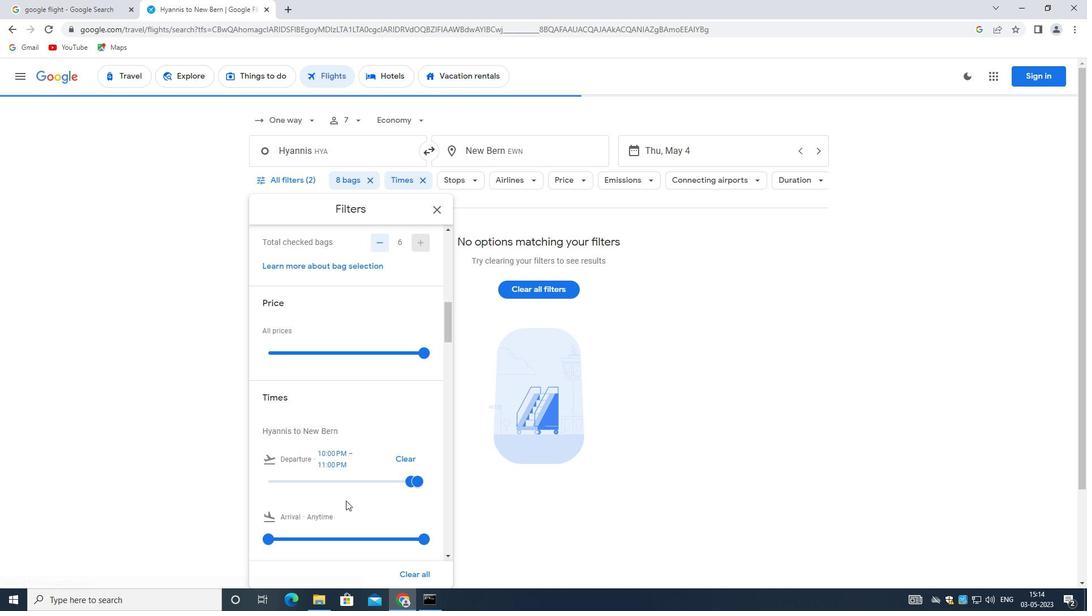 
Action: Mouse moved to (345, 491)
Screenshot: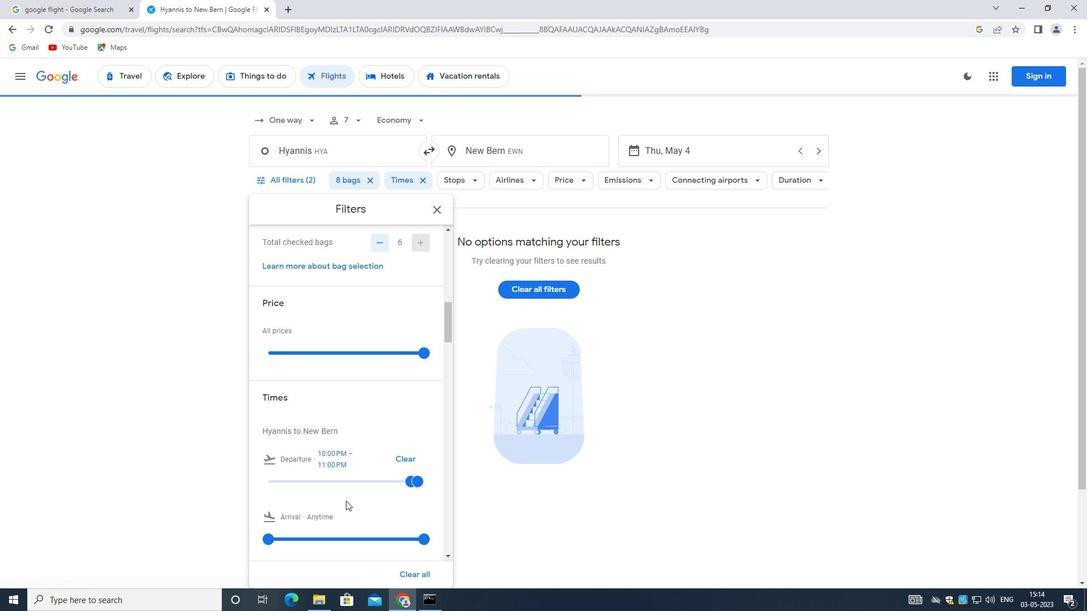 
Action: Mouse scrolled (345, 490) with delta (0, 0)
Screenshot: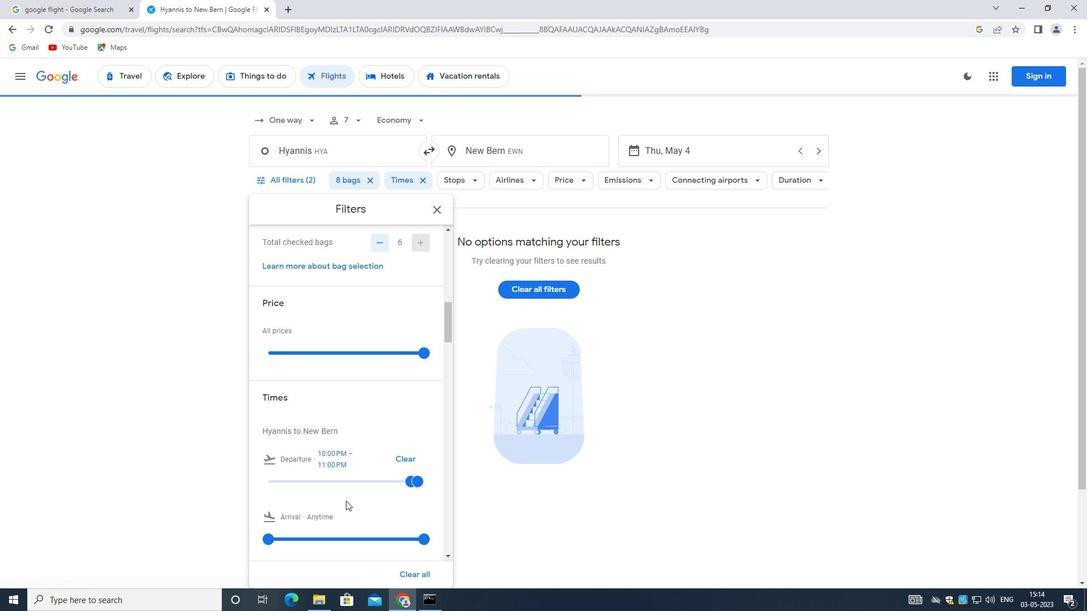 
Action: Mouse scrolled (345, 490) with delta (0, 0)
Screenshot: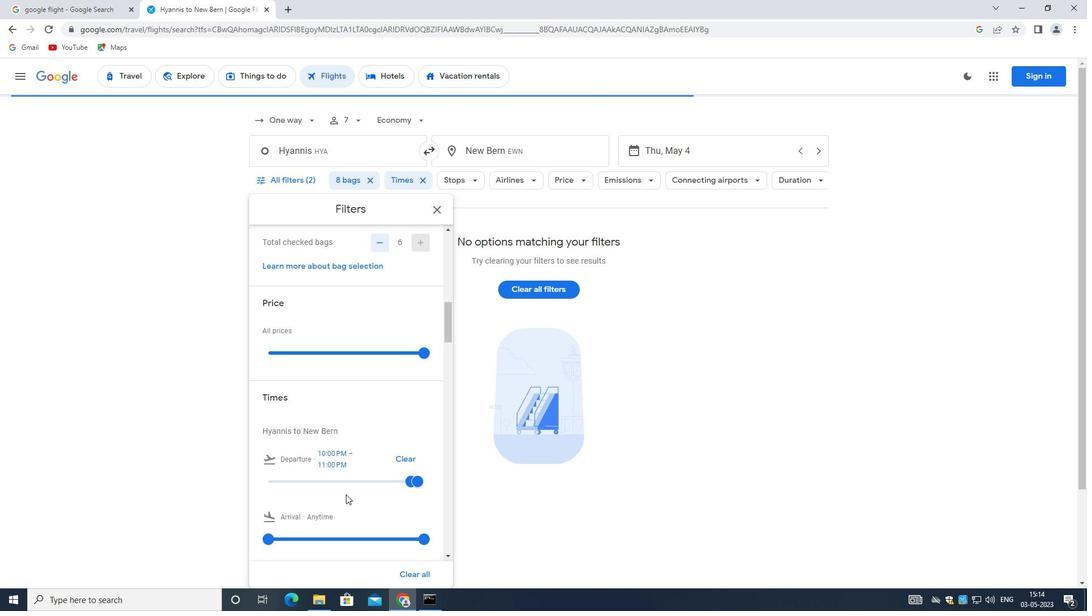 
Action: Mouse moved to (349, 483)
Screenshot: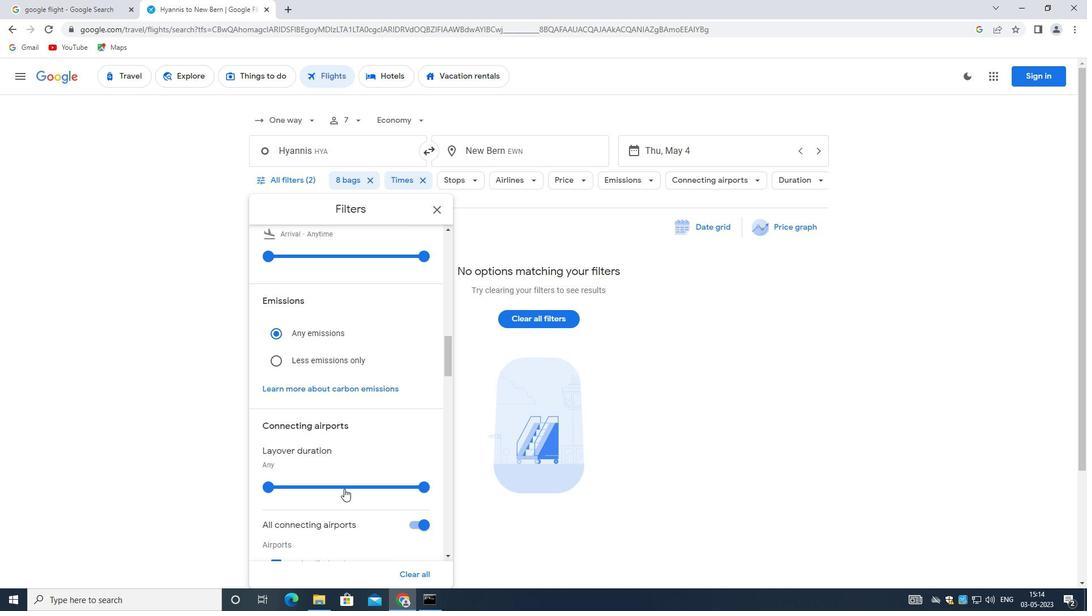 
Action: Mouse scrolled (349, 482) with delta (0, 0)
Screenshot: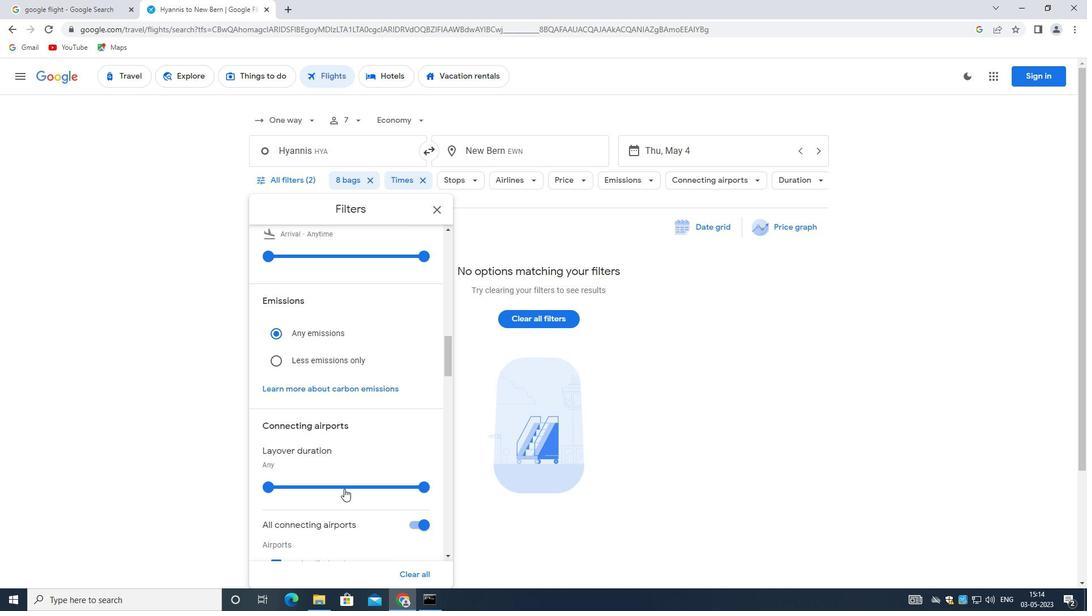 
Action: Mouse scrolled (349, 482) with delta (0, 0)
Screenshot: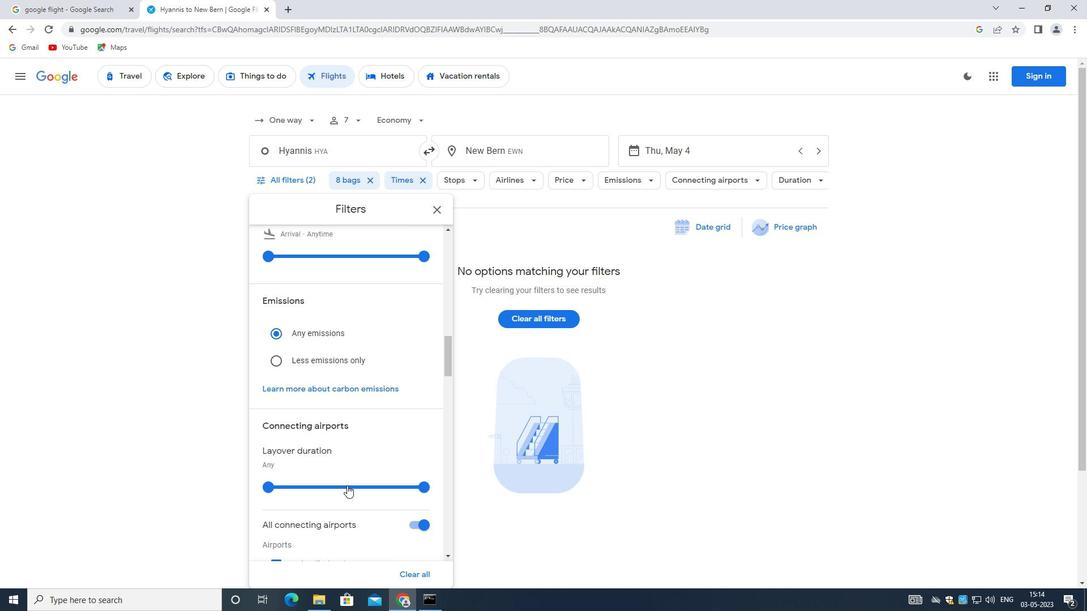 
Action: Mouse moved to (410, 411)
Screenshot: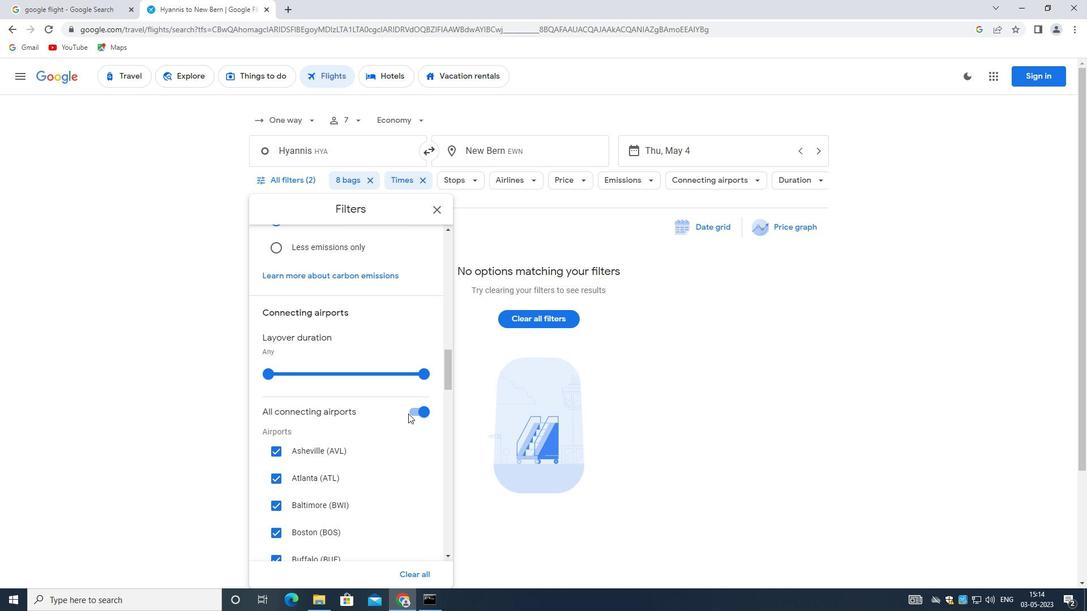 
Action: Mouse pressed left at (410, 411)
Screenshot: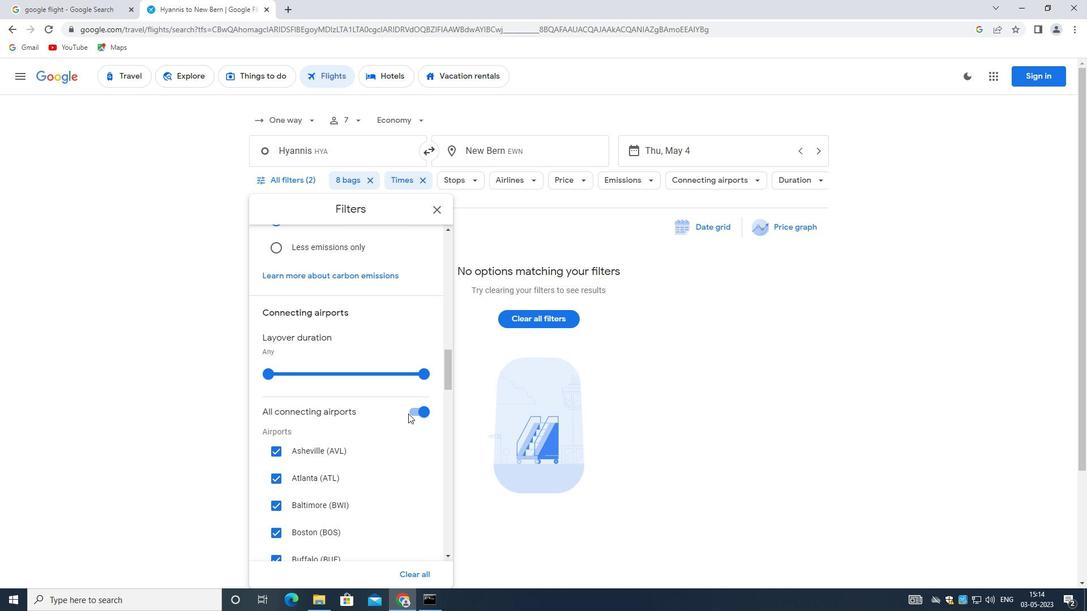 
Action: Mouse moved to (343, 424)
Screenshot: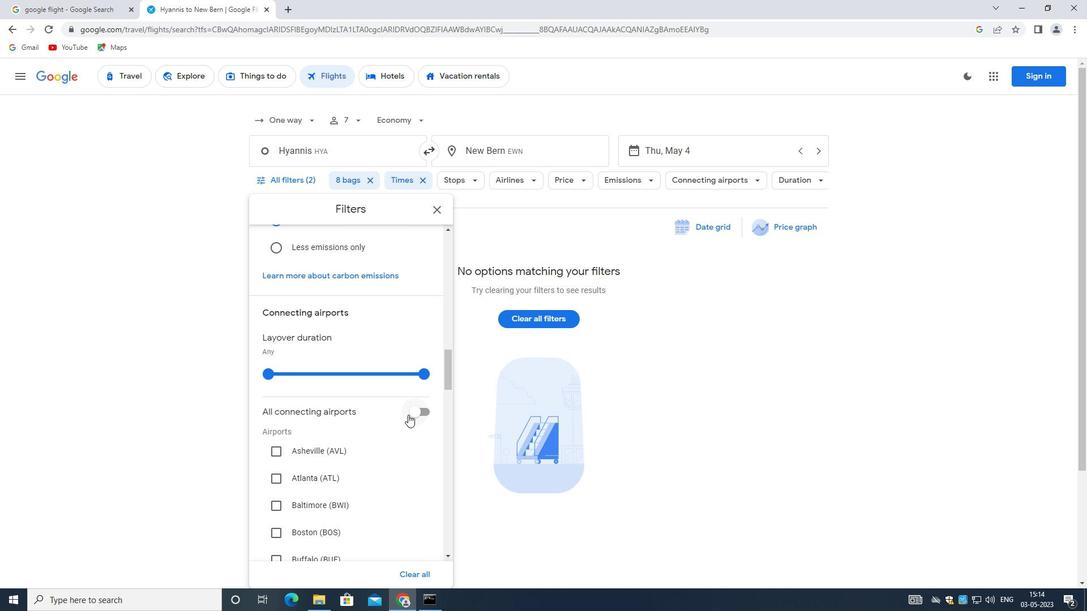 
Action: Mouse scrolled (343, 424) with delta (0, 0)
Screenshot: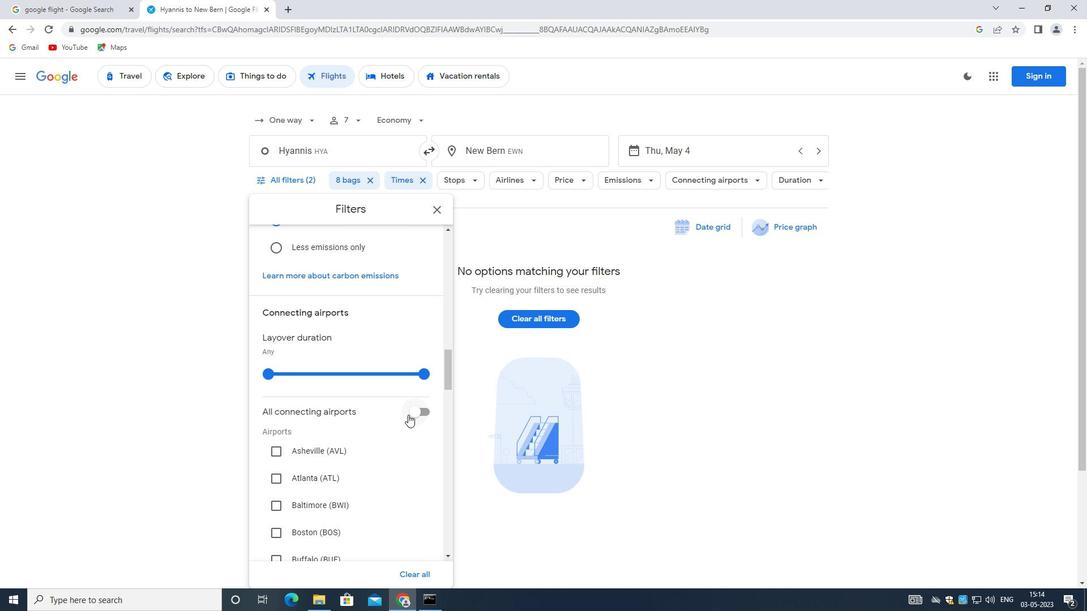 
Action: Mouse moved to (341, 428)
Screenshot: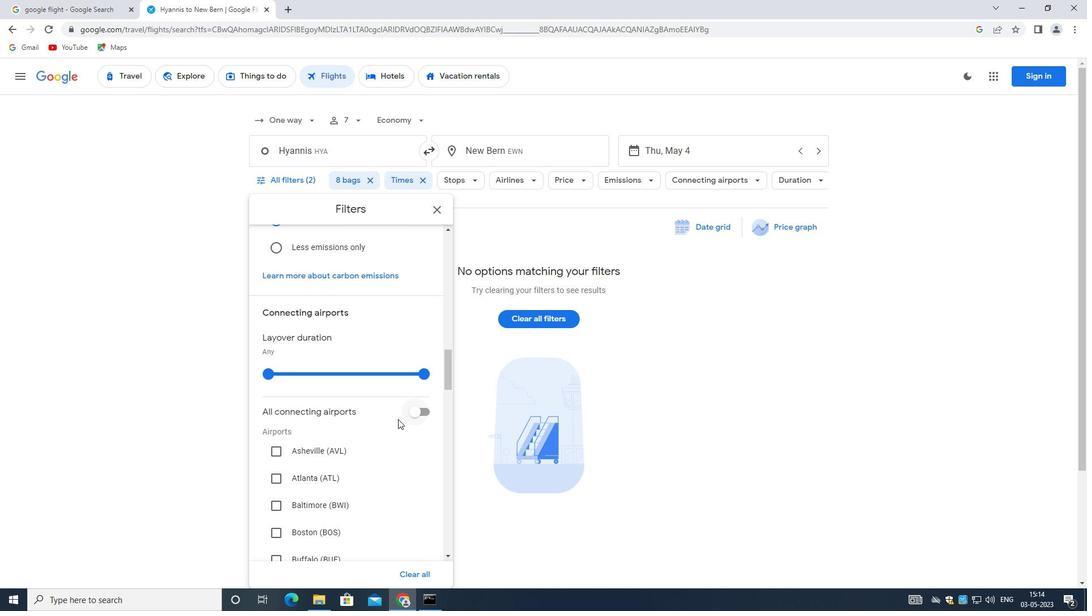 
Action: Mouse scrolled (341, 428) with delta (0, 0)
Screenshot: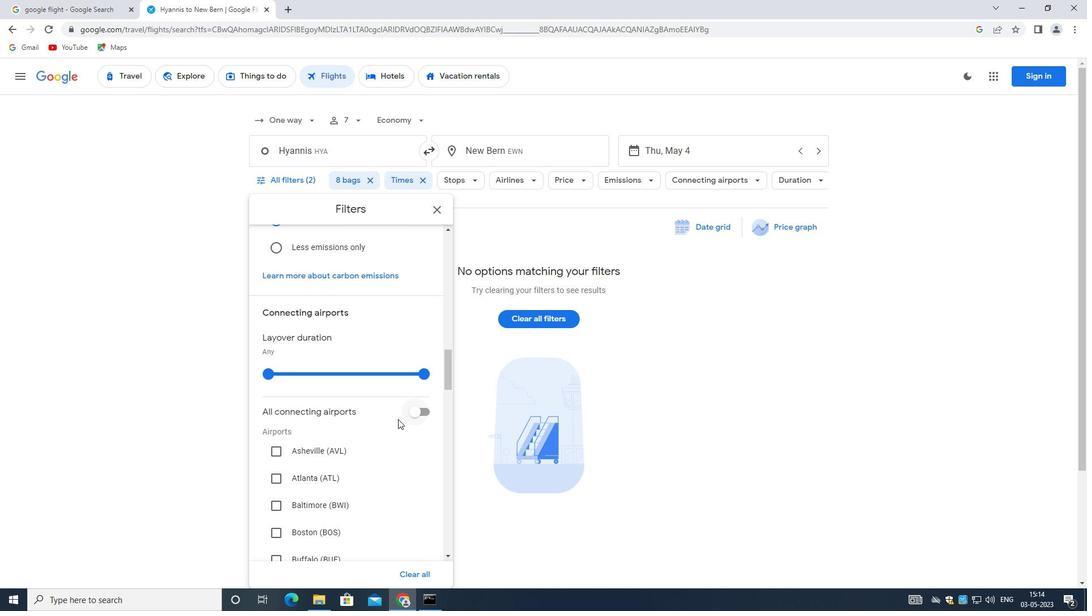 
Action: Mouse moved to (340, 429)
Screenshot: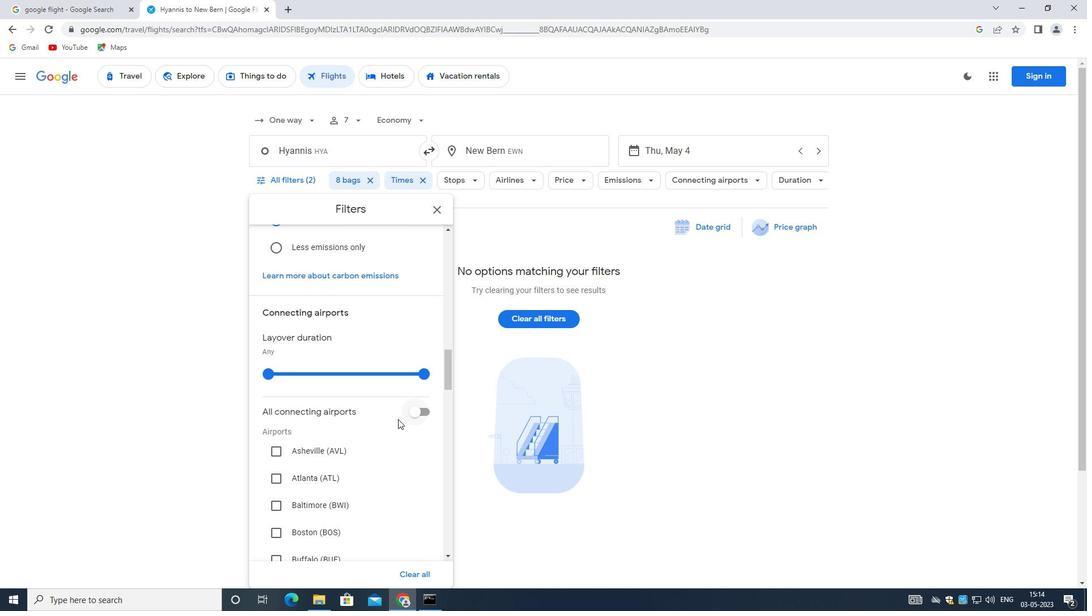 
Action: Mouse scrolled (340, 429) with delta (0, 0)
Screenshot: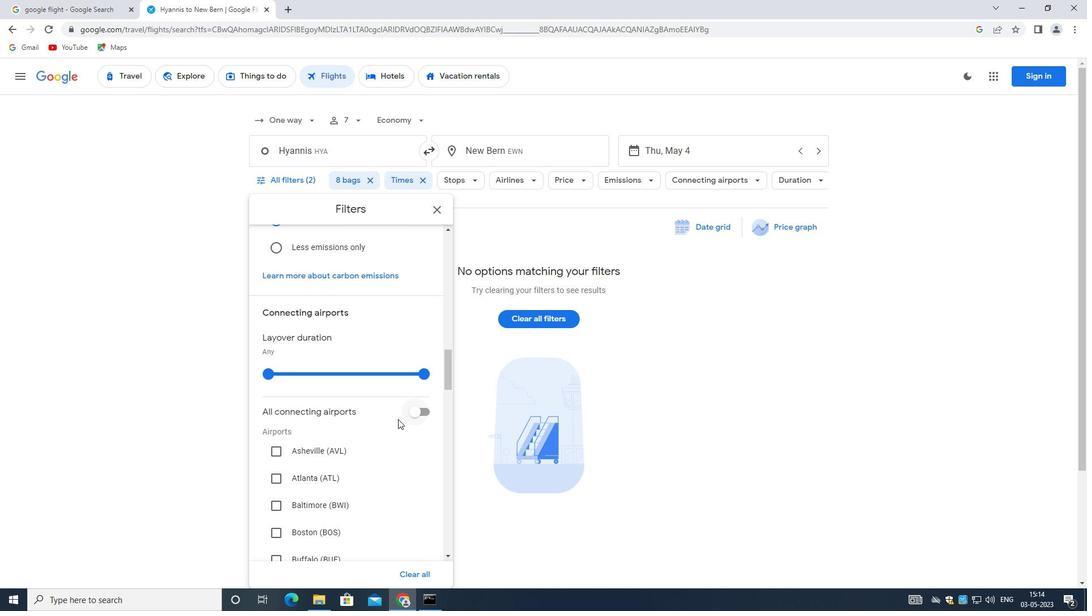 
Action: Mouse moved to (339, 430)
Screenshot: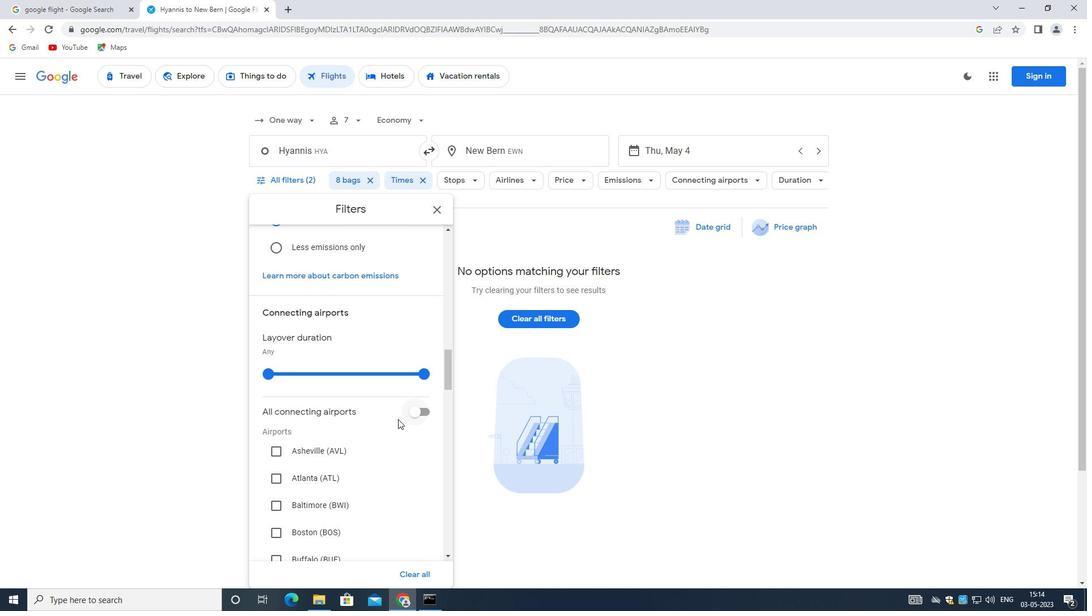 
Action: Mouse scrolled (339, 430) with delta (0, 0)
Screenshot: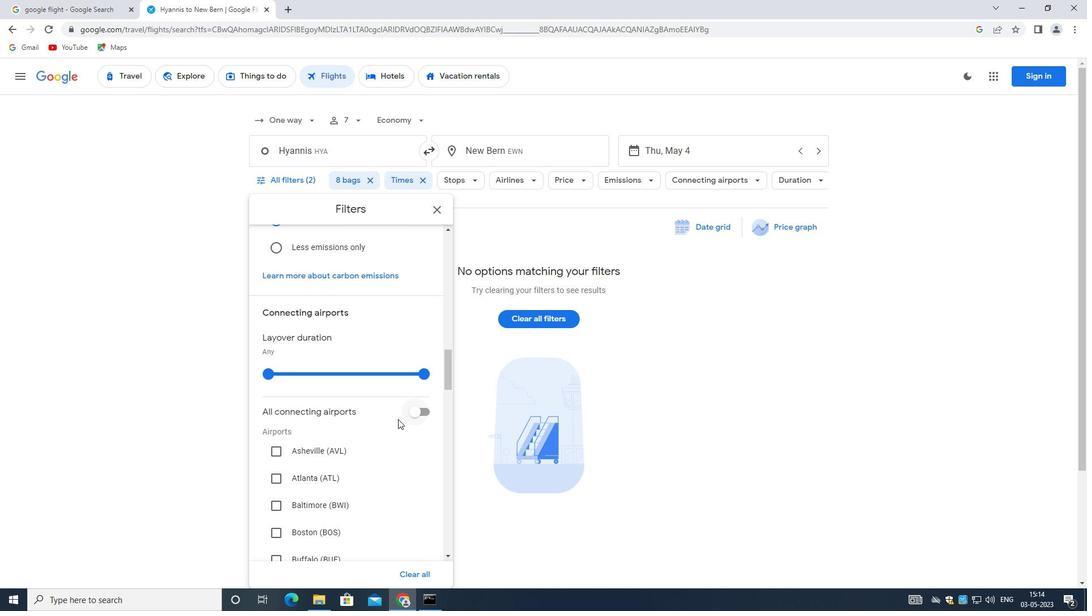 
Action: Mouse moved to (339, 432)
Screenshot: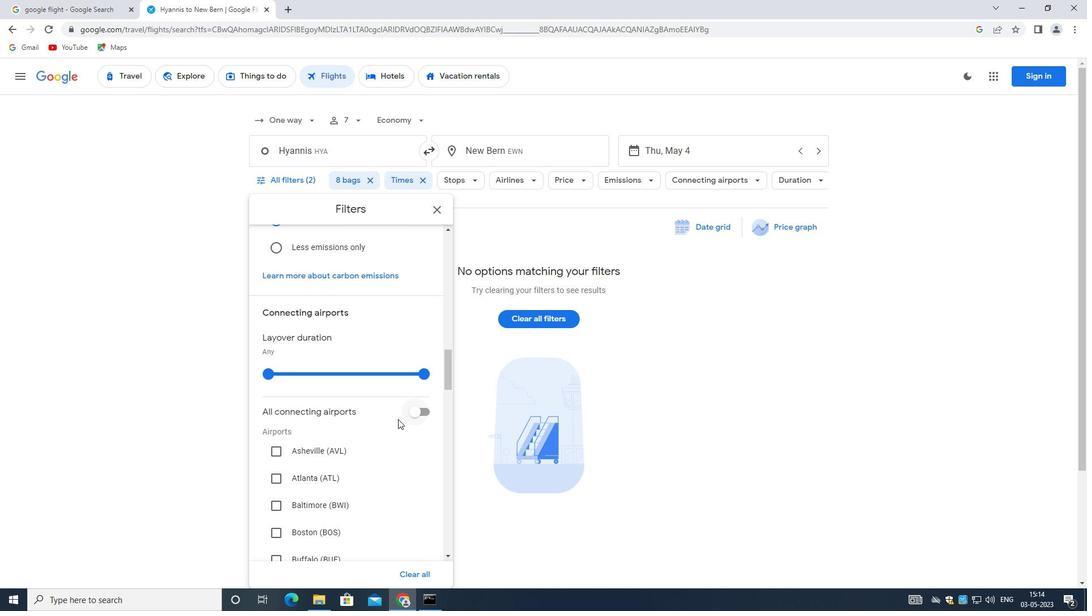
Action: Mouse scrolled (339, 432) with delta (0, 0)
Screenshot: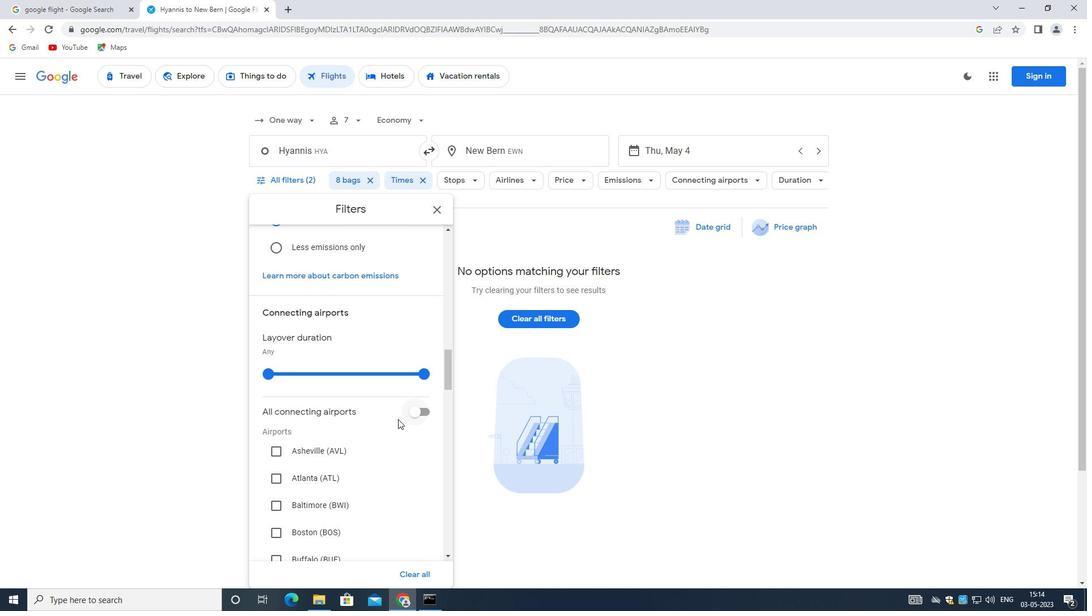 
Action: Mouse moved to (336, 433)
Screenshot: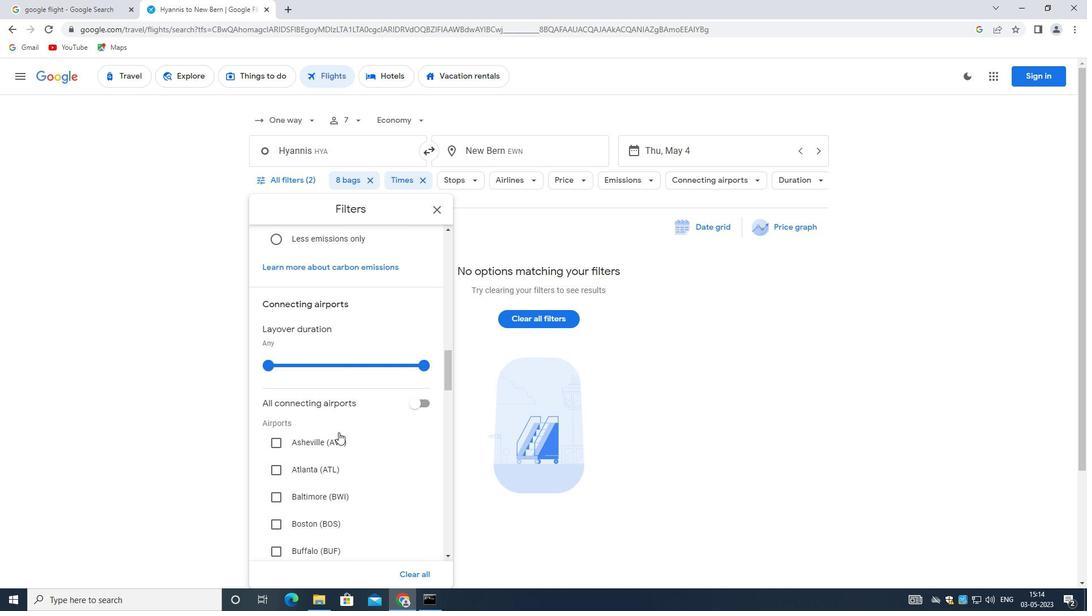 
Action: Mouse scrolled (336, 433) with delta (0, 0)
Screenshot: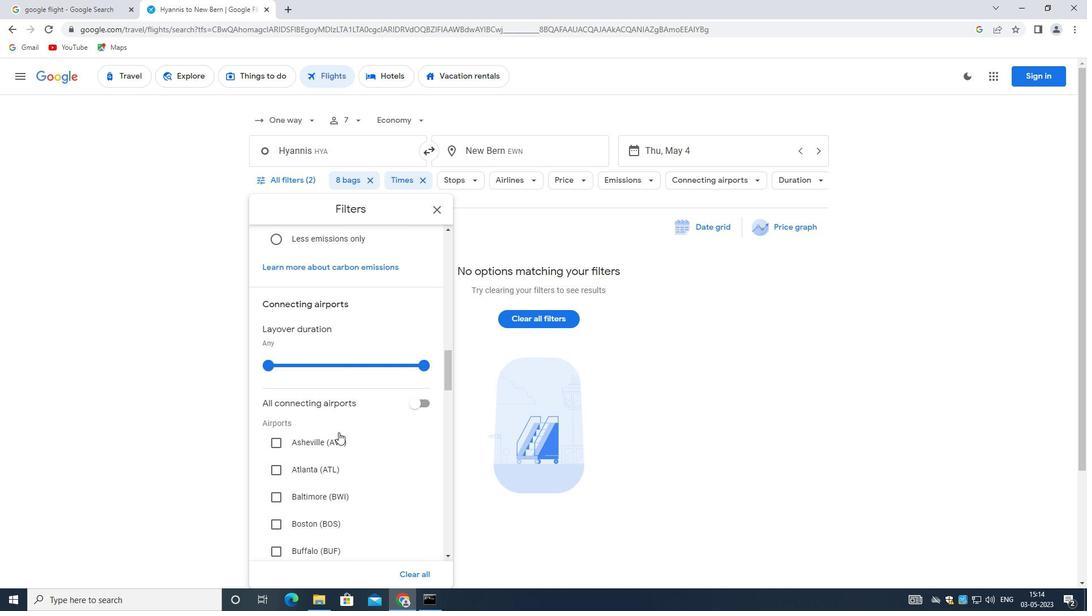 
Action: Mouse moved to (336, 434)
Screenshot: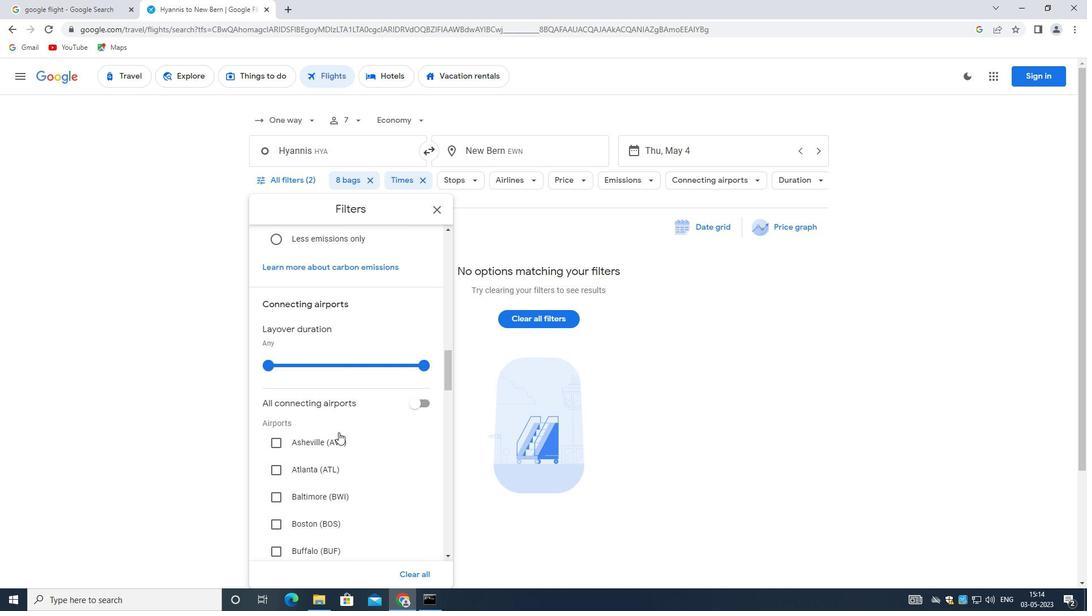 
Action: Mouse scrolled (336, 434) with delta (0, 0)
Screenshot: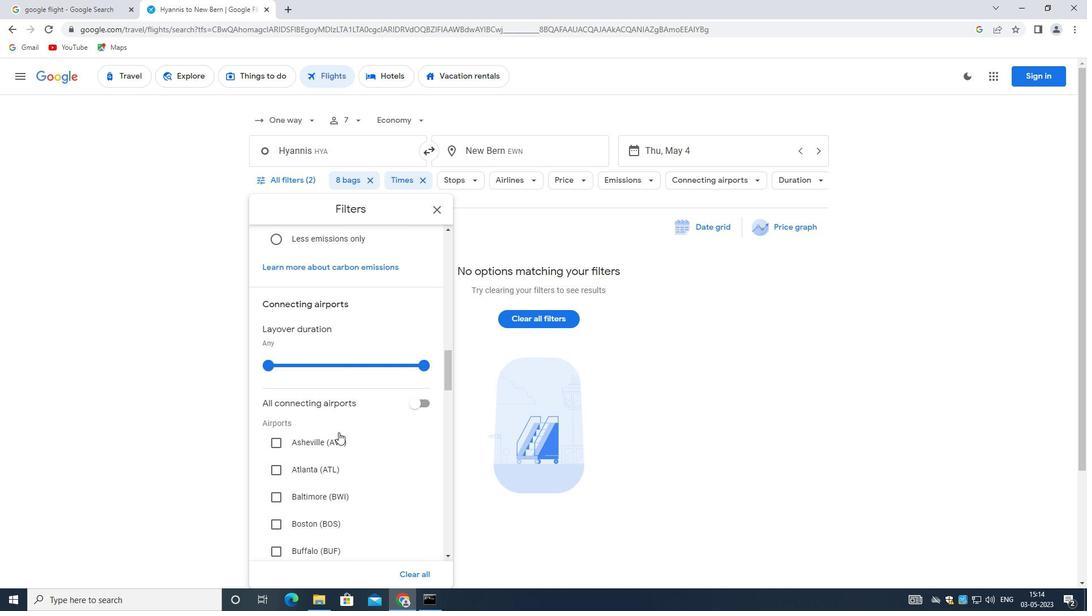 
Action: Mouse moved to (336, 437)
Screenshot: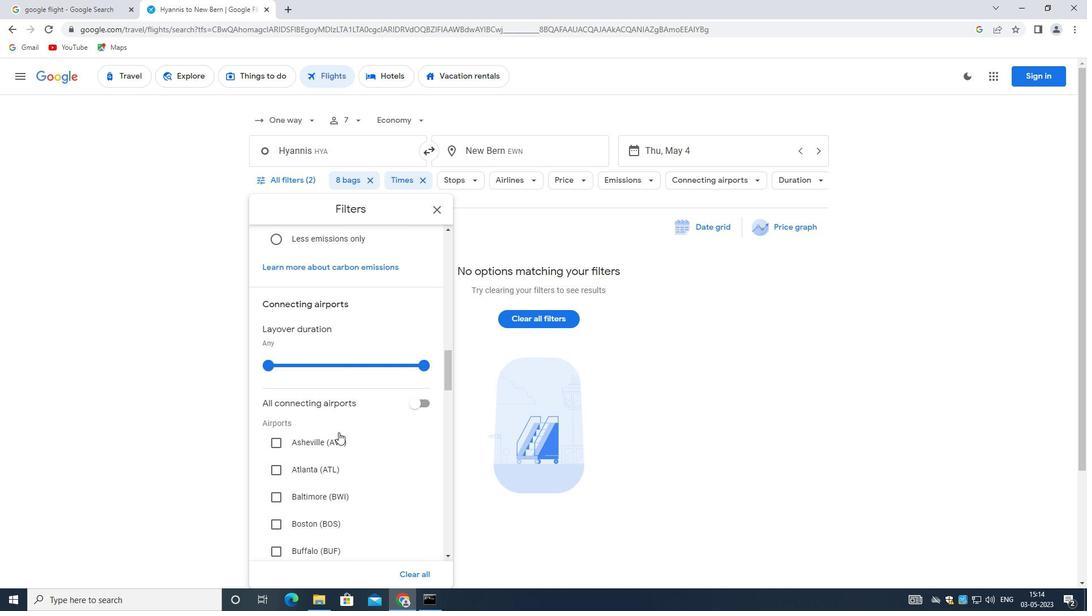 
Action: Mouse scrolled (336, 436) with delta (0, 0)
Screenshot: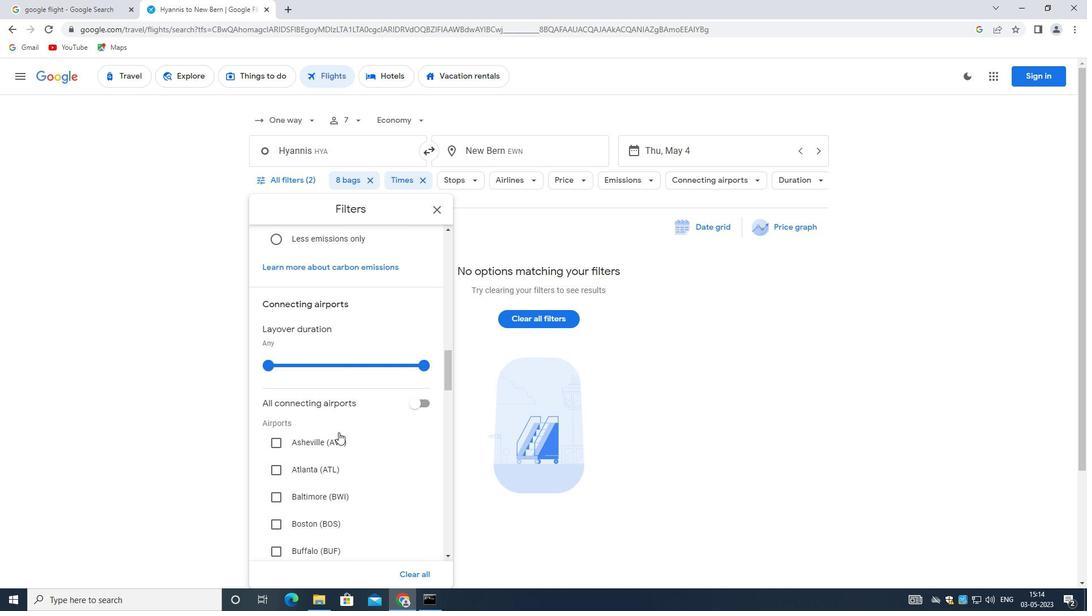 
Action: Mouse moved to (324, 451)
Screenshot: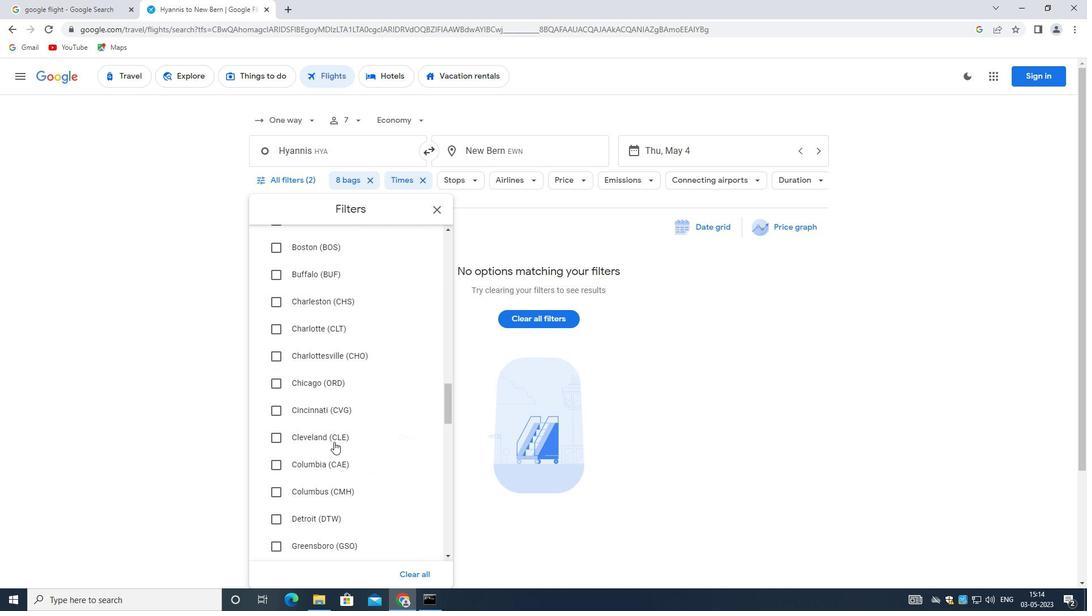 
Action: Mouse scrolled (324, 450) with delta (0, 0)
Screenshot: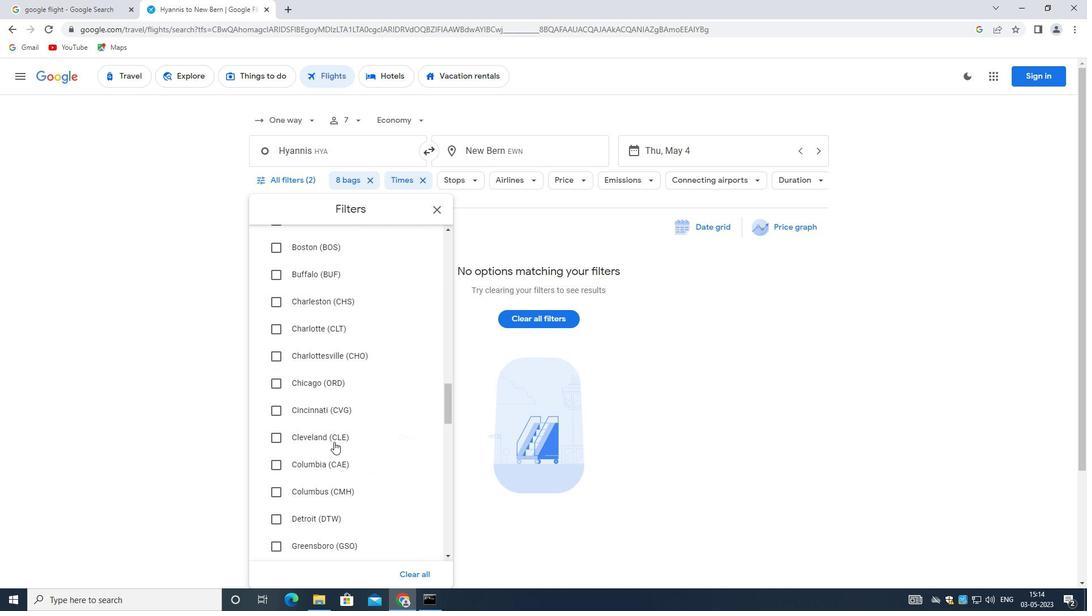 
Action: Mouse moved to (323, 452)
Screenshot: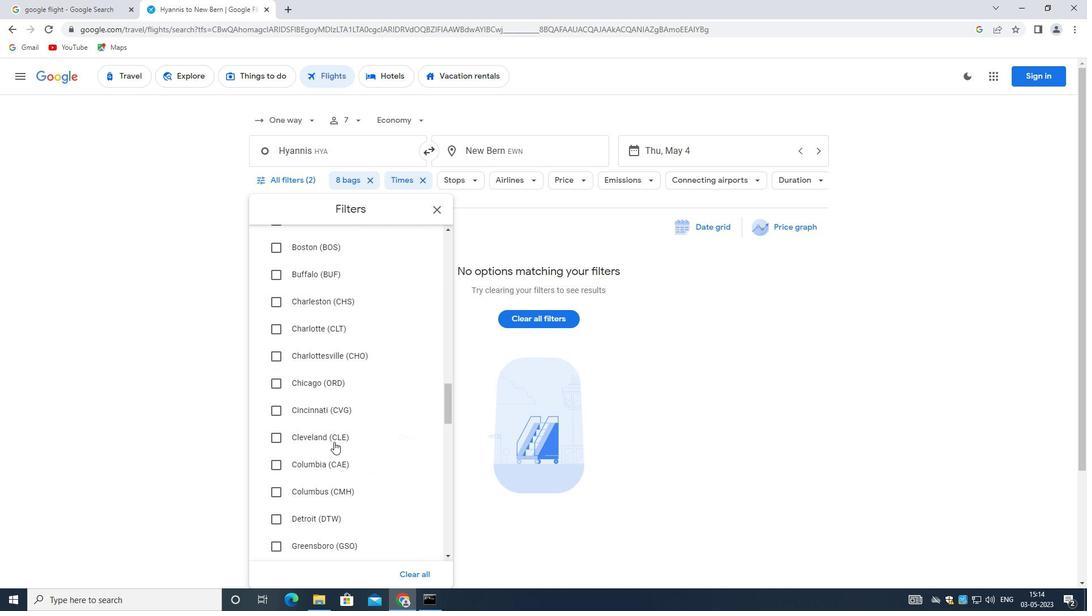 
Action: Mouse scrolled (323, 451) with delta (0, 0)
Screenshot: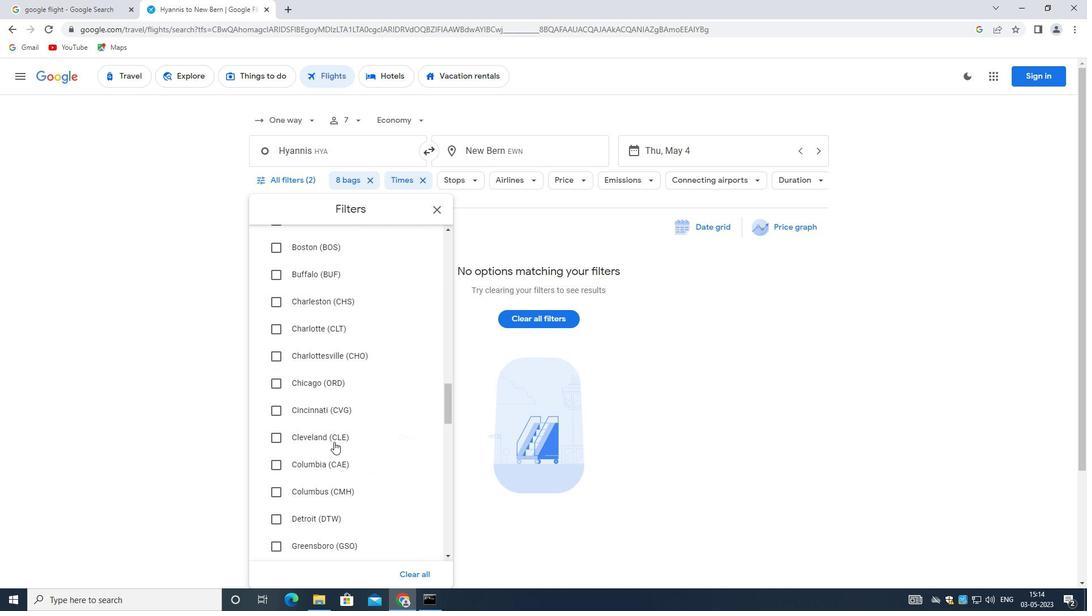 
Action: Mouse scrolled (323, 451) with delta (0, 0)
Screenshot: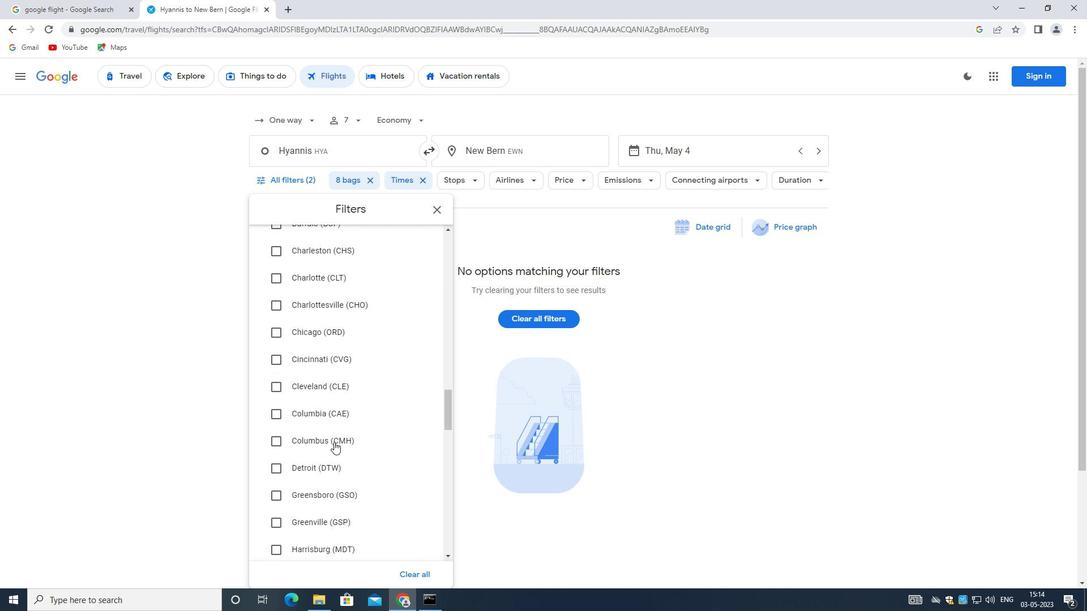 
Action: Mouse moved to (325, 434)
Screenshot: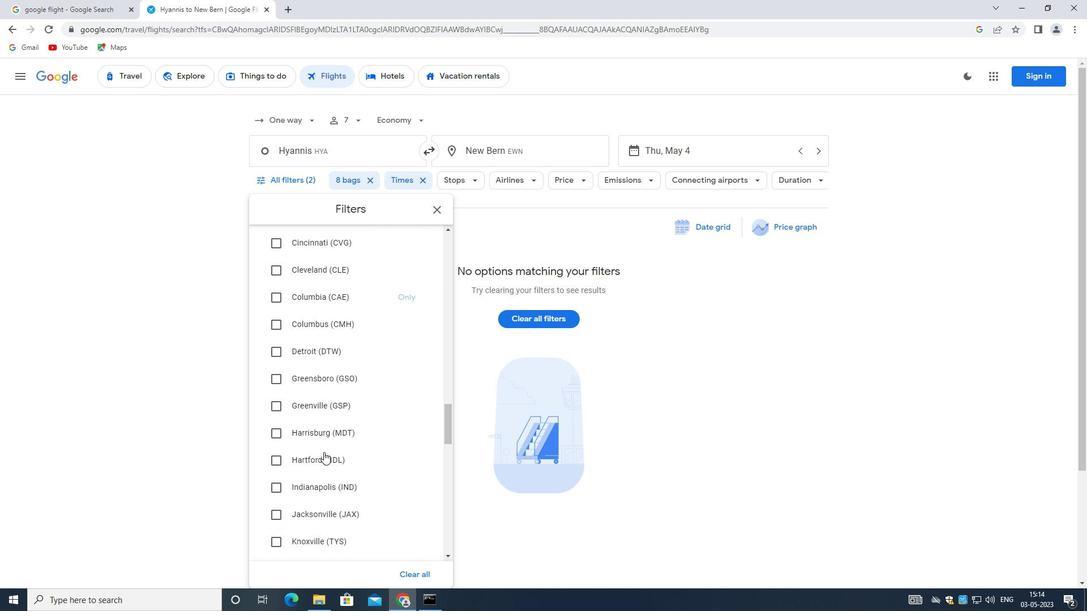 
Action: Mouse scrolled (325, 434) with delta (0, 0)
Screenshot: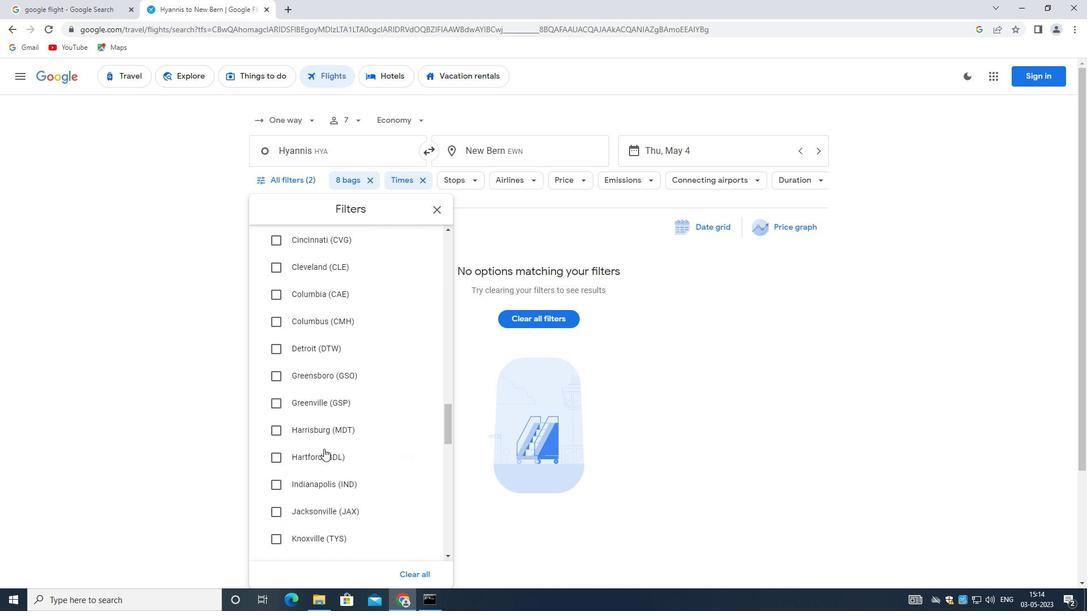 
Action: Mouse scrolled (325, 434) with delta (0, 0)
Screenshot: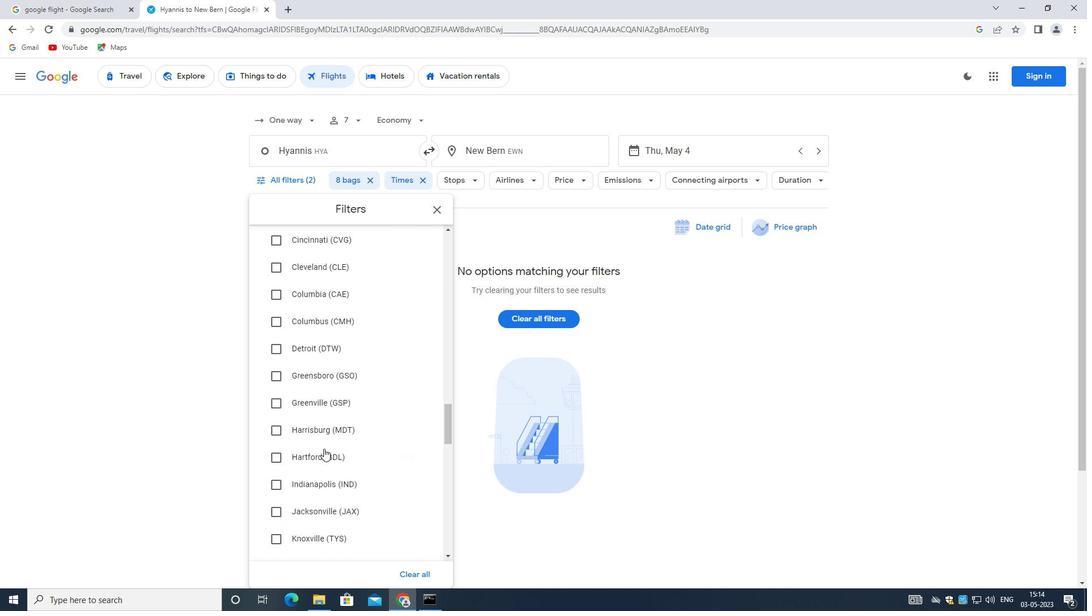 
Action: Mouse scrolled (325, 434) with delta (0, 0)
Screenshot: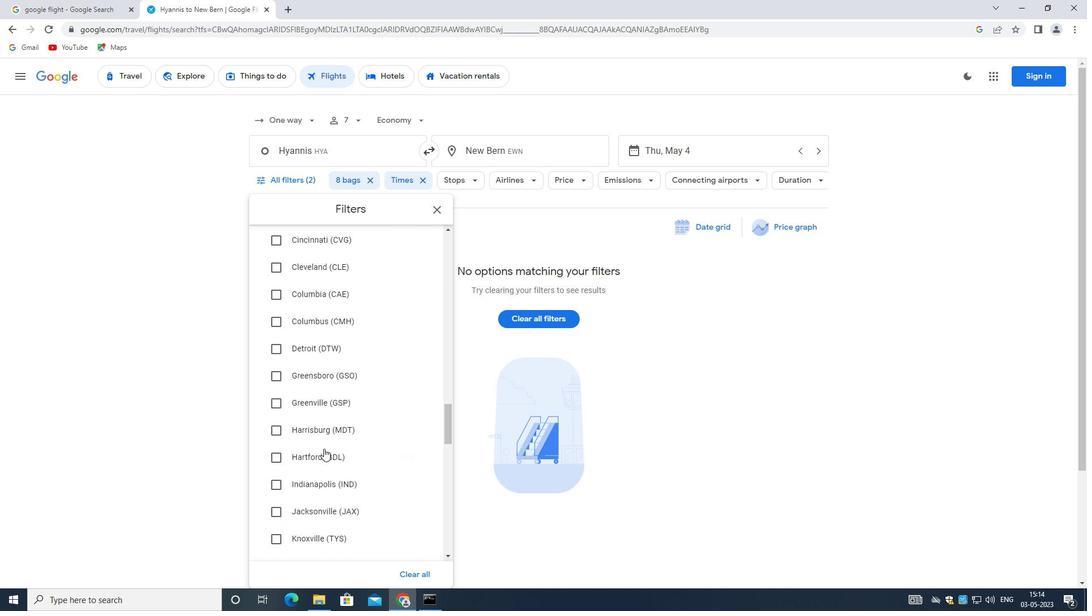 
Action: Mouse scrolled (325, 434) with delta (0, 0)
Screenshot: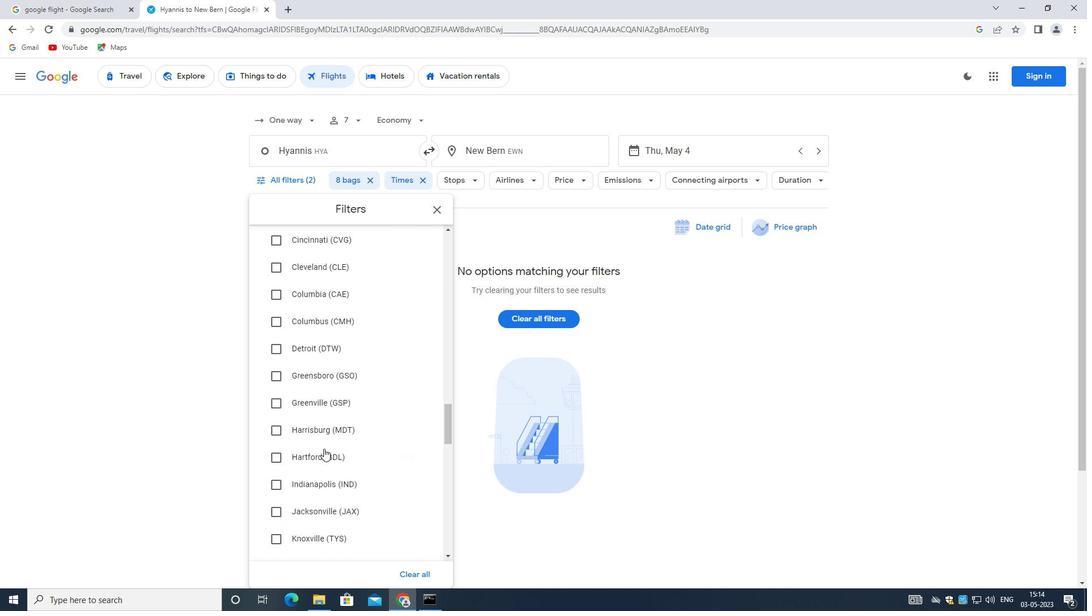 
Action: Mouse moved to (325, 433)
Screenshot: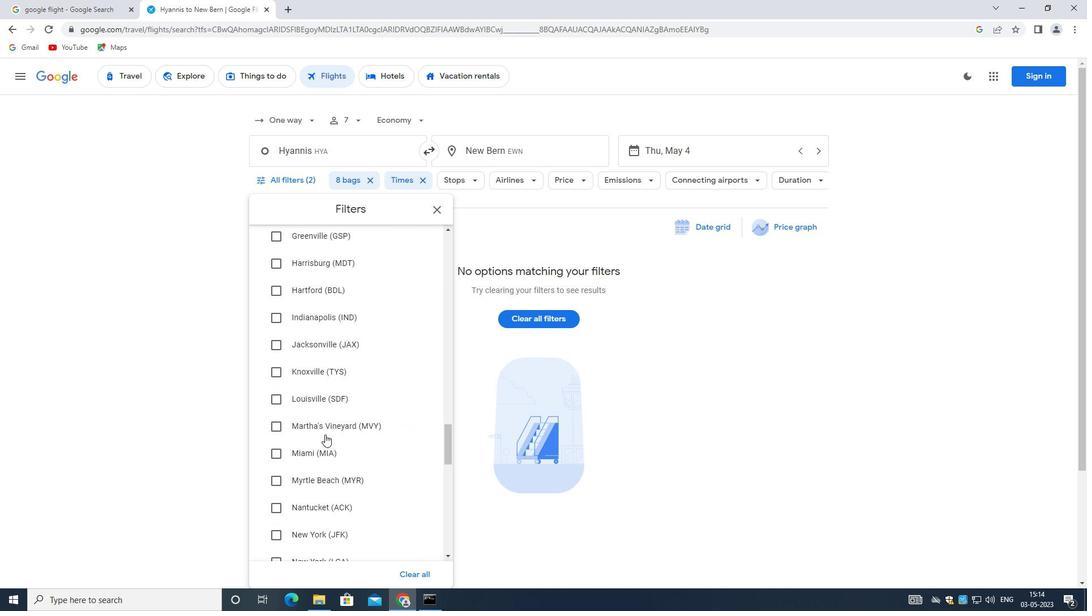 
Action: Mouse scrolled (325, 433) with delta (0, 0)
Screenshot: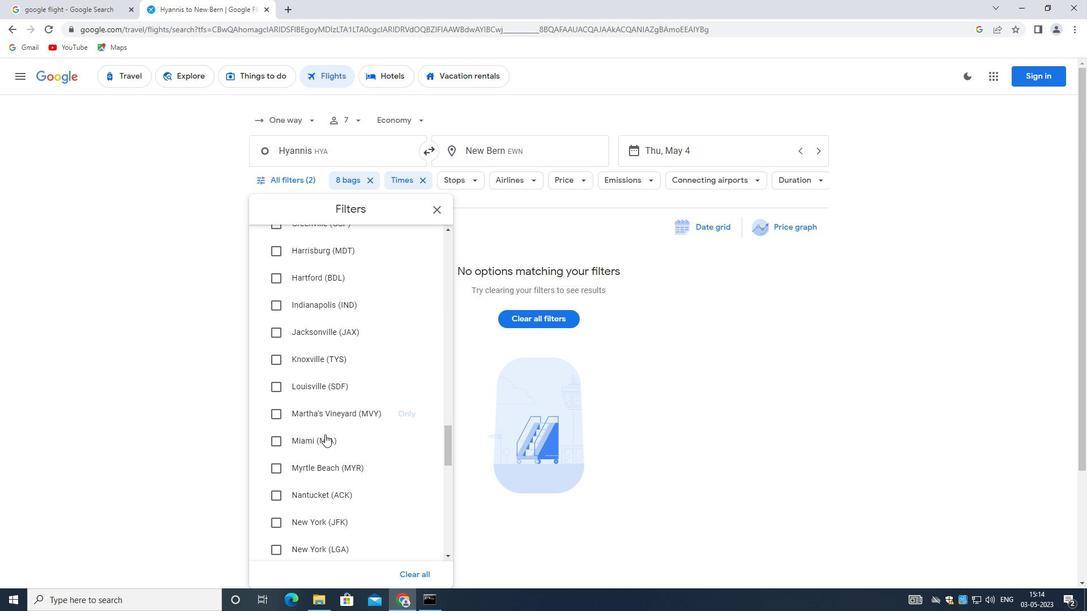 
Action: Mouse scrolled (325, 433) with delta (0, 0)
Screenshot: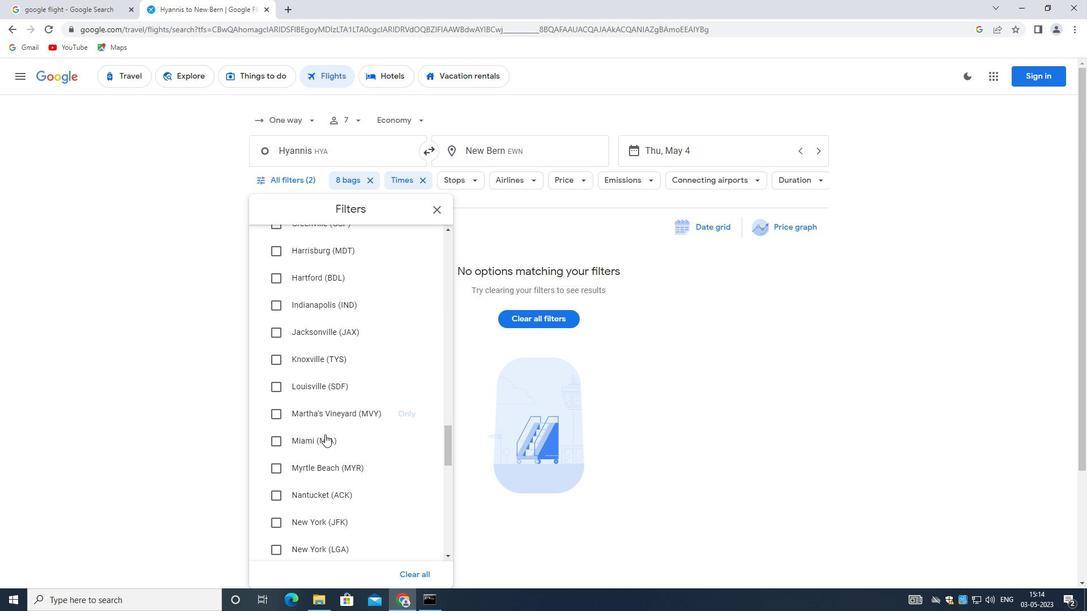 
Action: Mouse scrolled (325, 433) with delta (0, 0)
Screenshot: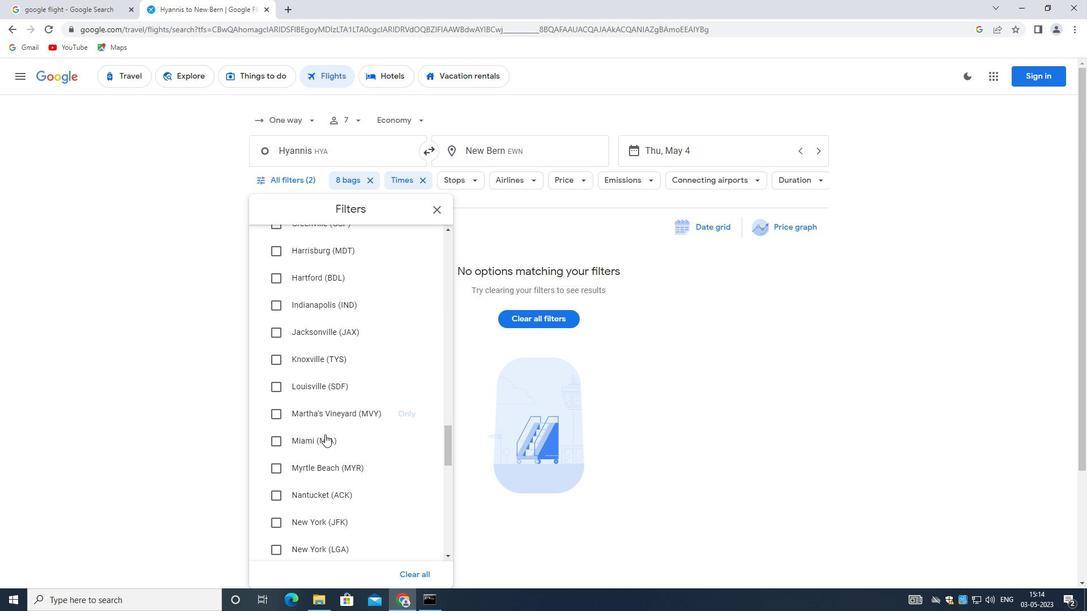 
Action: Mouse scrolled (325, 433) with delta (0, 0)
Screenshot: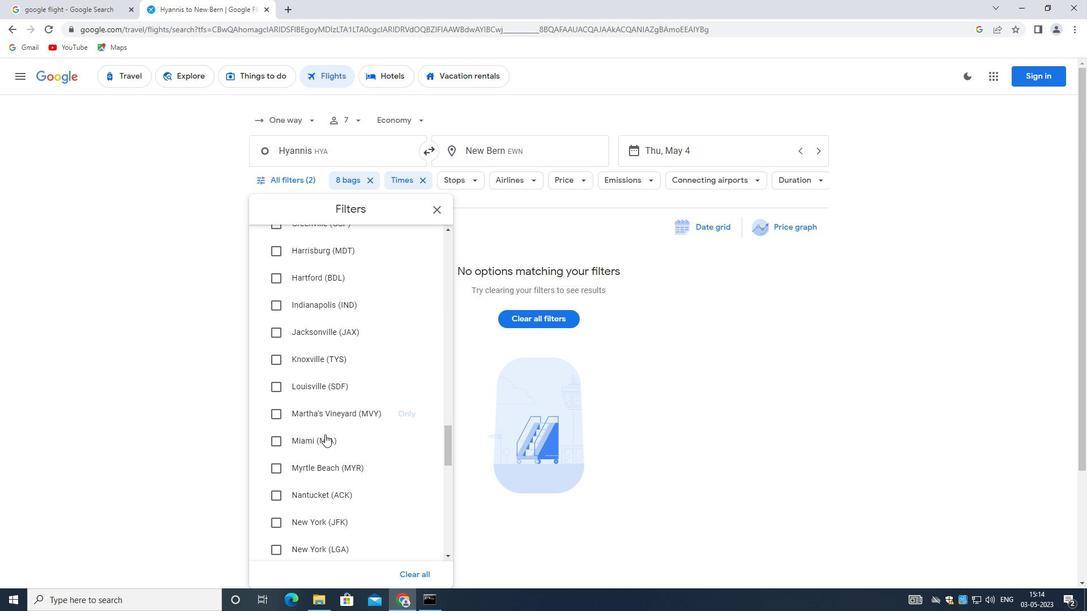 
Action: Mouse scrolled (325, 433) with delta (0, 0)
Screenshot: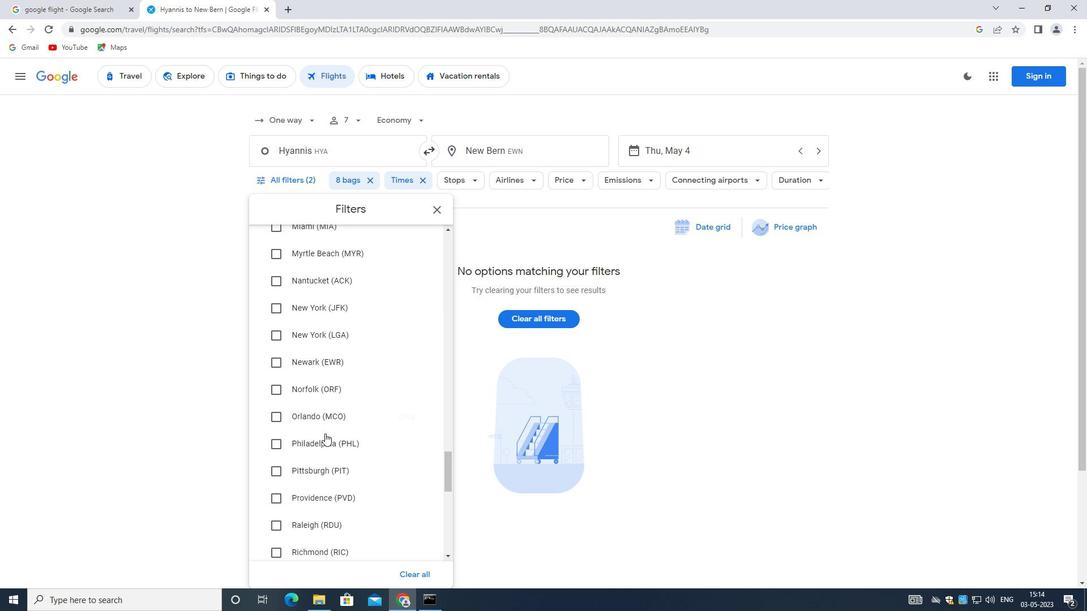 
Action: Mouse scrolled (325, 433) with delta (0, 0)
Screenshot: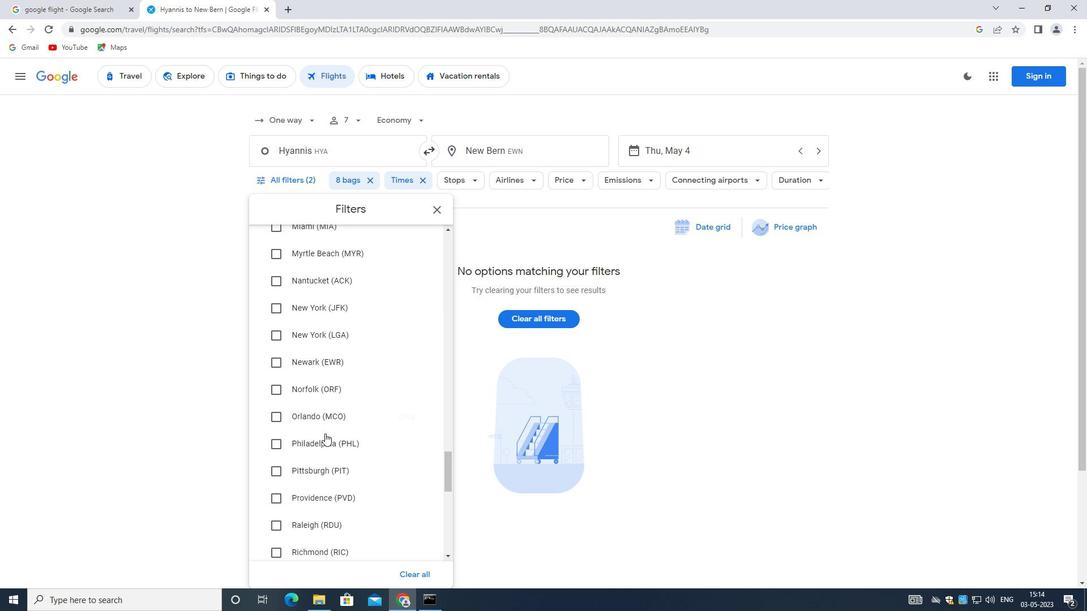 
Action: Mouse scrolled (325, 433) with delta (0, 0)
Screenshot: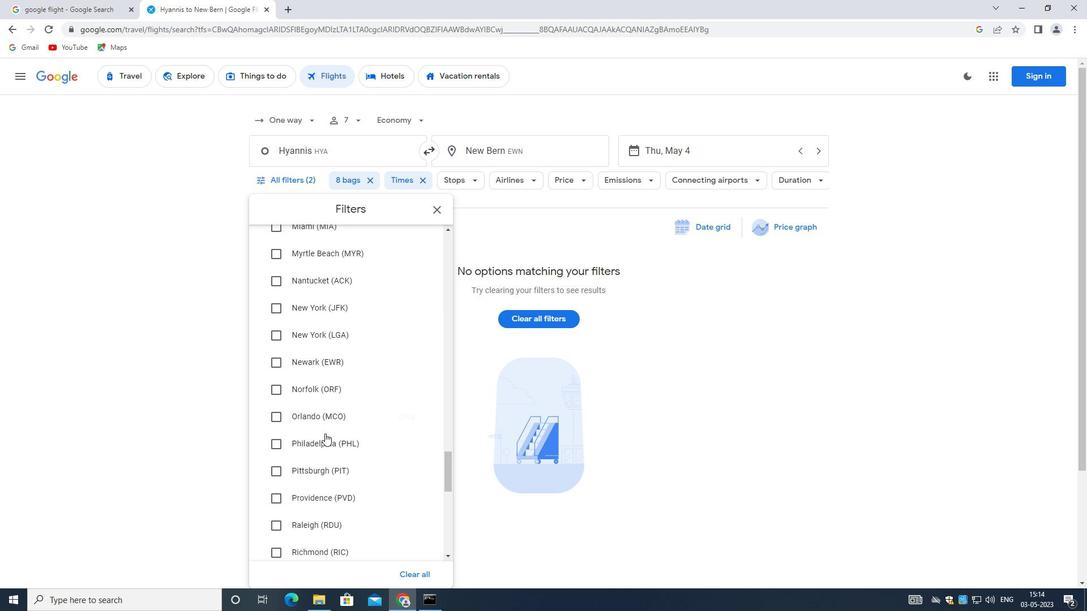 
Action: Mouse moved to (325, 432)
Screenshot: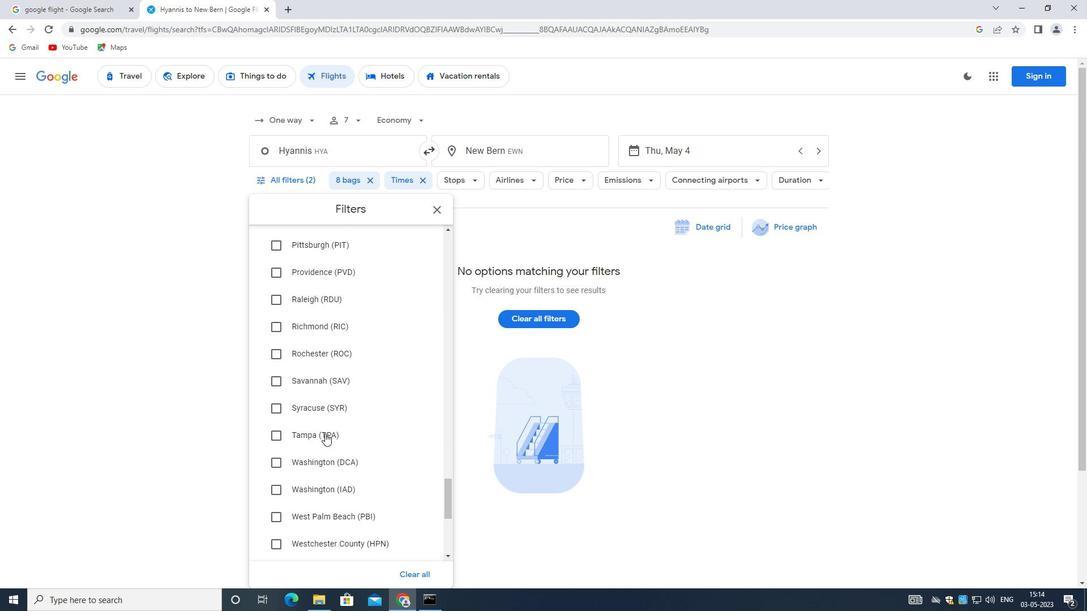 
Action: Mouse scrolled (325, 431) with delta (0, 0)
Screenshot: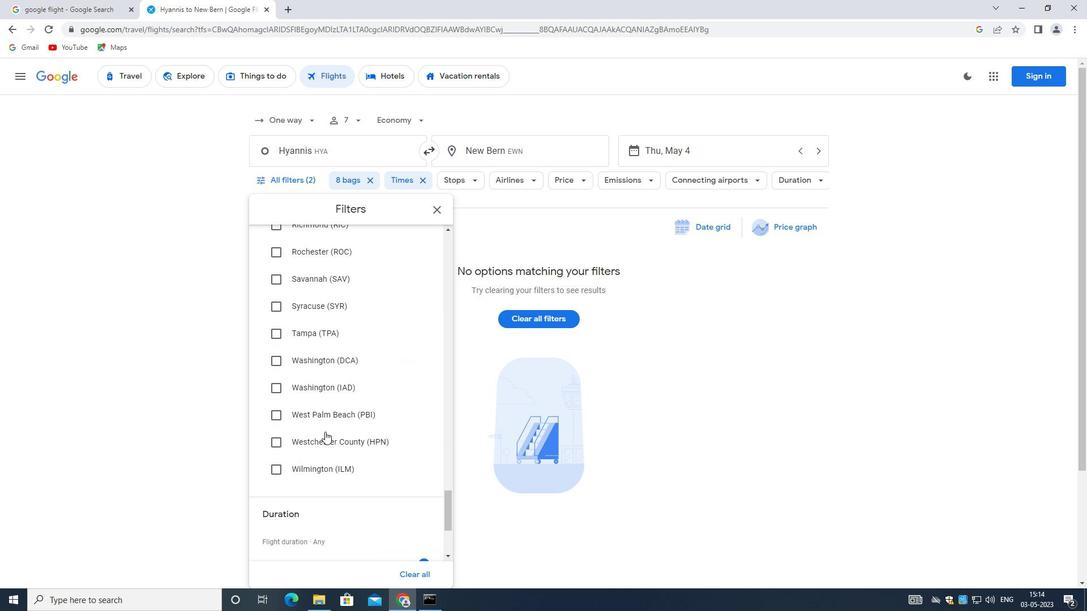 
Action: Mouse scrolled (325, 431) with delta (0, 0)
Screenshot: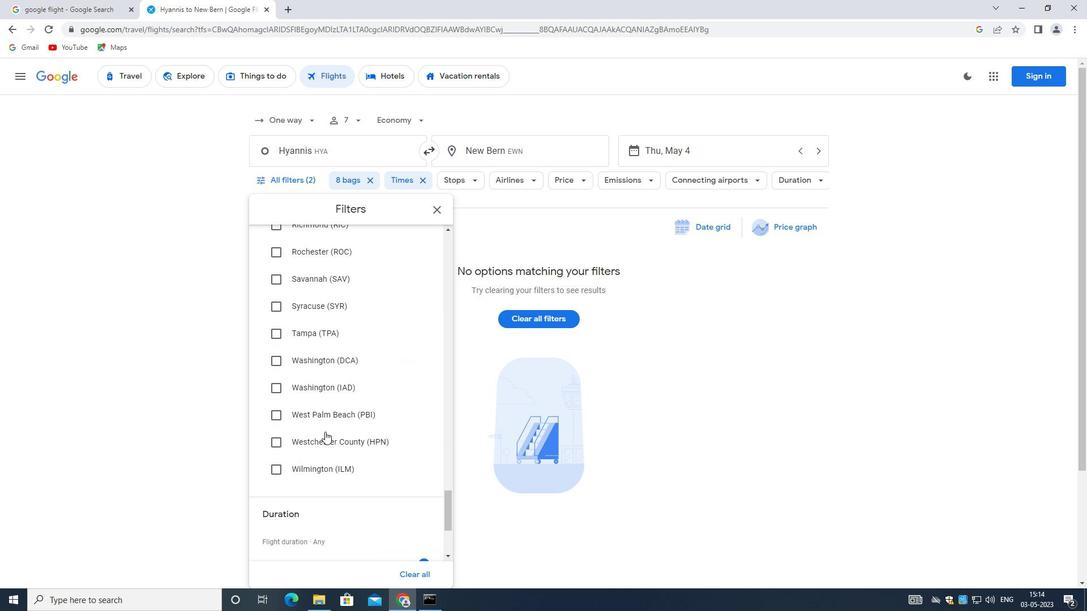 
Action: Mouse scrolled (325, 431) with delta (0, 0)
Screenshot: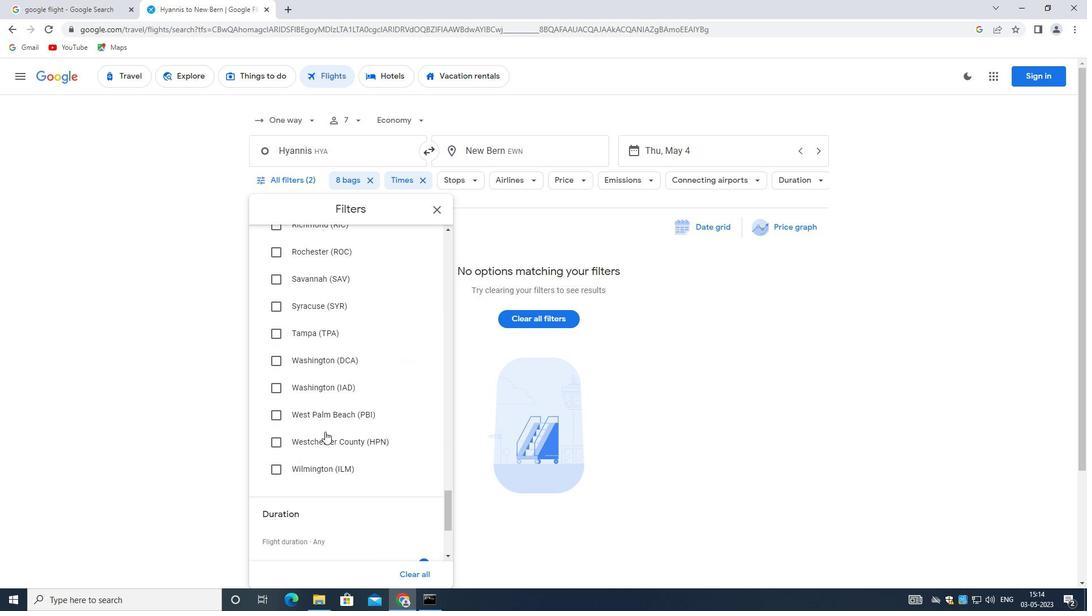 
Action: Mouse scrolled (325, 431) with delta (0, 0)
Screenshot: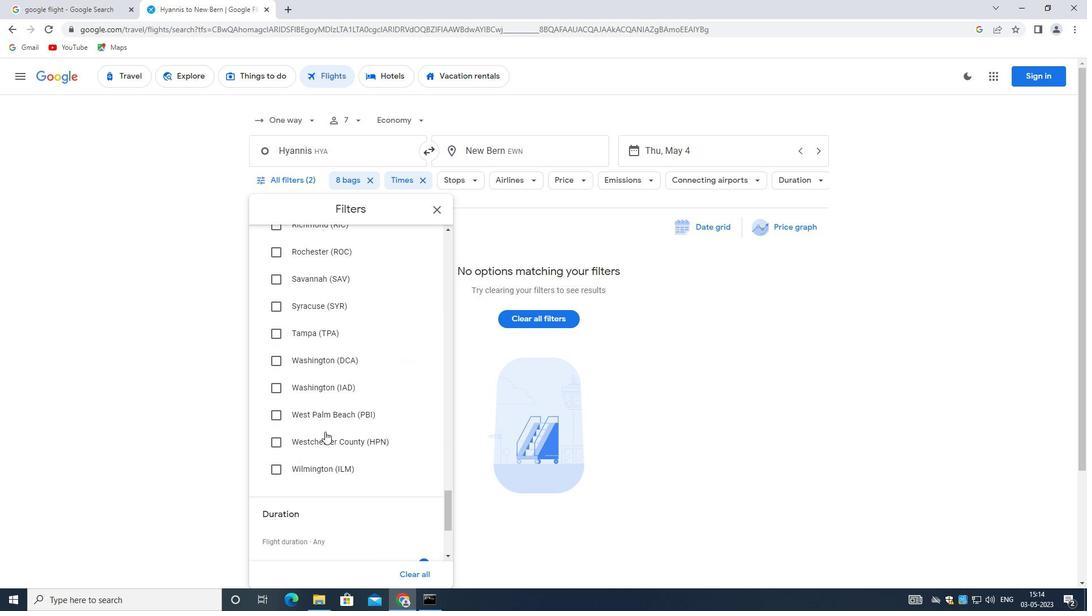 
Action: Mouse scrolled (325, 431) with delta (0, 0)
Screenshot: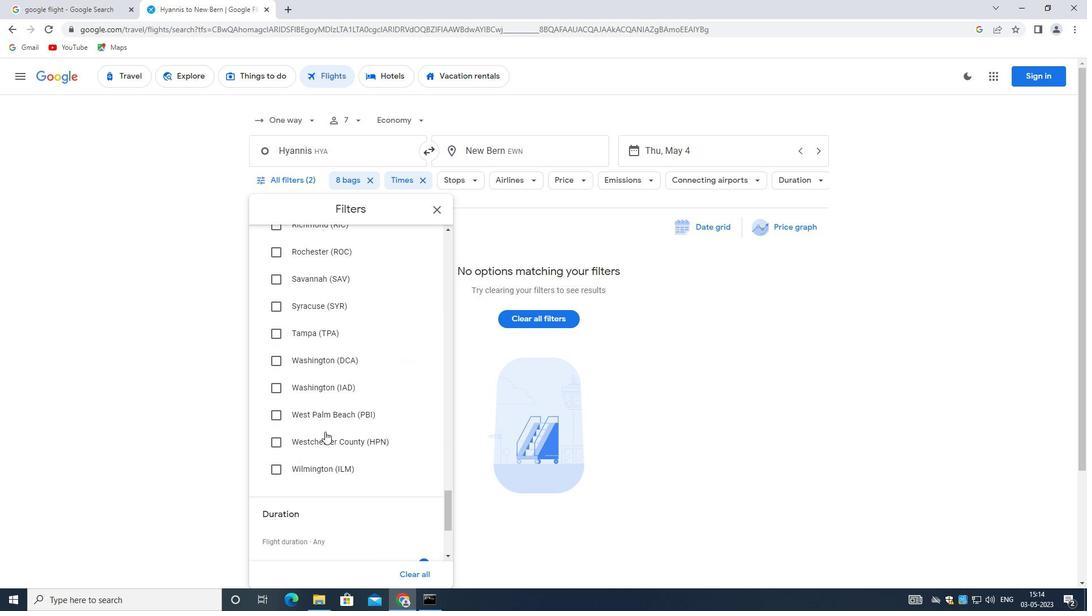 
Action: Mouse scrolled (325, 431) with delta (0, 0)
Screenshot: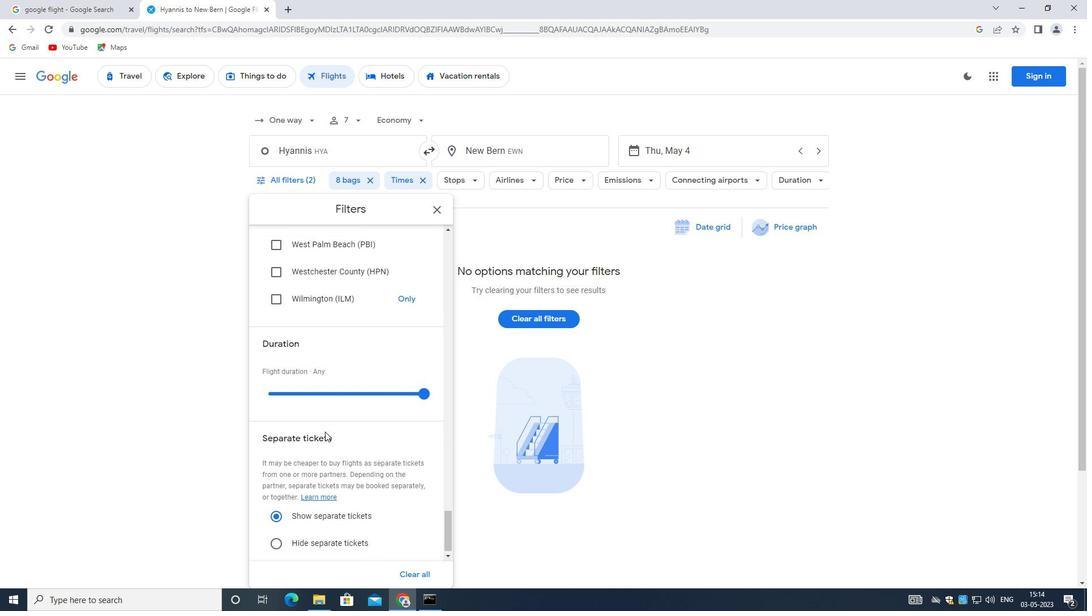 
Action: Mouse scrolled (325, 431) with delta (0, 0)
Screenshot: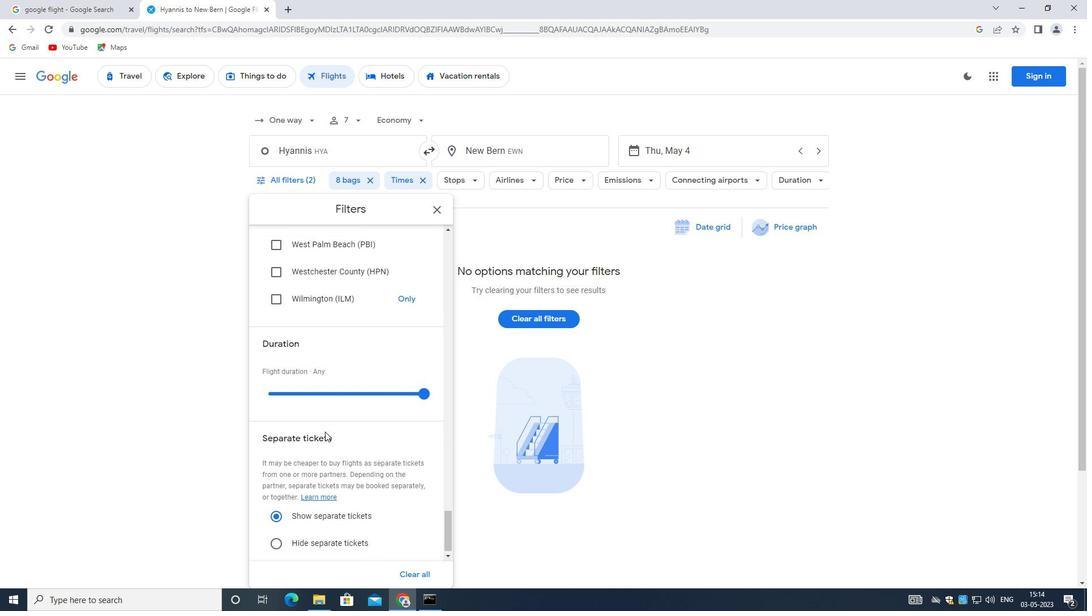 
Action: Mouse scrolled (325, 431) with delta (0, 0)
Screenshot: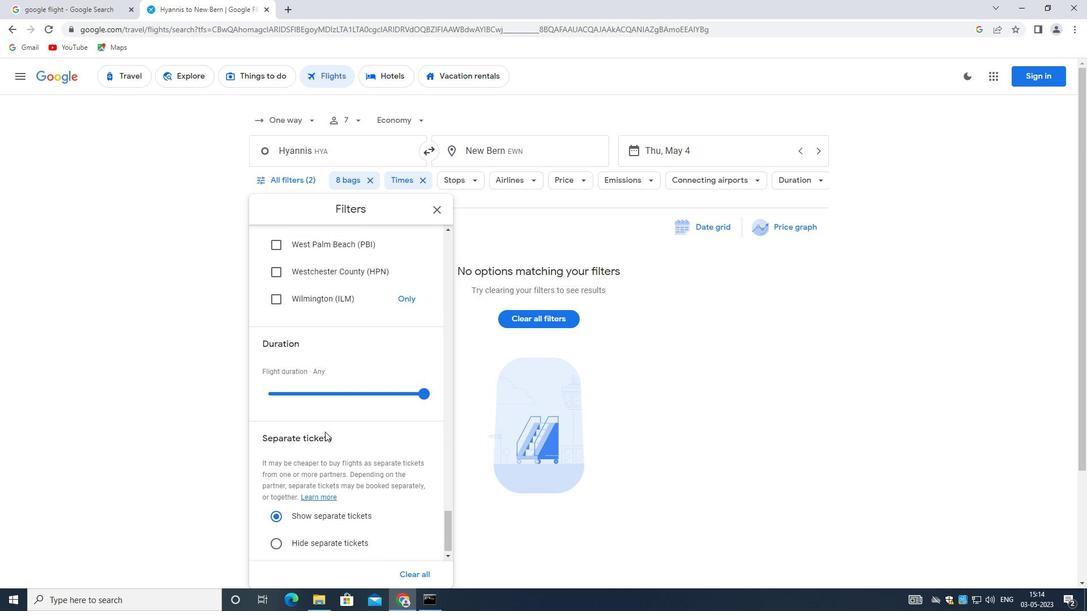 
Action: Mouse moved to (325, 432)
Screenshot: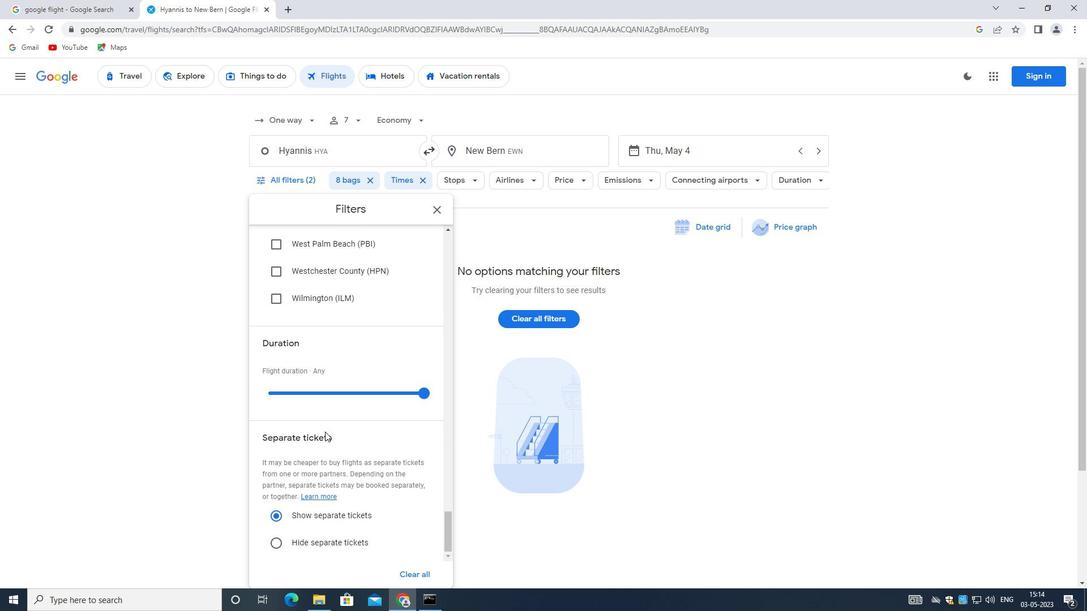 
Action: Mouse scrolled (325, 431) with delta (0, 0)
Screenshot: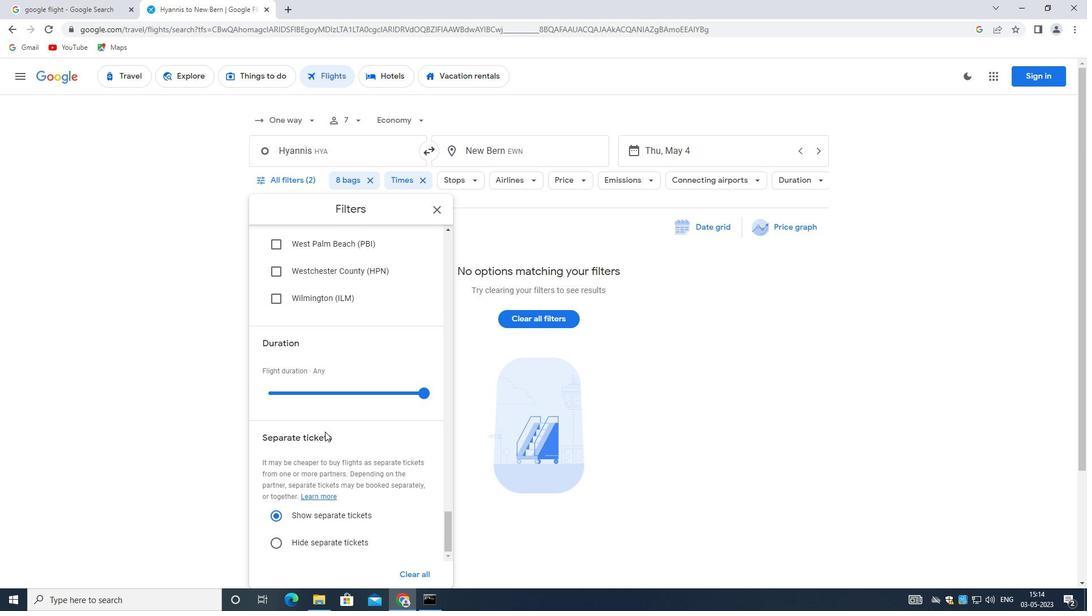 
Action: Mouse scrolled (325, 431) with delta (0, 0)
Screenshot: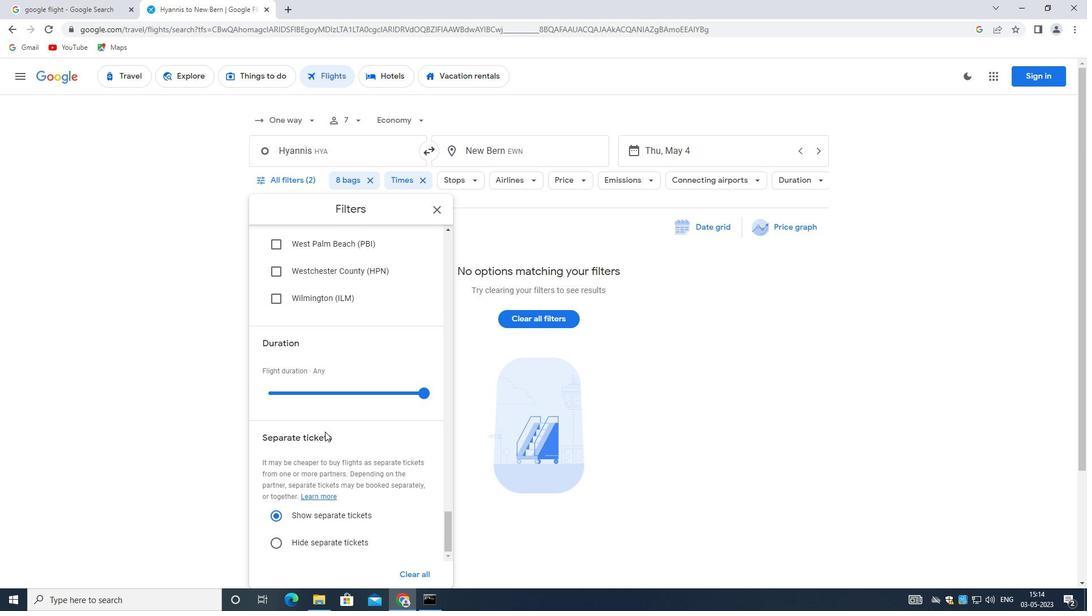 
Action: Mouse scrolled (325, 431) with delta (0, 0)
Screenshot: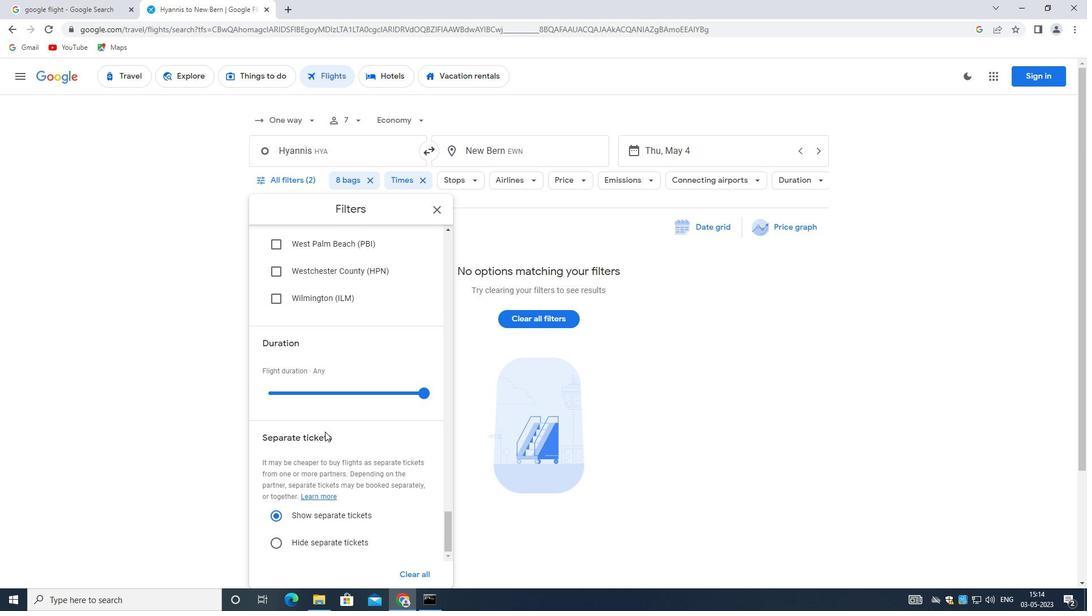 
Action: Mouse moved to (324, 432)
Screenshot: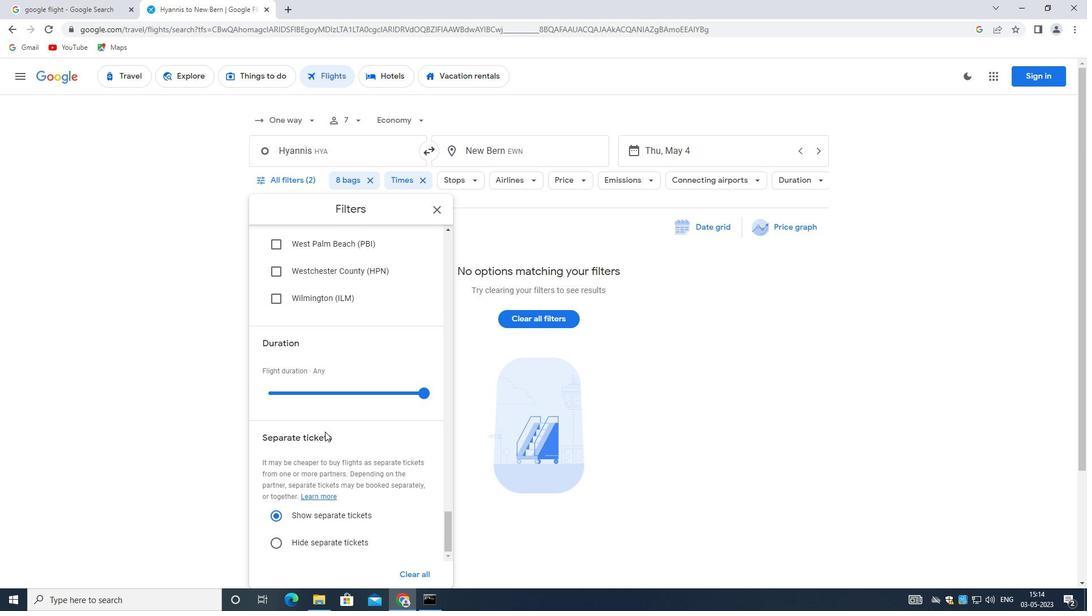 
